 Task: Find connections with filter location Bethnal Green with filter topic #Business2021with filter profile language Potuguese with filter current company SAP Openings with filter school Rajasthan Jobs with filter industry Security Guards and Patrol Services with filter service category Financial Analysis with filter keywords title Sales Manager
Action: Mouse moved to (171, 267)
Screenshot: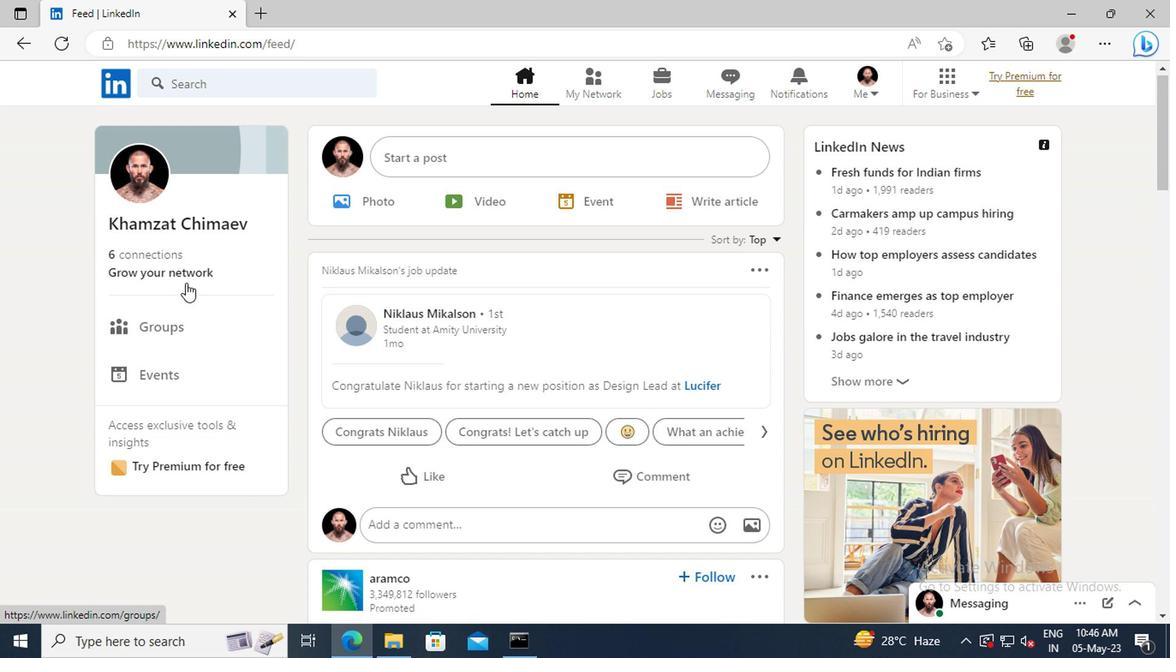 
Action: Mouse pressed left at (171, 267)
Screenshot: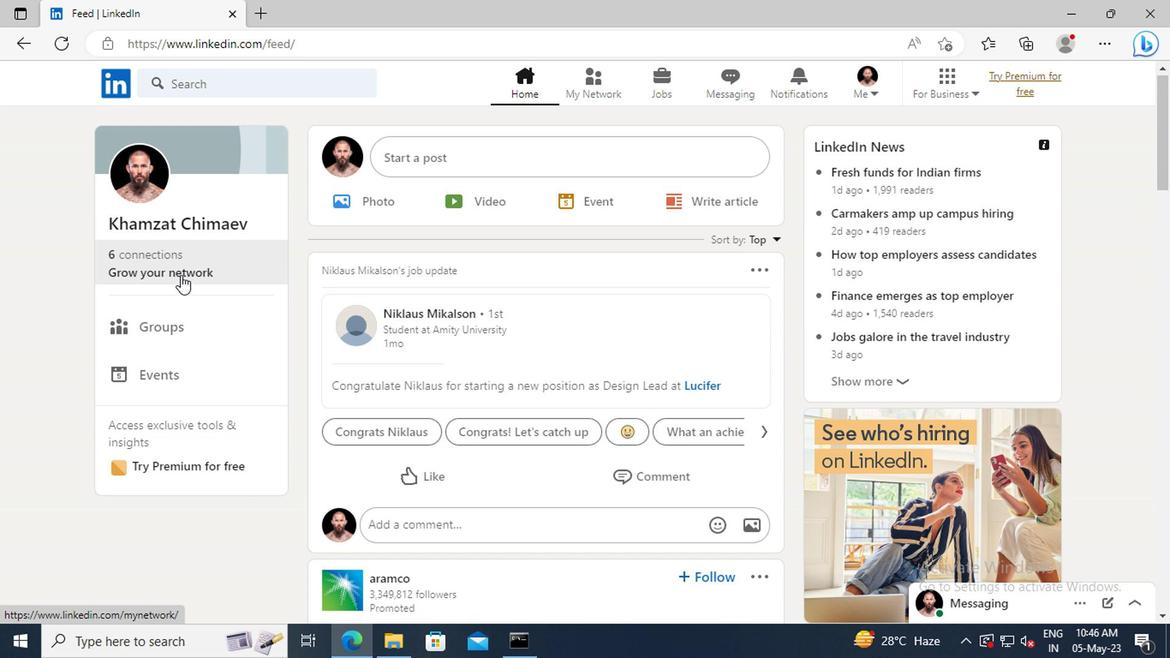 
Action: Mouse moved to (176, 184)
Screenshot: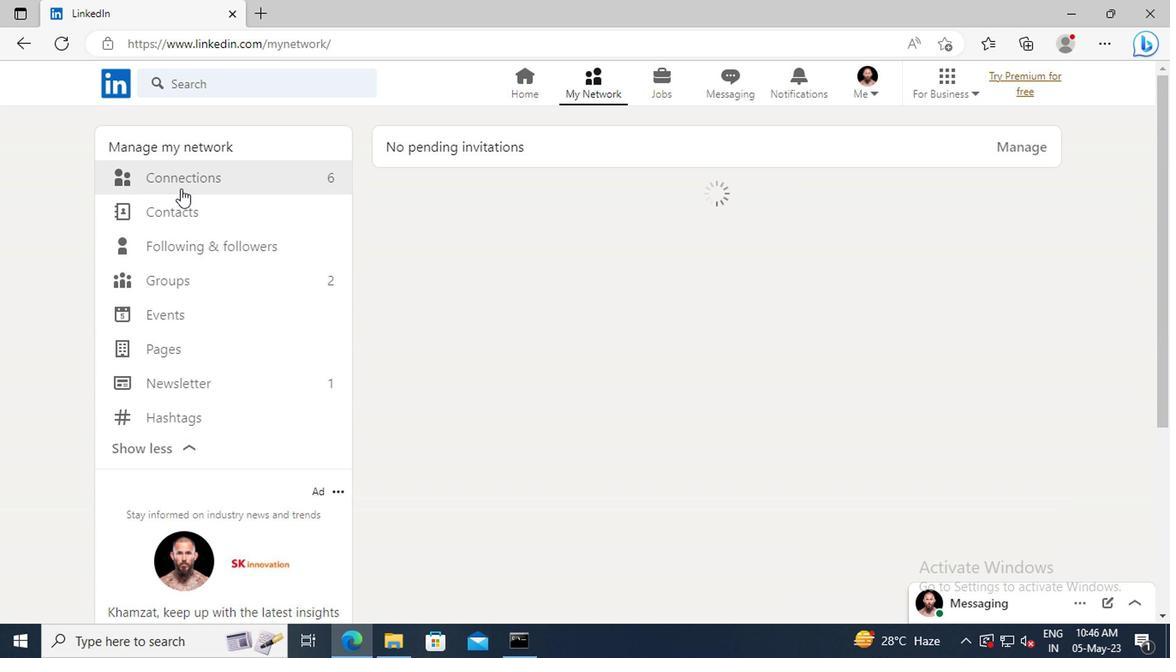 
Action: Mouse pressed left at (176, 184)
Screenshot: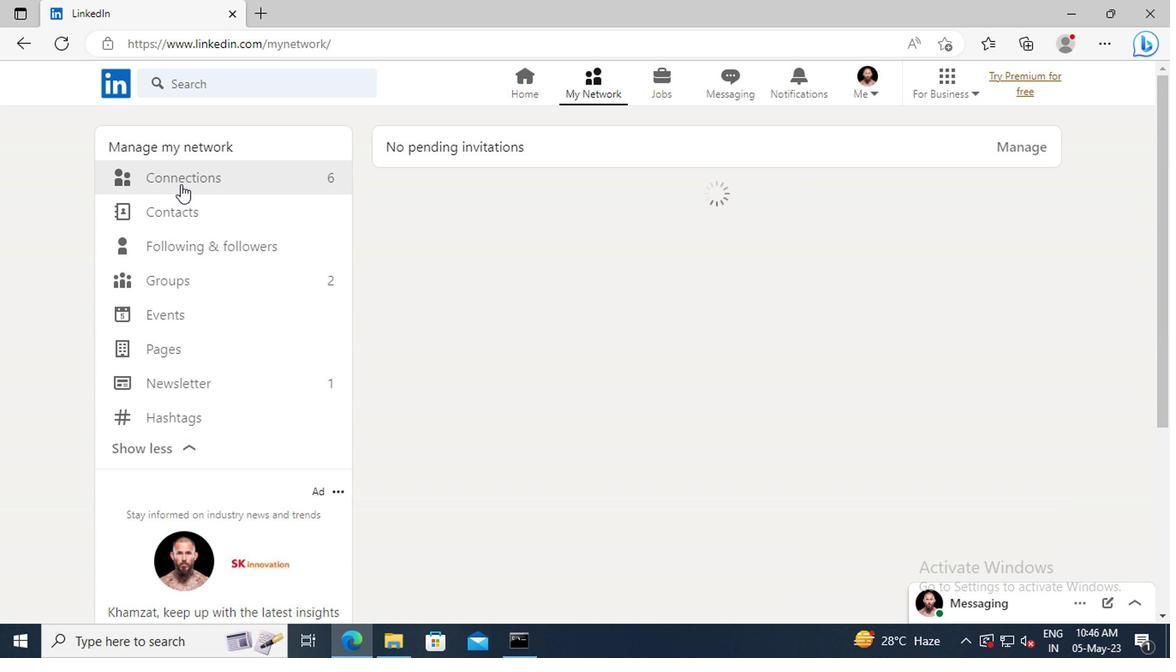 
Action: Mouse moved to (696, 182)
Screenshot: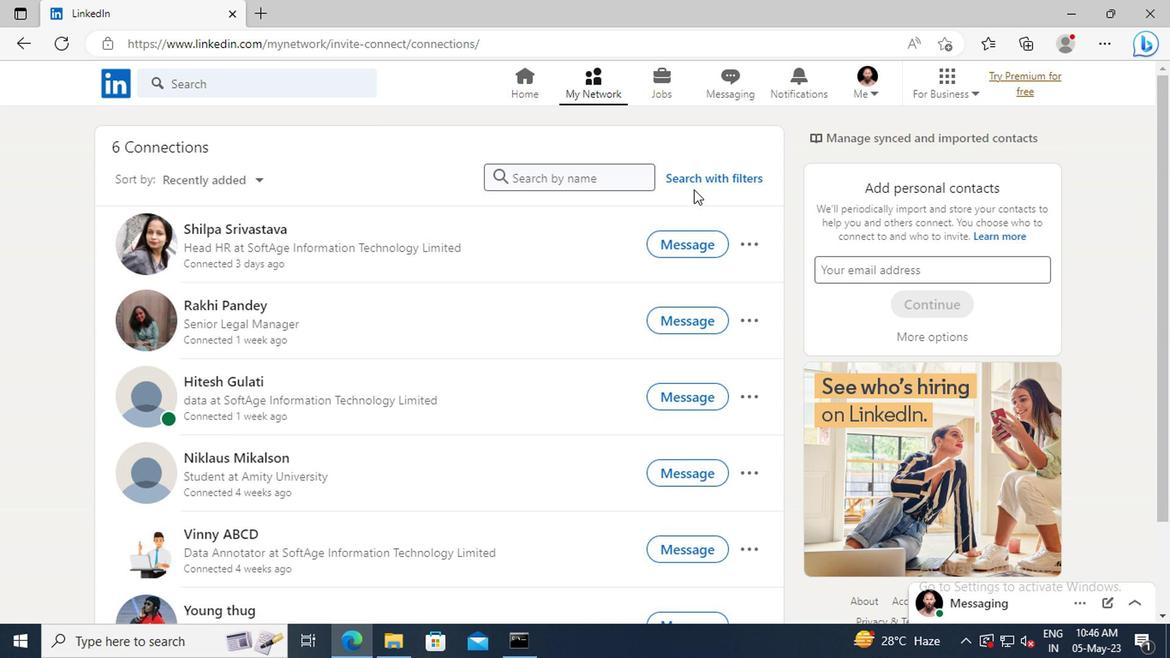 
Action: Mouse pressed left at (696, 182)
Screenshot: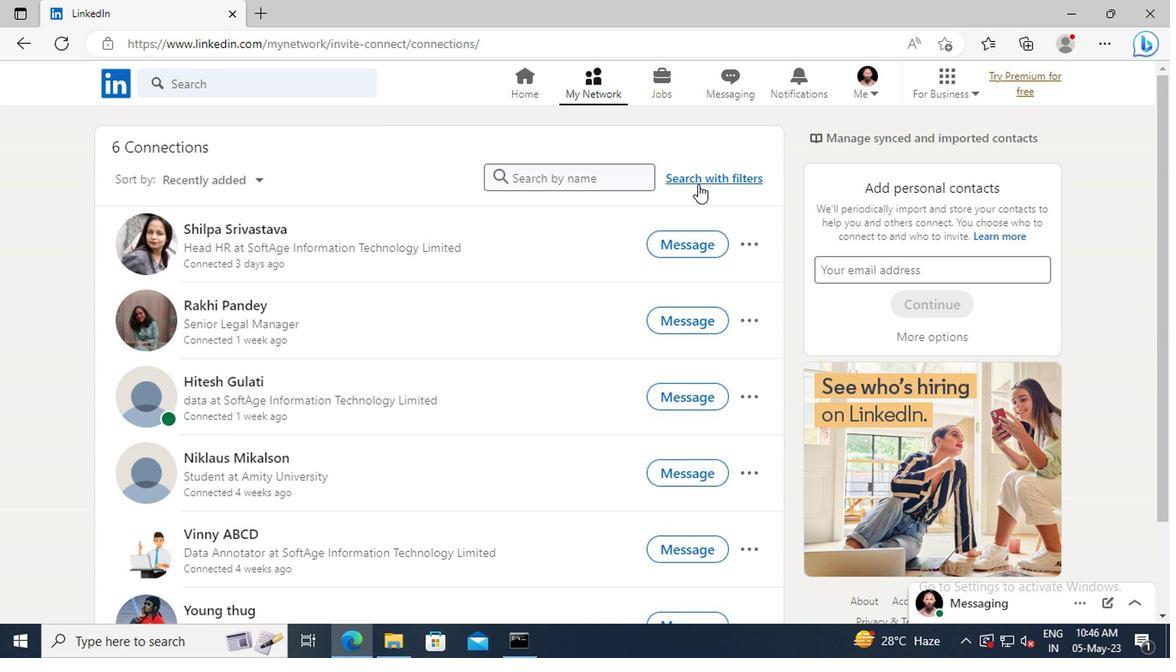 
Action: Mouse moved to (646, 138)
Screenshot: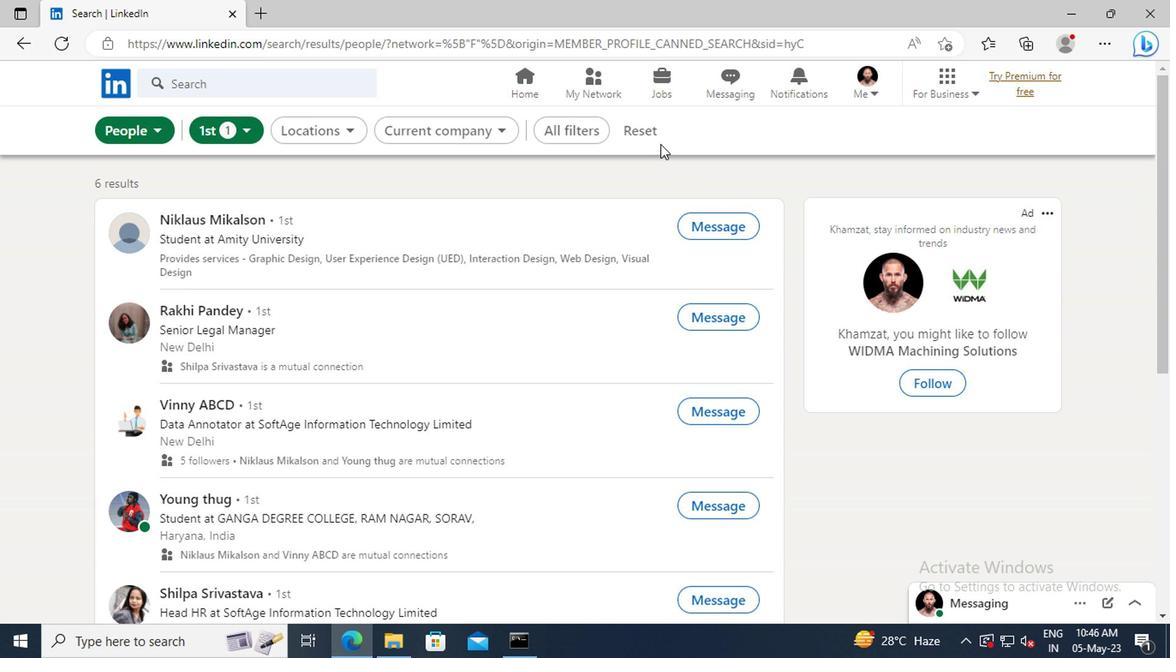 
Action: Mouse pressed left at (646, 138)
Screenshot: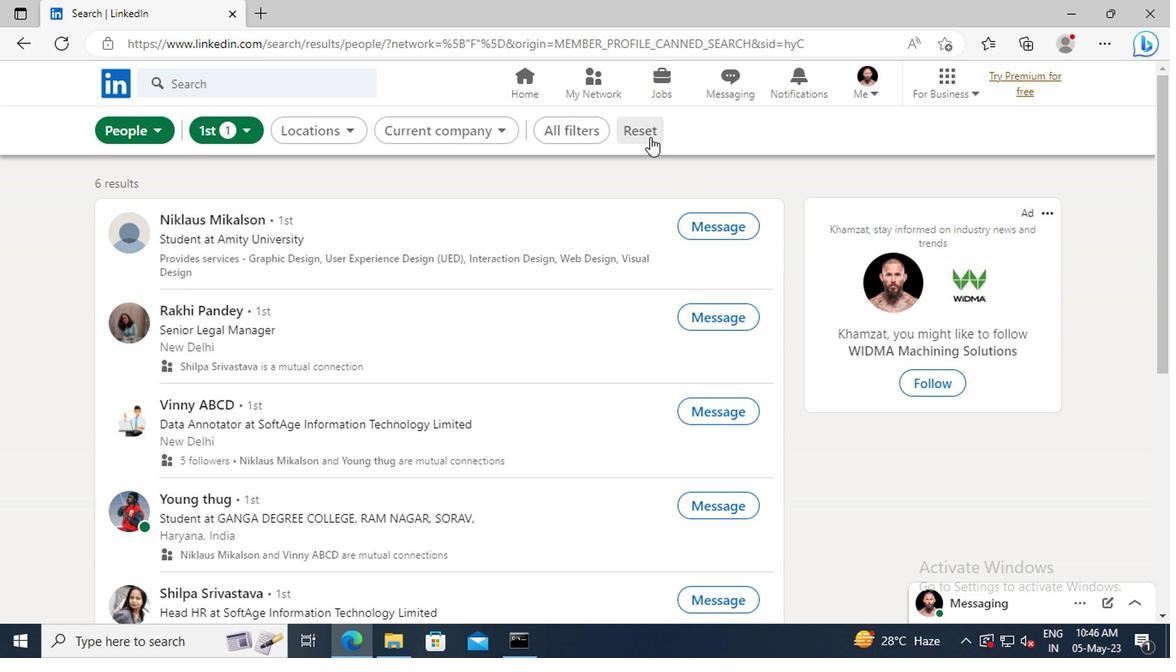 
Action: Mouse moved to (623, 138)
Screenshot: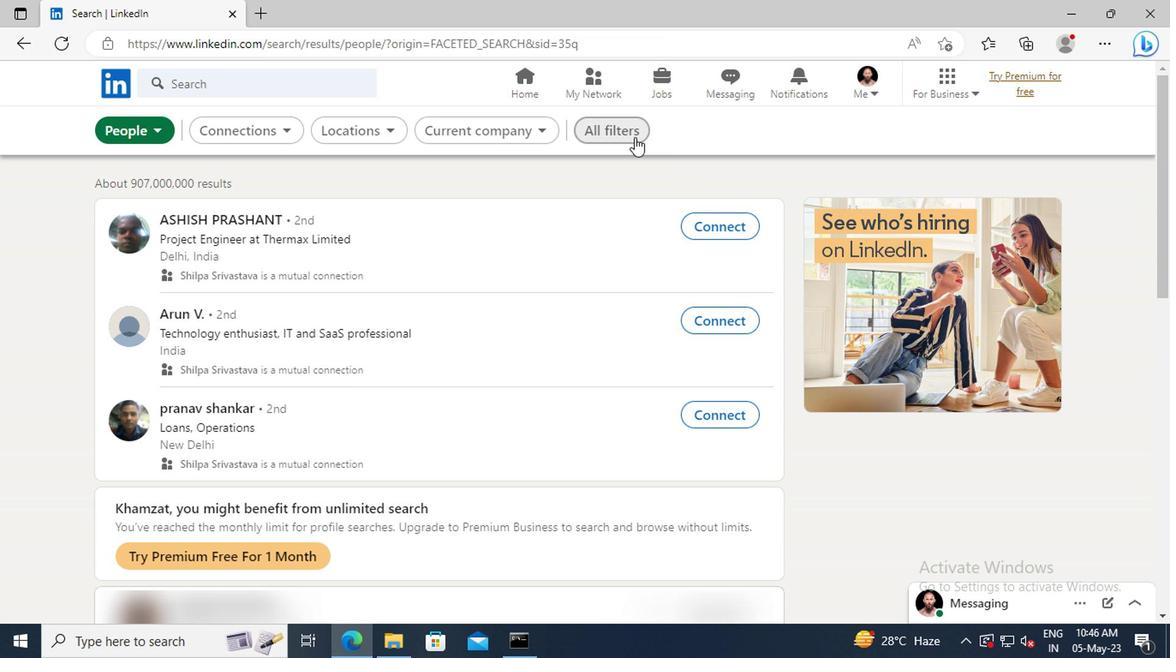 
Action: Mouse pressed left at (623, 138)
Screenshot: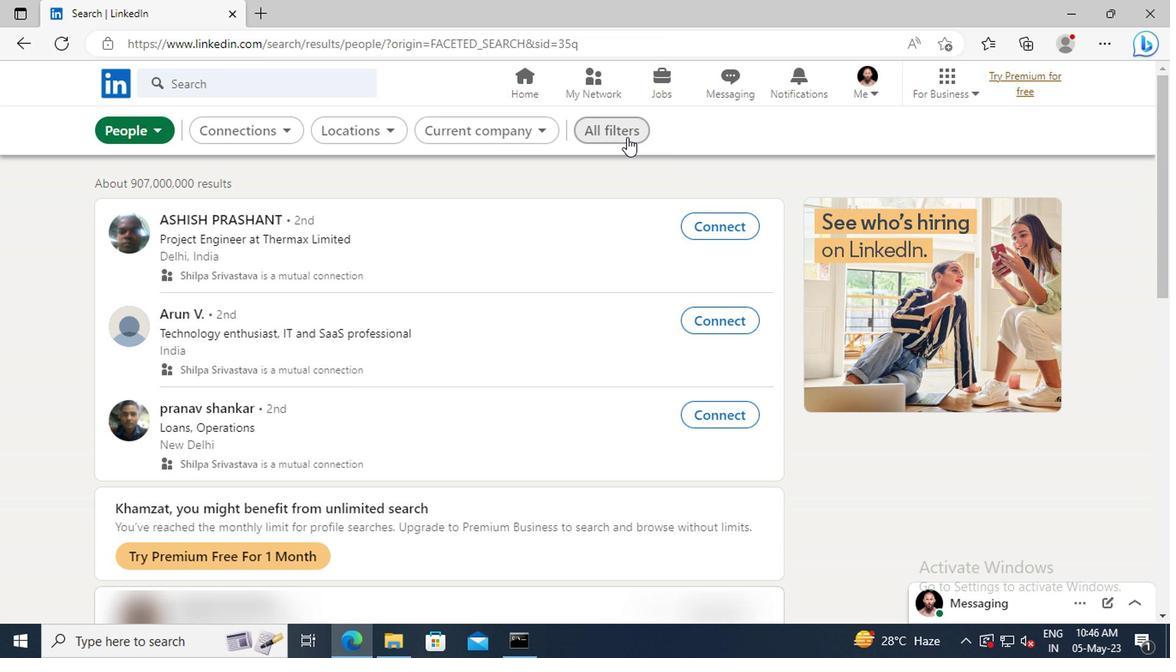 
Action: Mouse moved to (910, 322)
Screenshot: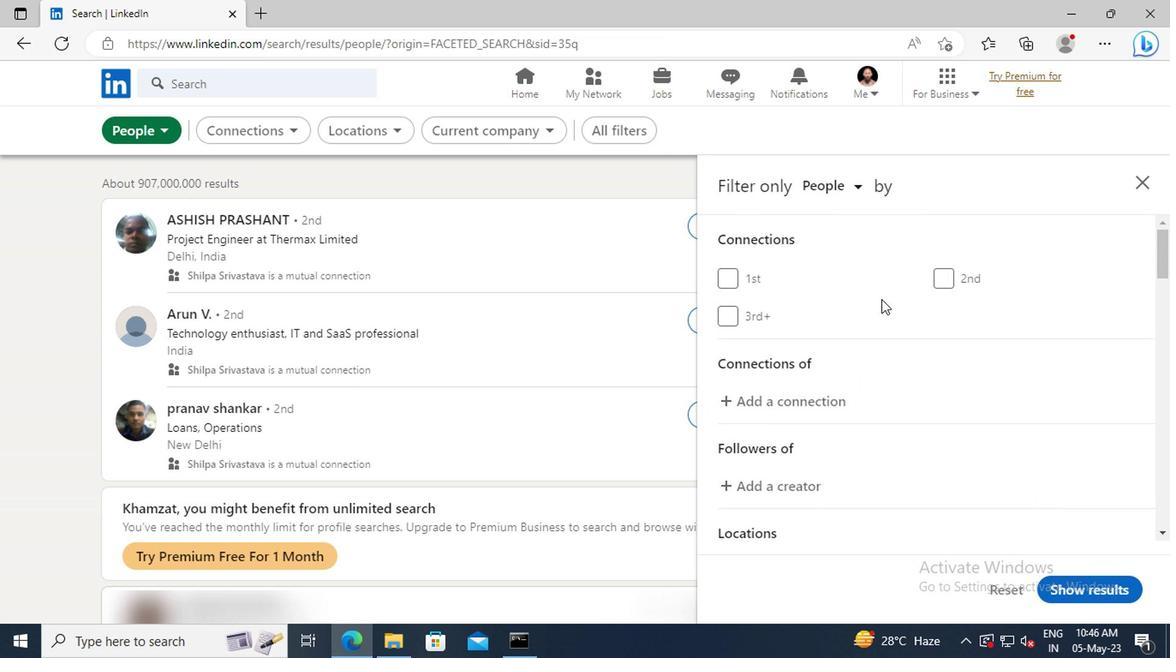 
Action: Mouse scrolled (910, 321) with delta (0, -1)
Screenshot: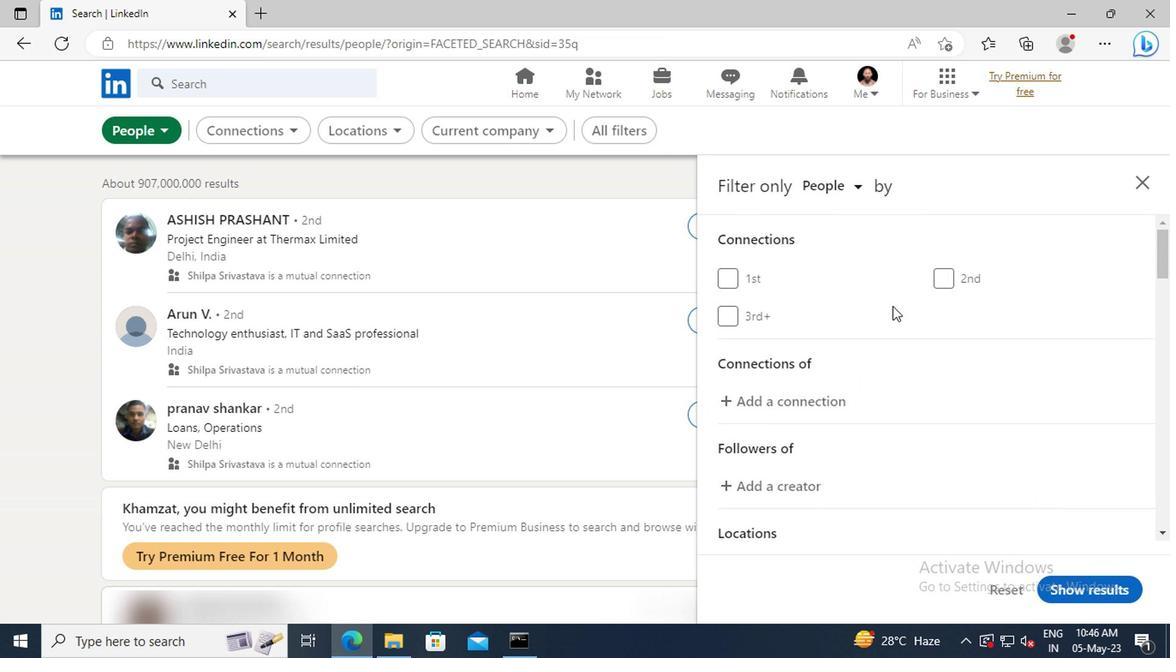 
Action: Mouse moved to (910, 323)
Screenshot: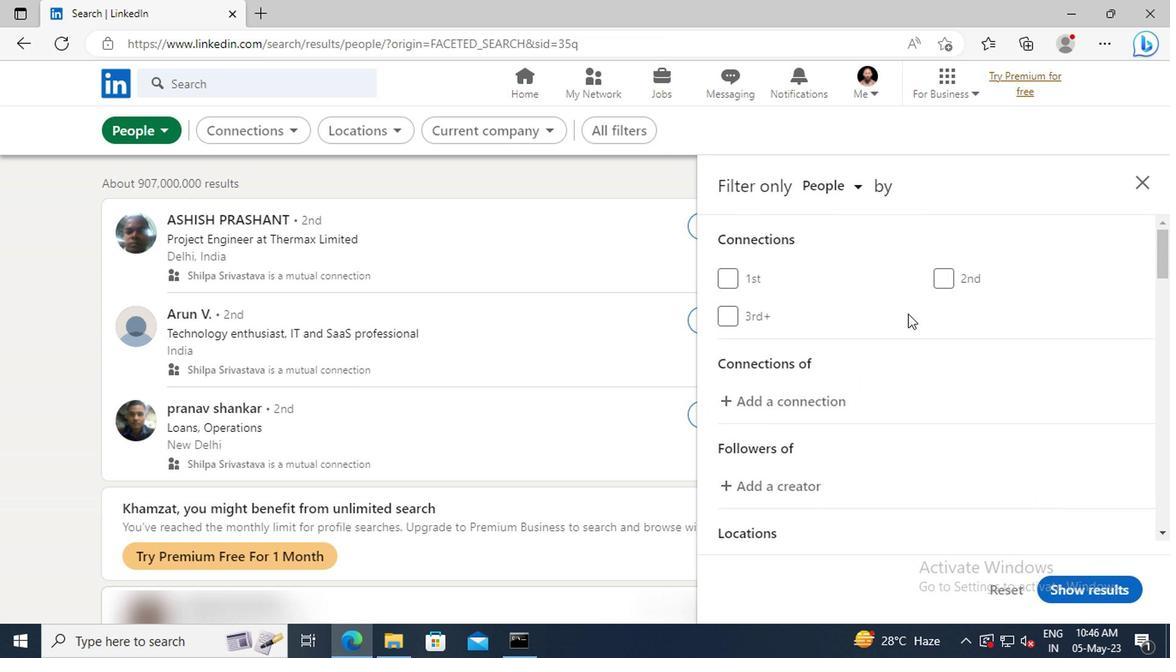
Action: Mouse scrolled (910, 322) with delta (0, 0)
Screenshot: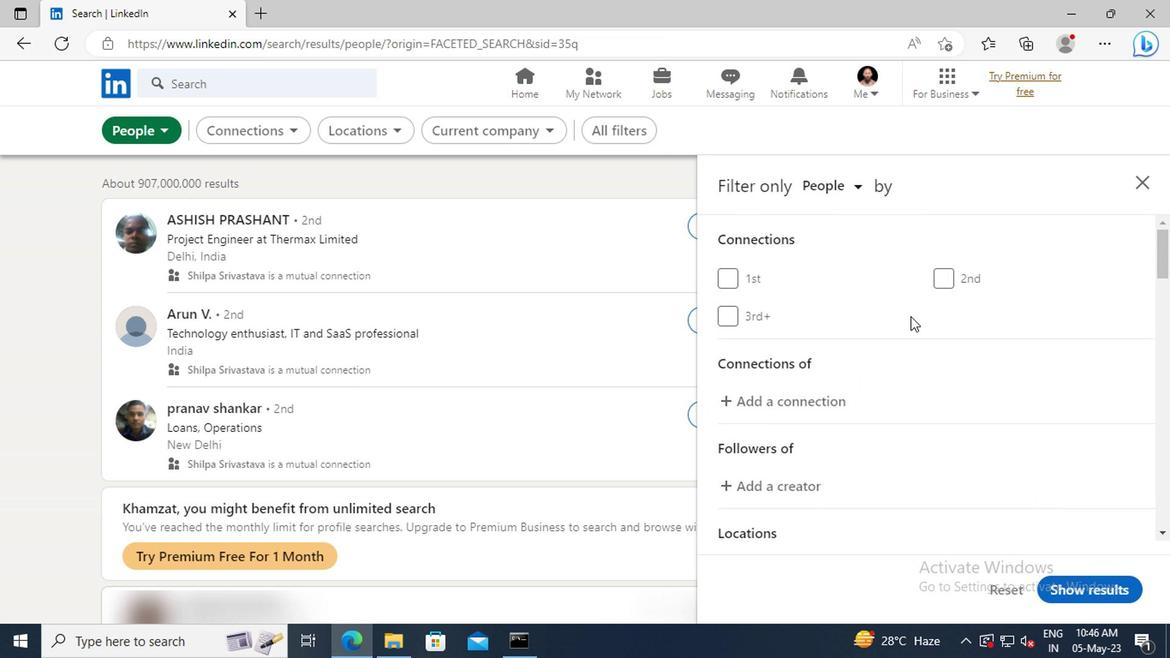 
Action: Mouse scrolled (910, 322) with delta (0, 0)
Screenshot: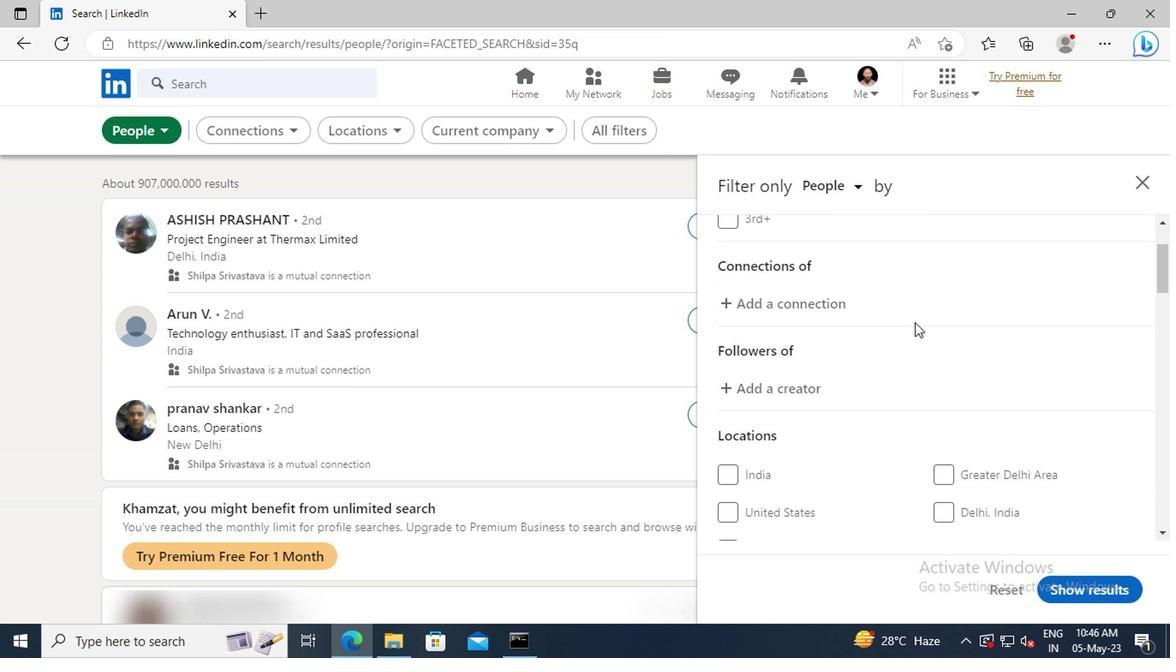 
Action: Mouse scrolled (910, 322) with delta (0, 0)
Screenshot: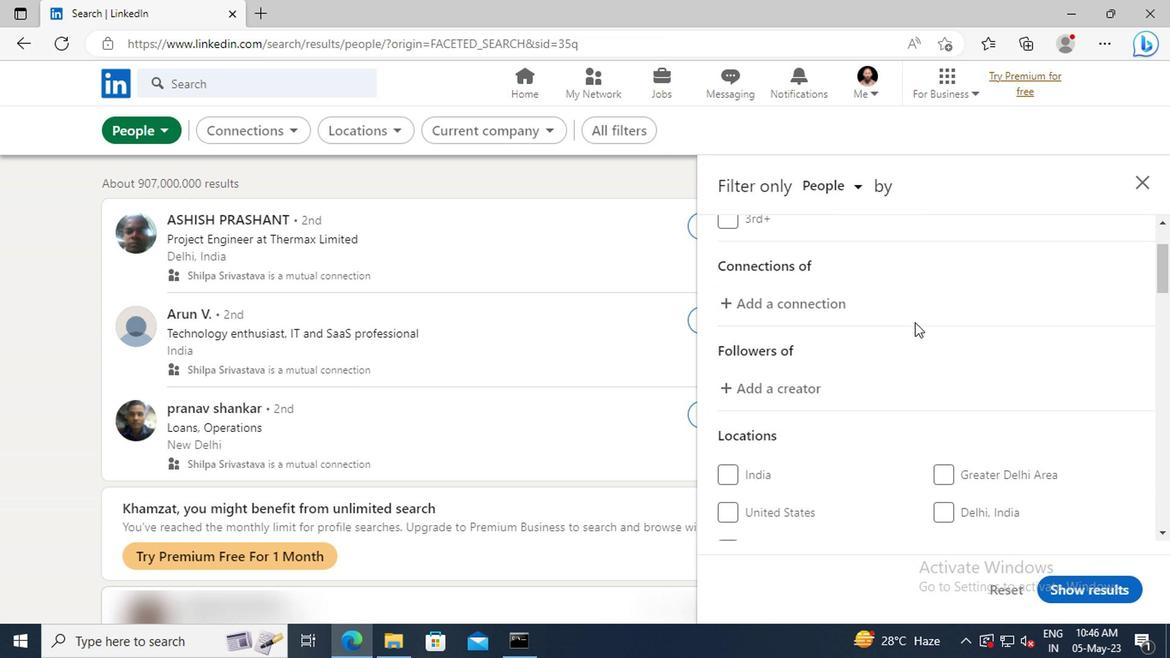 
Action: Mouse scrolled (910, 322) with delta (0, 0)
Screenshot: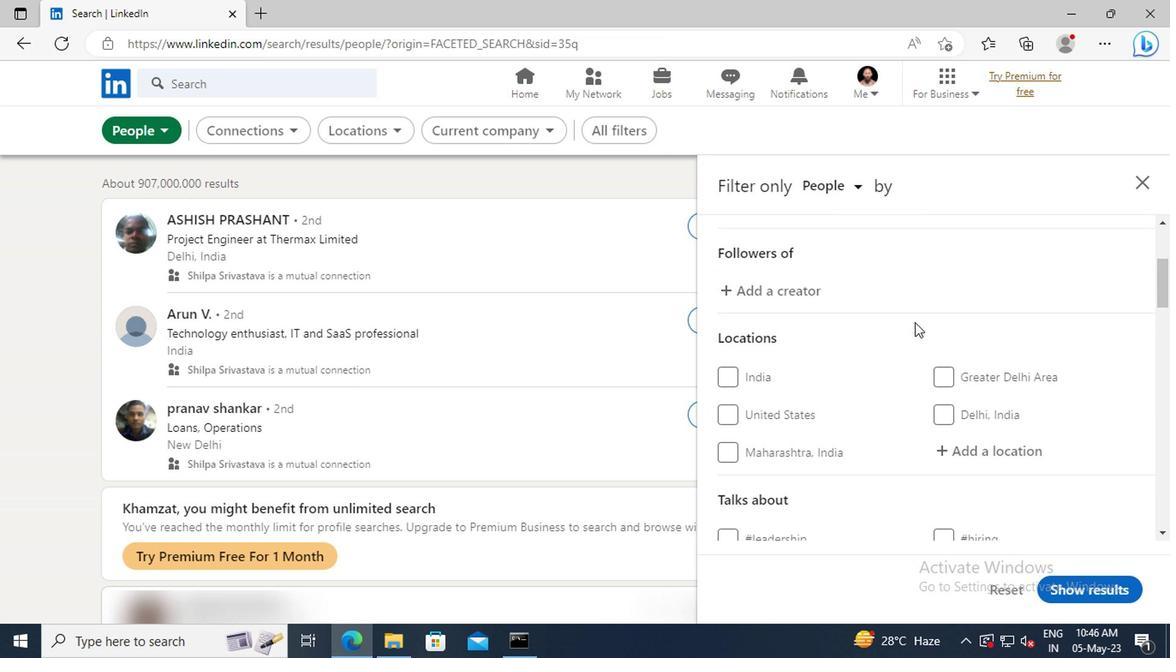 
Action: Mouse moved to (911, 334)
Screenshot: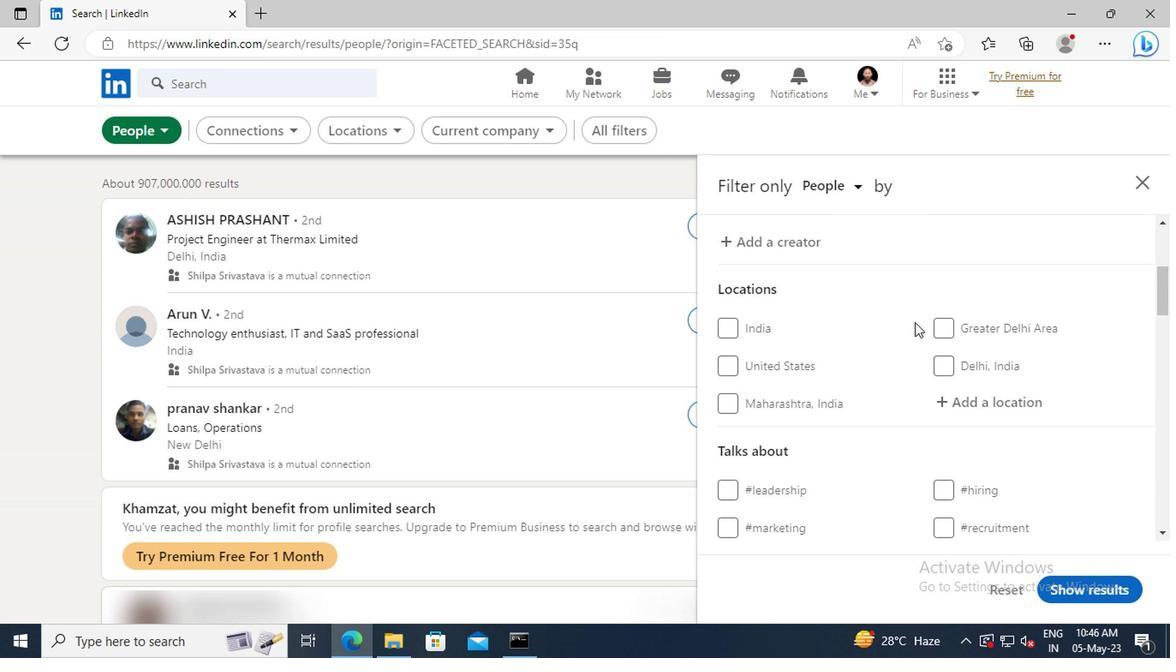 
Action: Mouse scrolled (911, 333) with delta (0, 0)
Screenshot: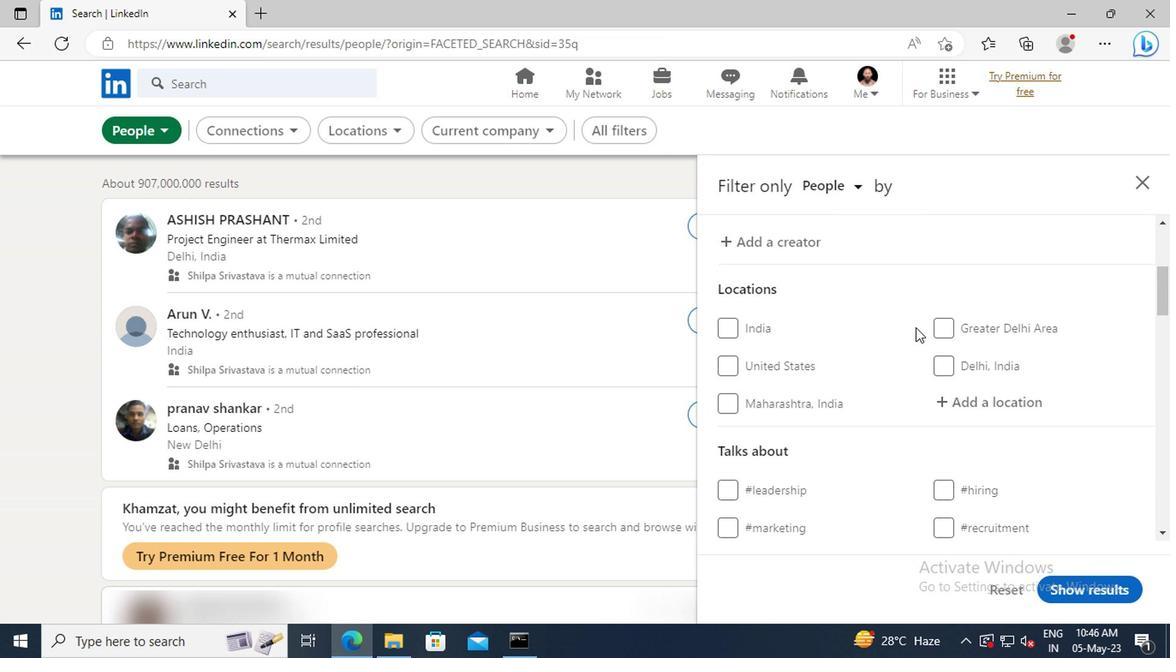 
Action: Mouse moved to (940, 350)
Screenshot: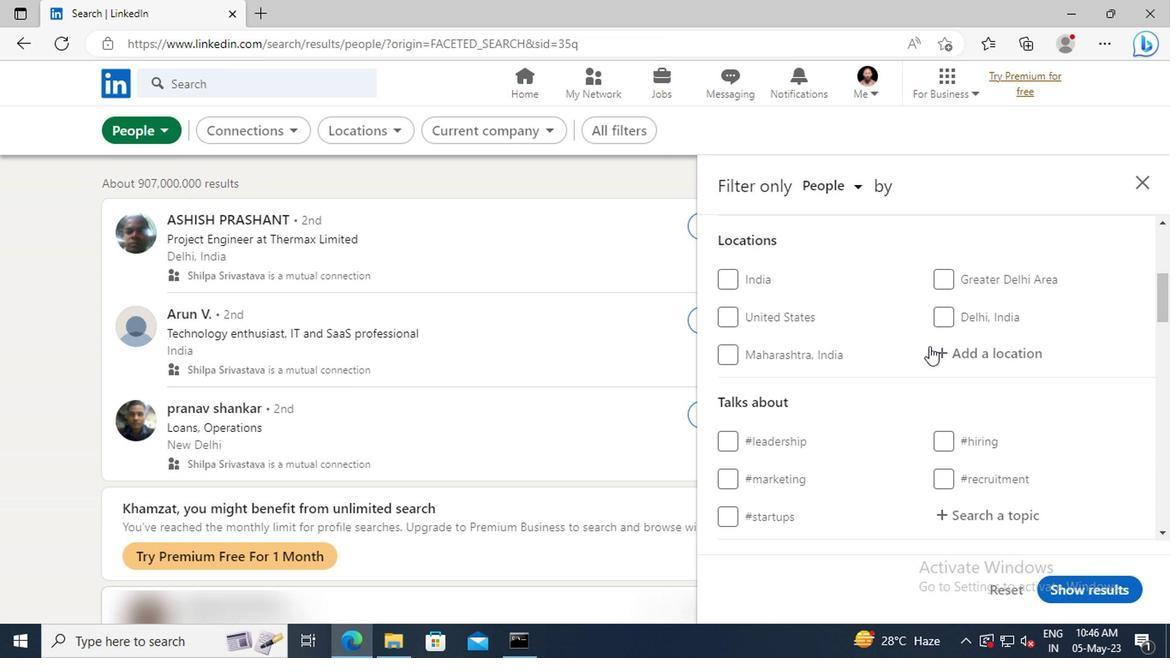 
Action: Mouse pressed left at (940, 350)
Screenshot: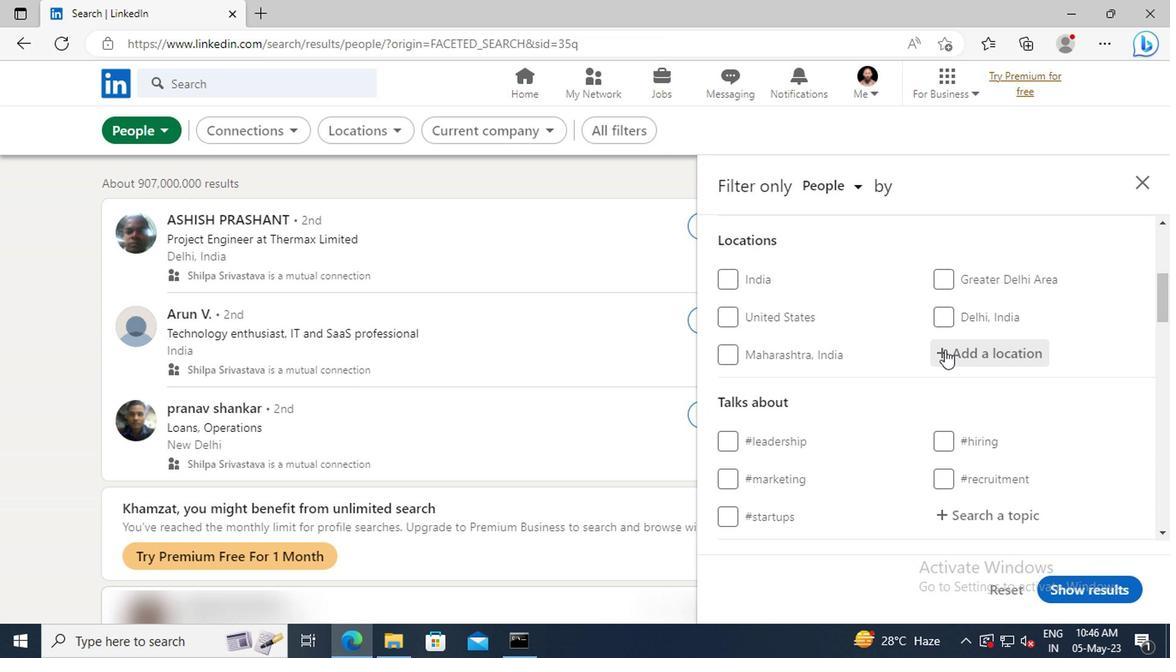 
Action: Key pressed <Key.shift>BETHNAL<Key.space><Key.shift>GREEN<Key.enter>
Screenshot: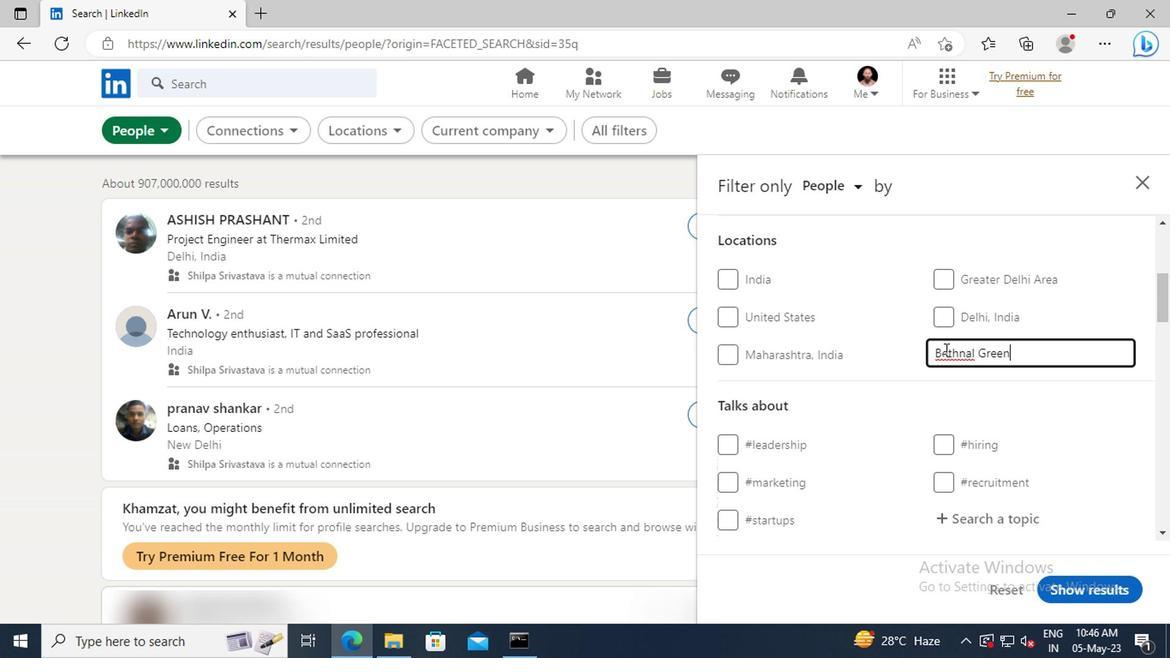 
Action: Mouse scrolled (940, 349) with delta (0, 0)
Screenshot: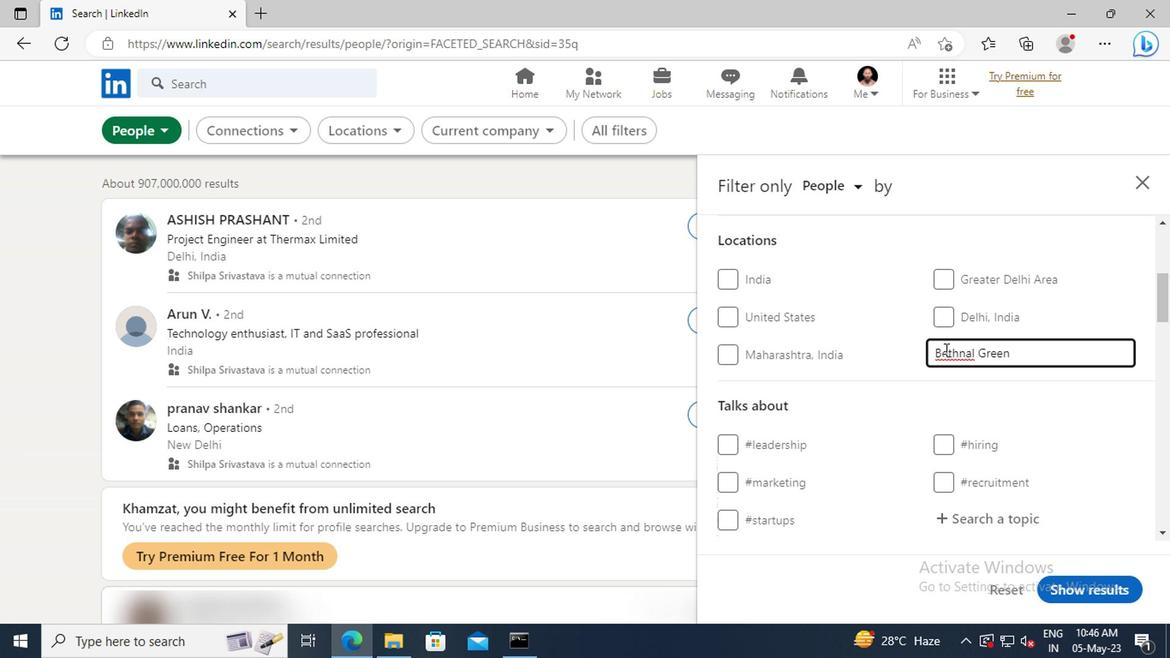 
Action: Mouse scrolled (940, 349) with delta (0, 0)
Screenshot: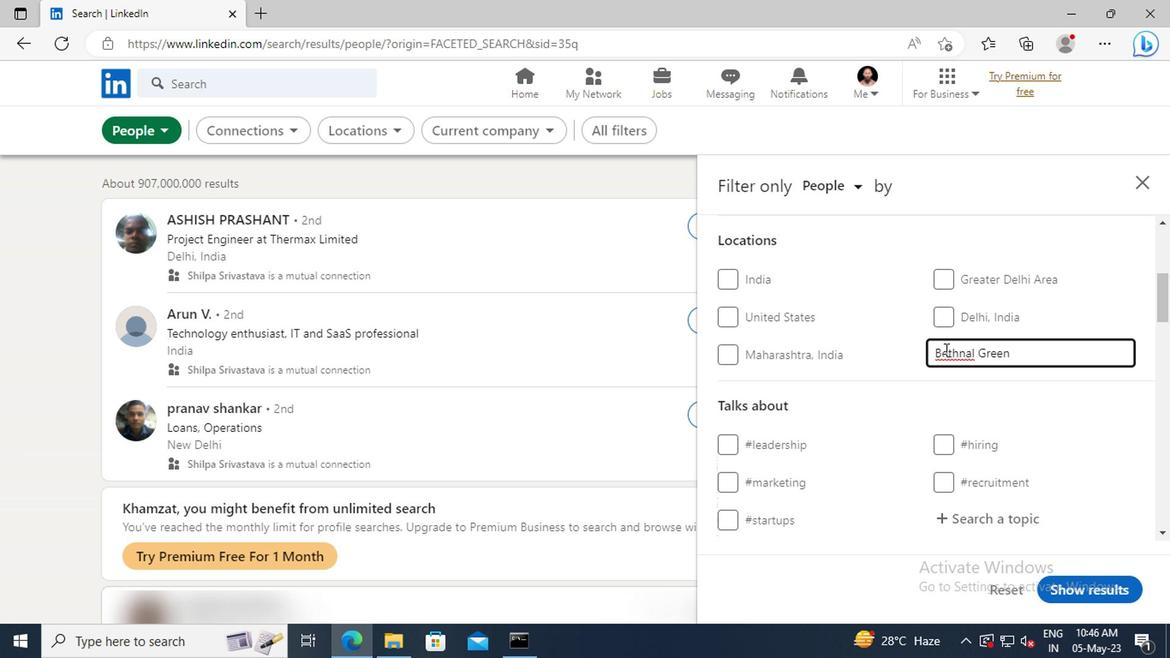 
Action: Mouse scrolled (940, 349) with delta (0, 0)
Screenshot: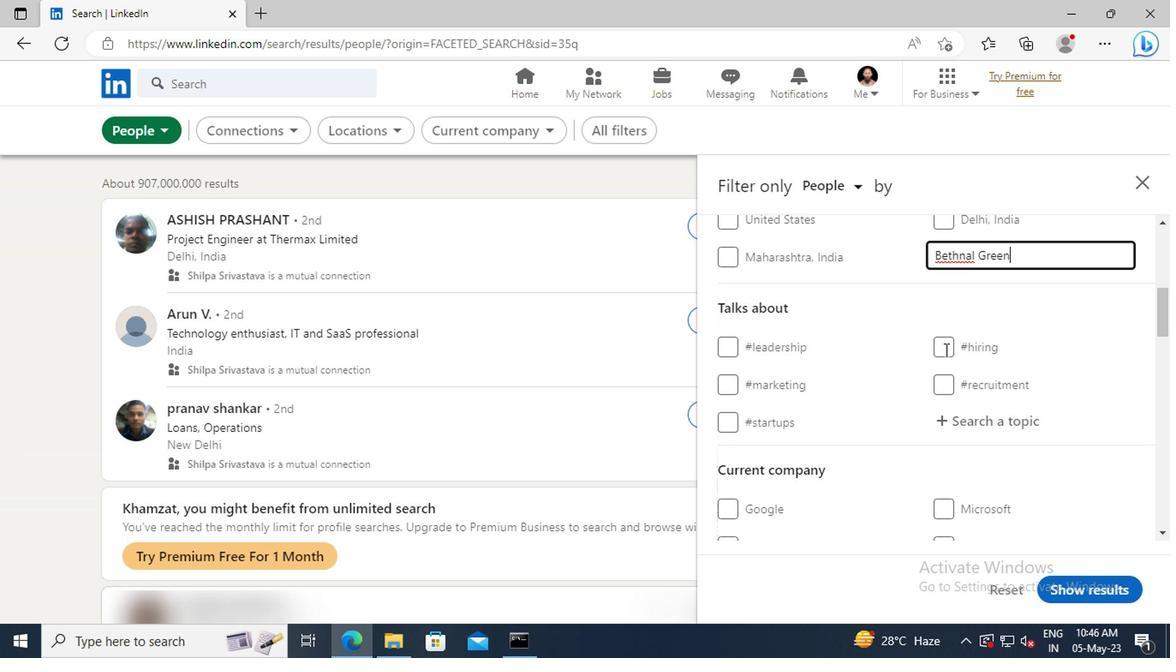 
Action: Mouse moved to (945, 373)
Screenshot: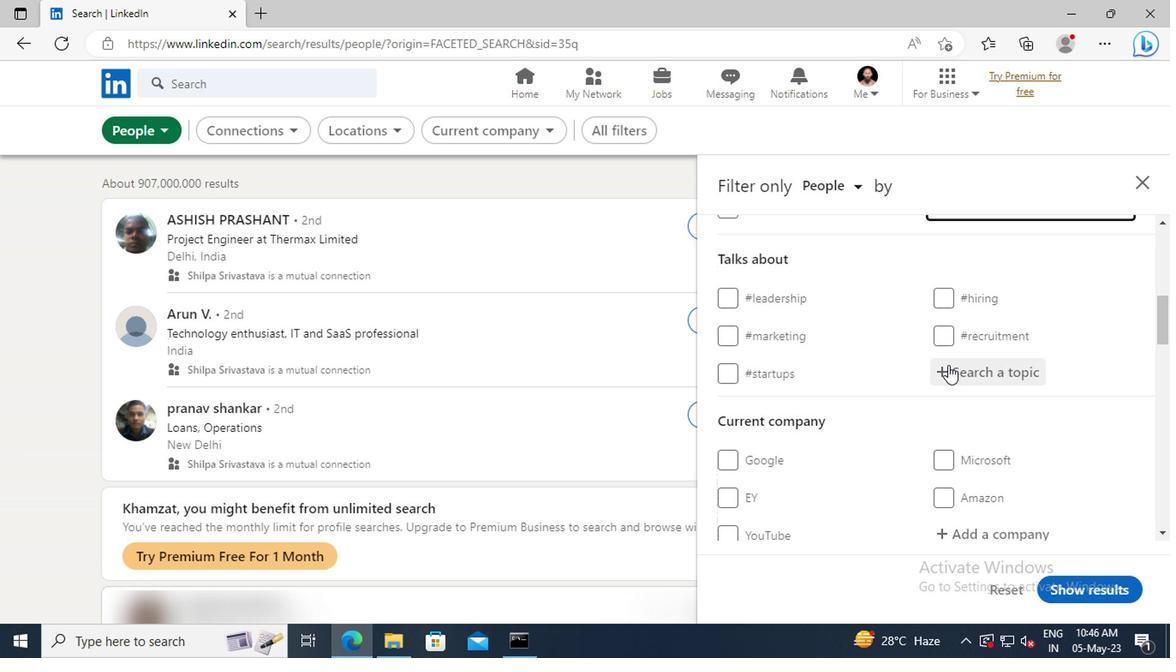 
Action: Mouse pressed left at (945, 373)
Screenshot: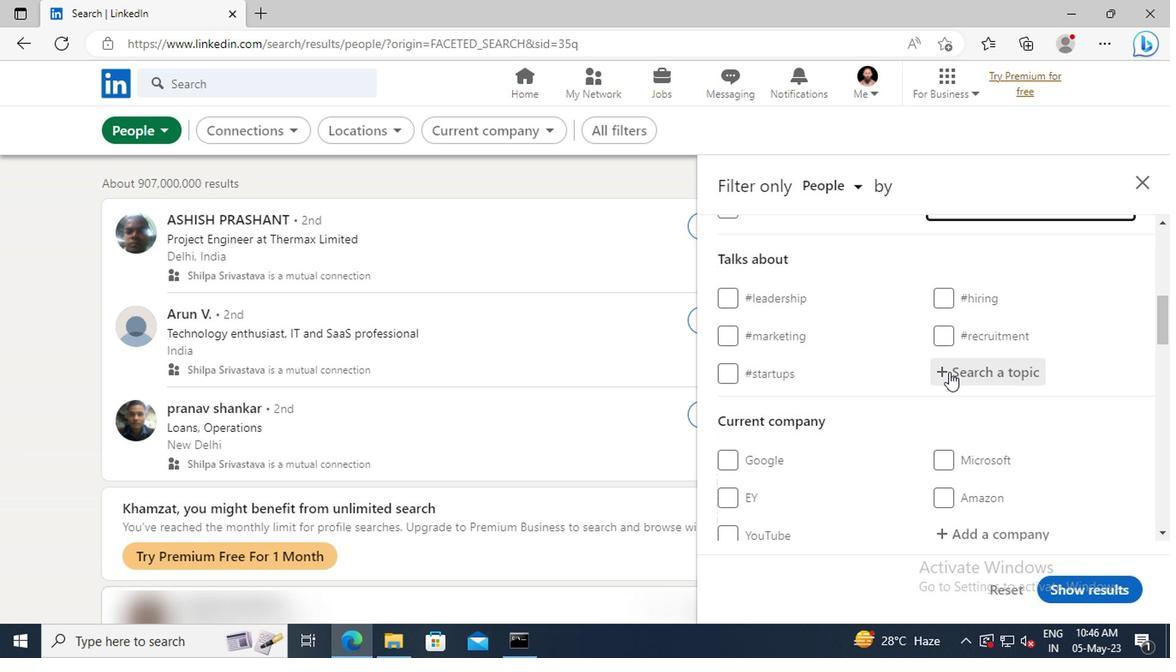 
Action: Mouse moved to (945, 373)
Screenshot: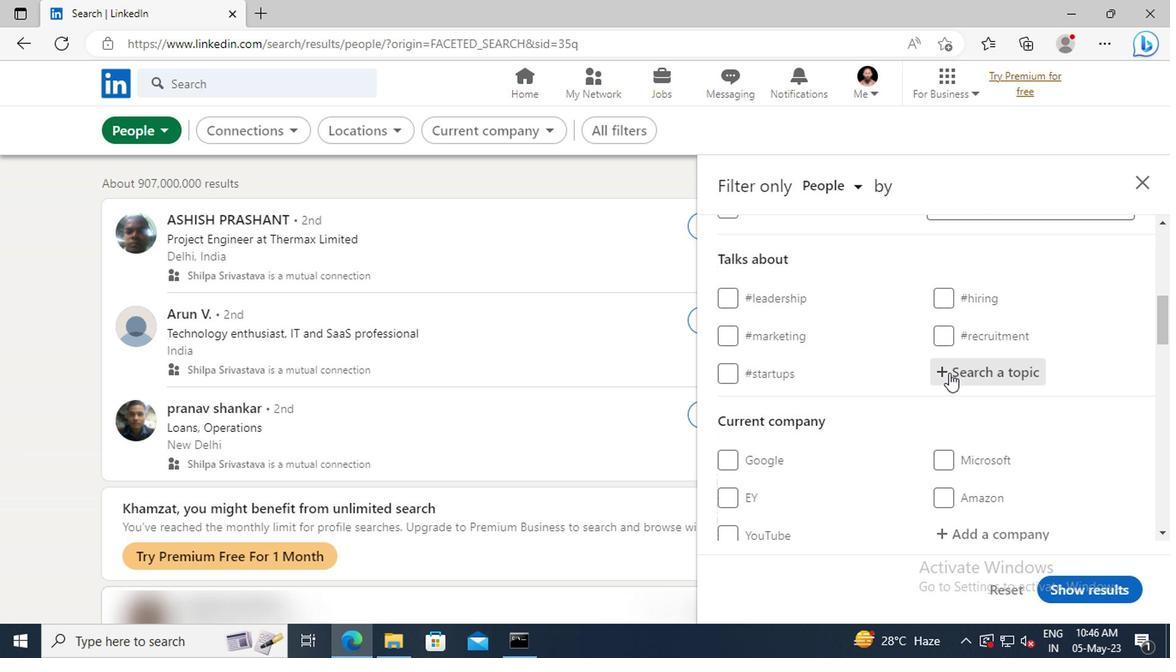 
Action: Key pressed <Key.shift>BUSINESS2021<Key.enter>
Screenshot: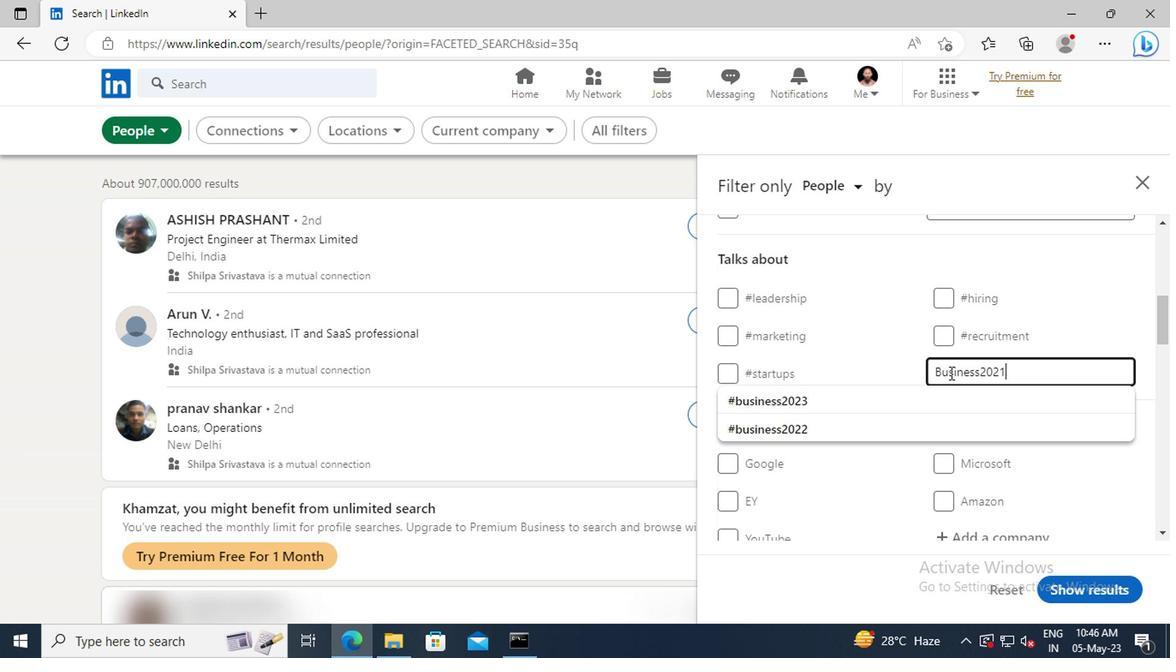 
Action: Mouse scrolled (945, 372) with delta (0, -1)
Screenshot: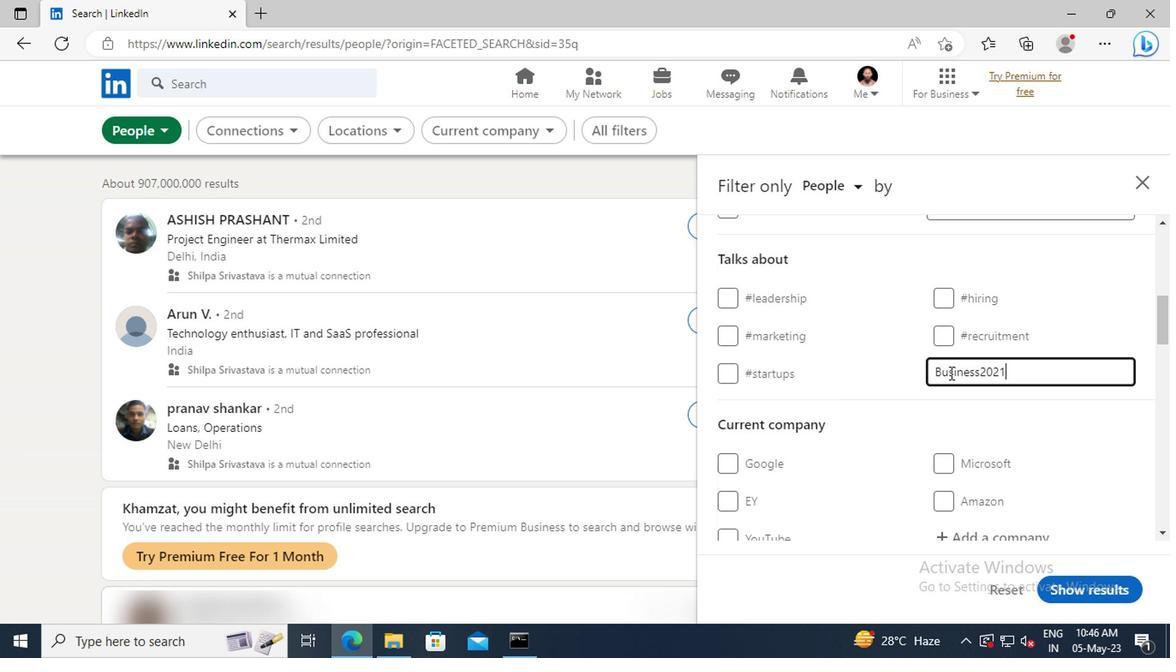 
Action: Mouse scrolled (945, 372) with delta (0, -1)
Screenshot: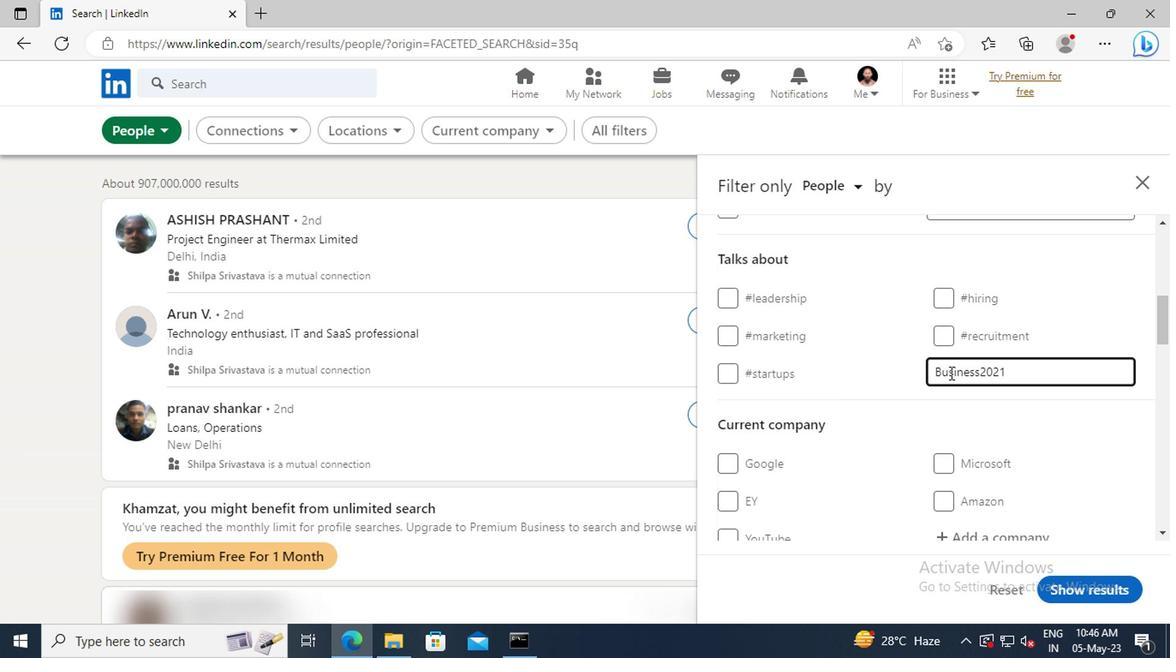
Action: Mouse scrolled (945, 372) with delta (0, -1)
Screenshot: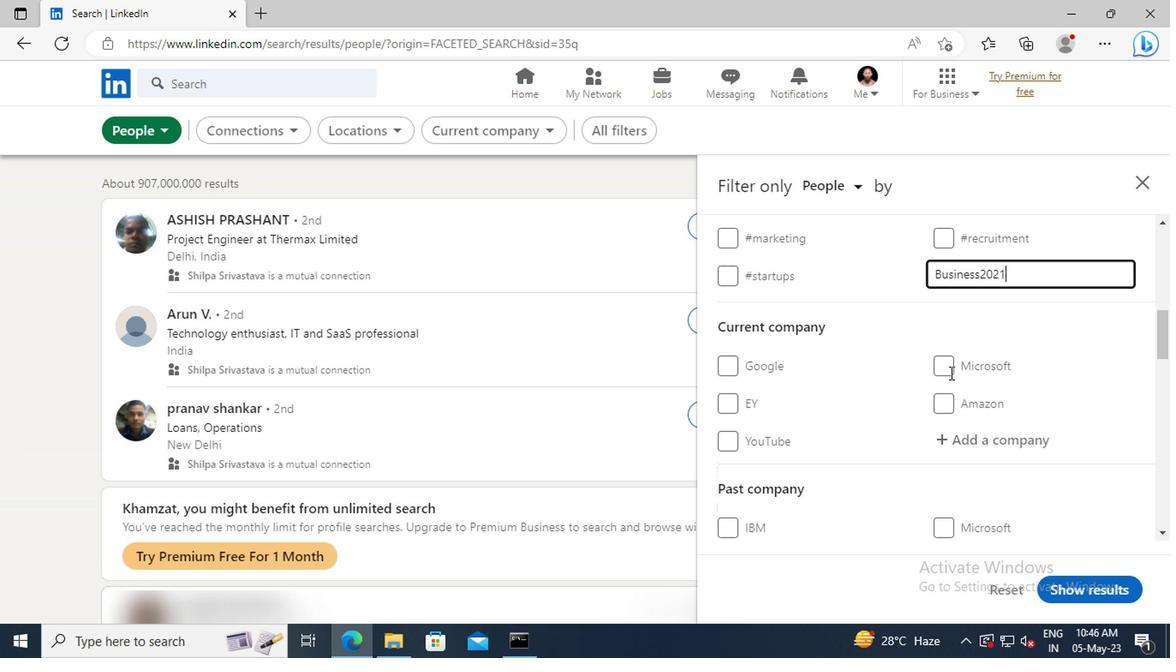 
Action: Mouse scrolled (945, 372) with delta (0, -1)
Screenshot: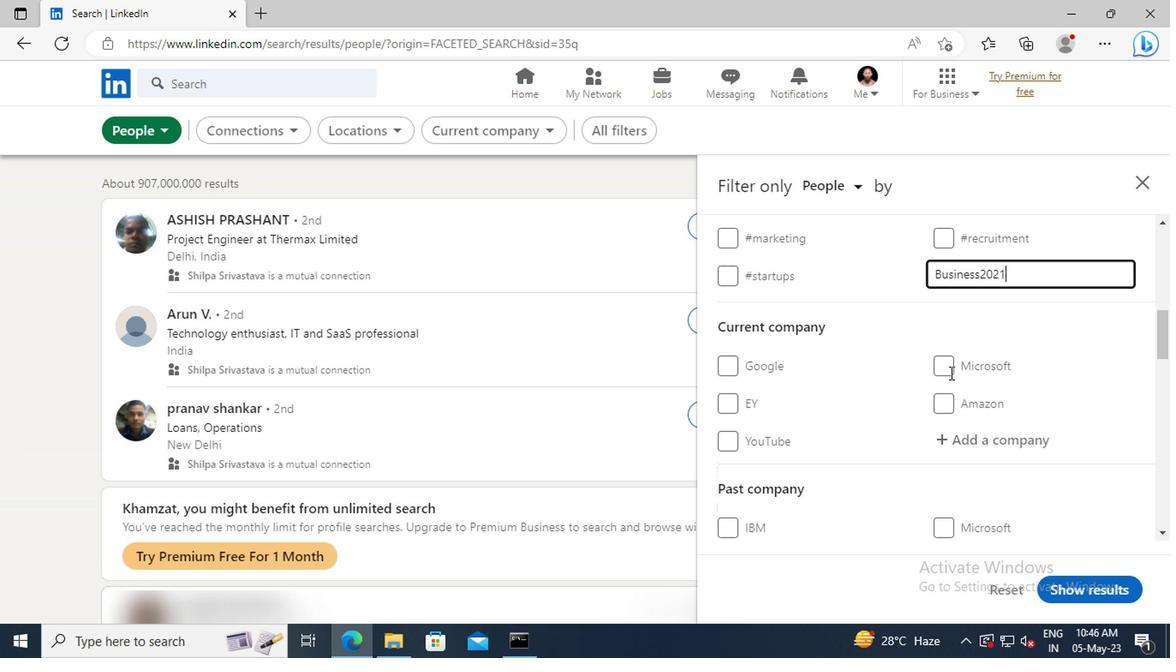 
Action: Mouse scrolled (945, 372) with delta (0, -1)
Screenshot: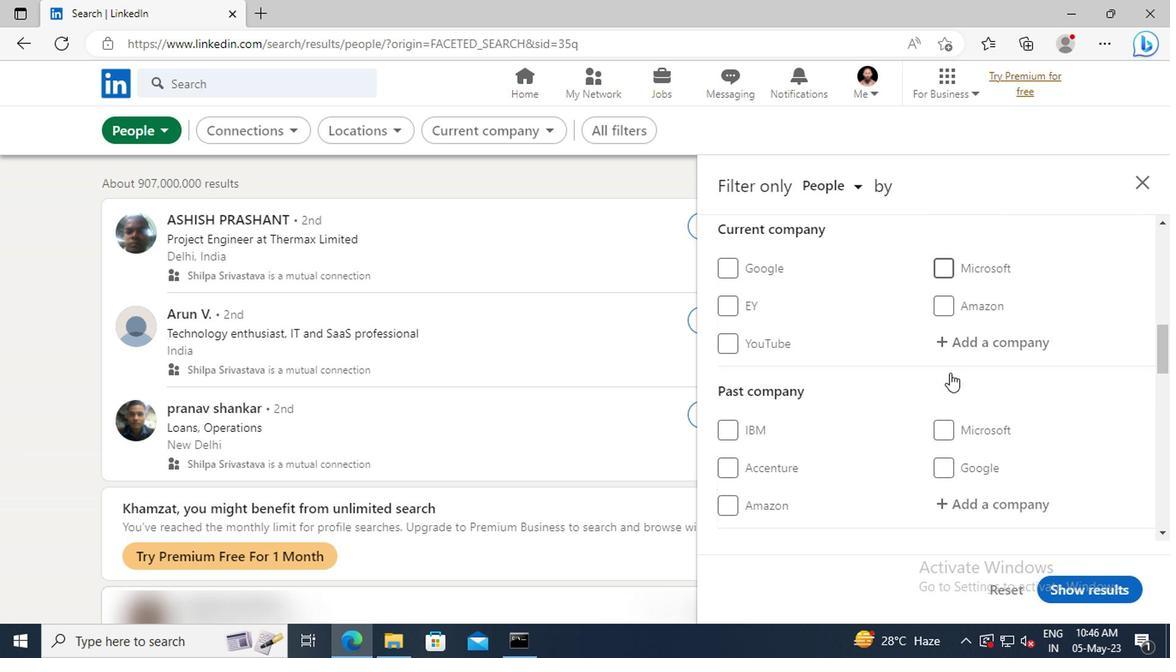 
Action: Mouse scrolled (945, 372) with delta (0, -1)
Screenshot: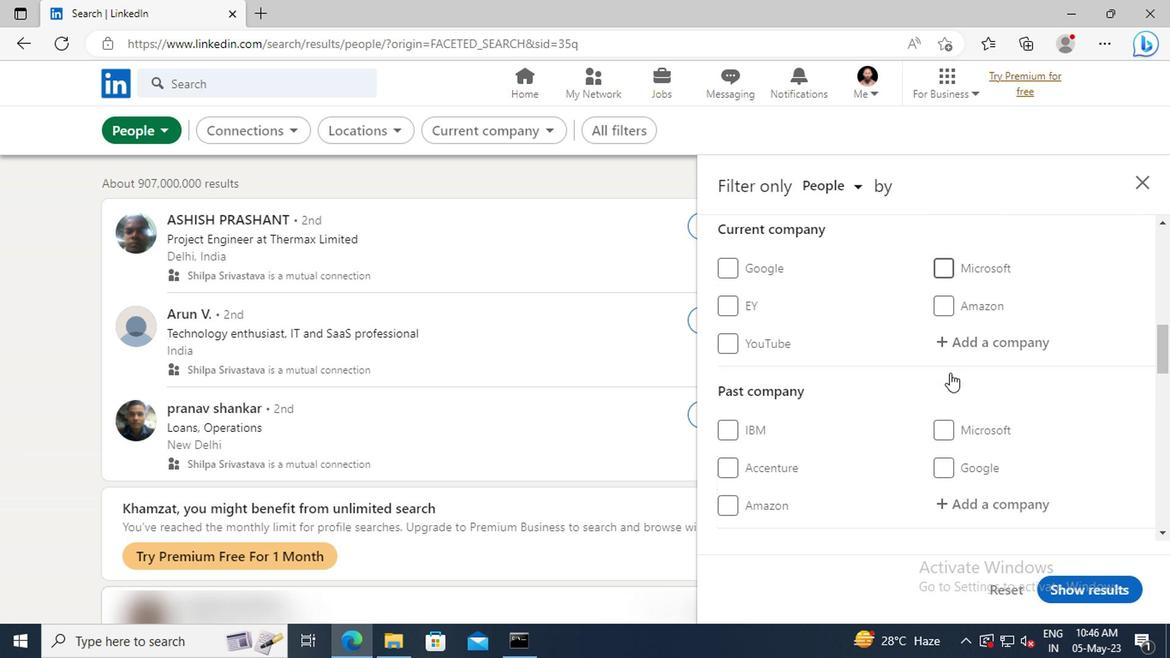 
Action: Mouse scrolled (945, 372) with delta (0, -1)
Screenshot: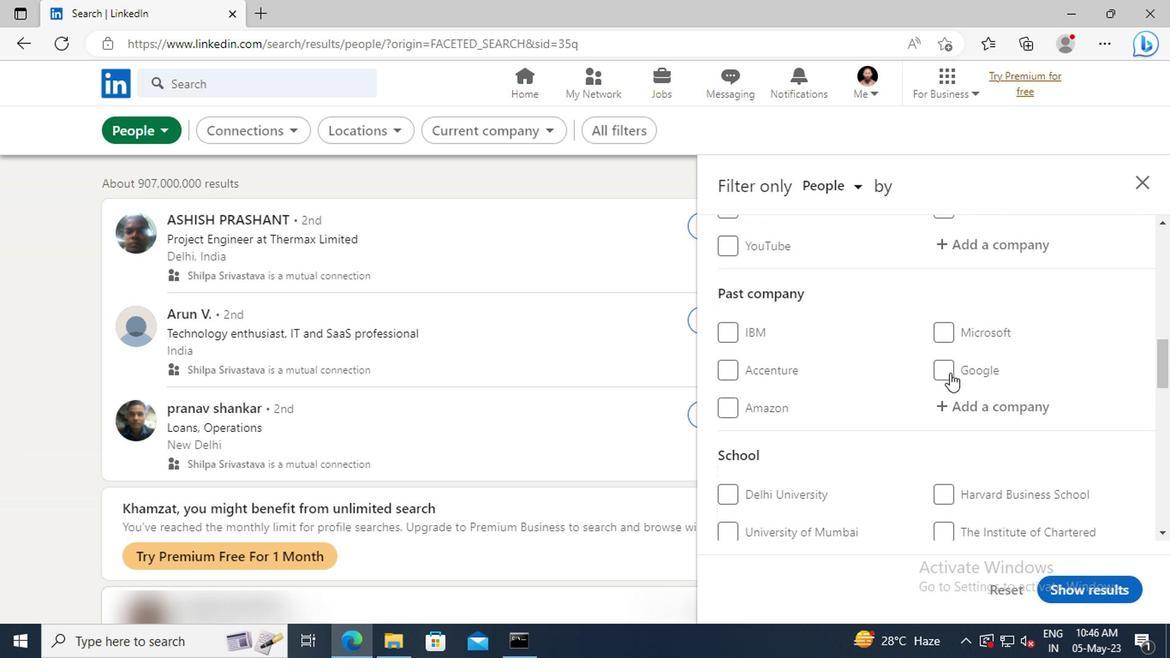 
Action: Mouse scrolled (945, 372) with delta (0, -1)
Screenshot: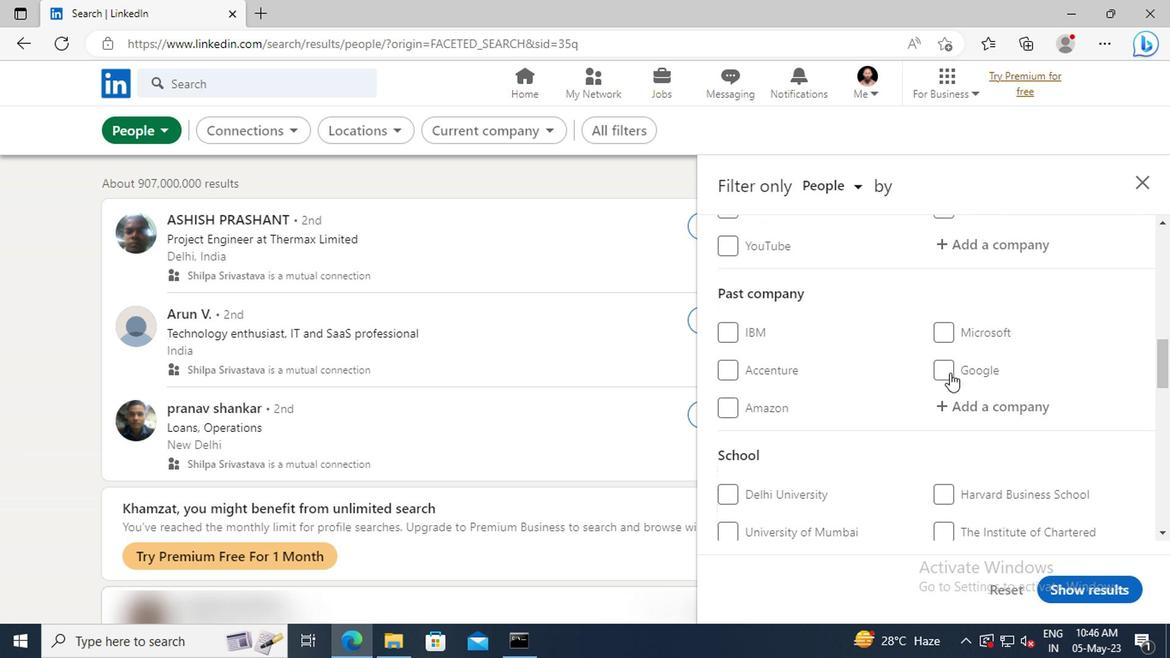 
Action: Mouse scrolled (945, 372) with delta (0, -1)
Screenshot: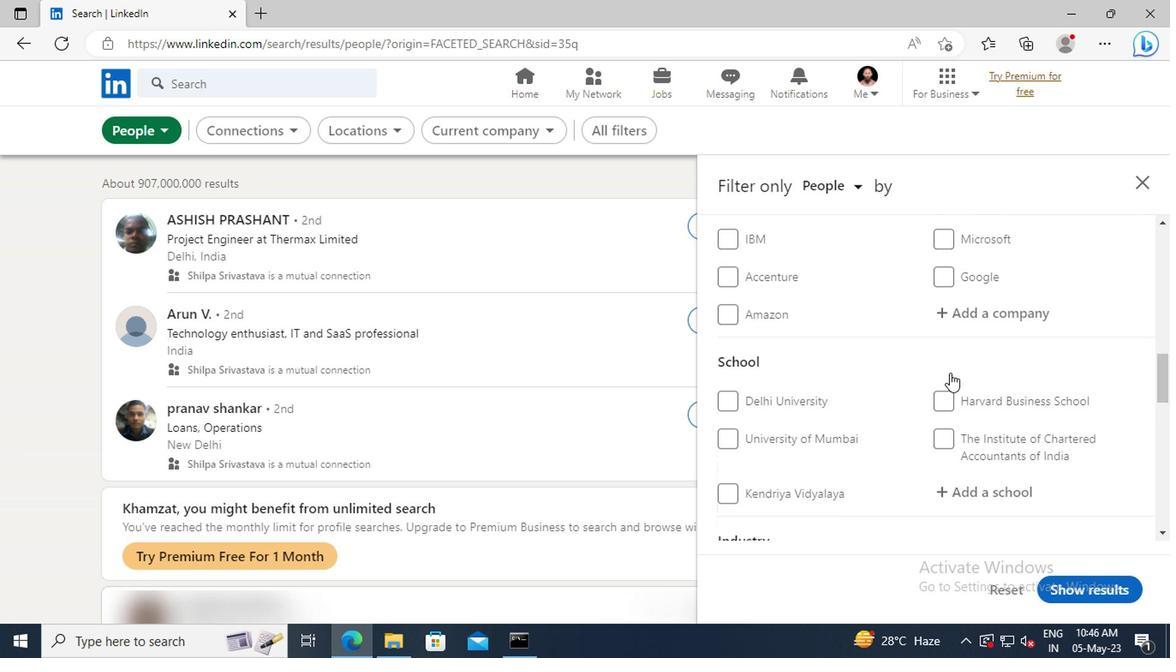 
Action: Mouse scrolled (945, 372) with delta (0, -1)
Screenshot: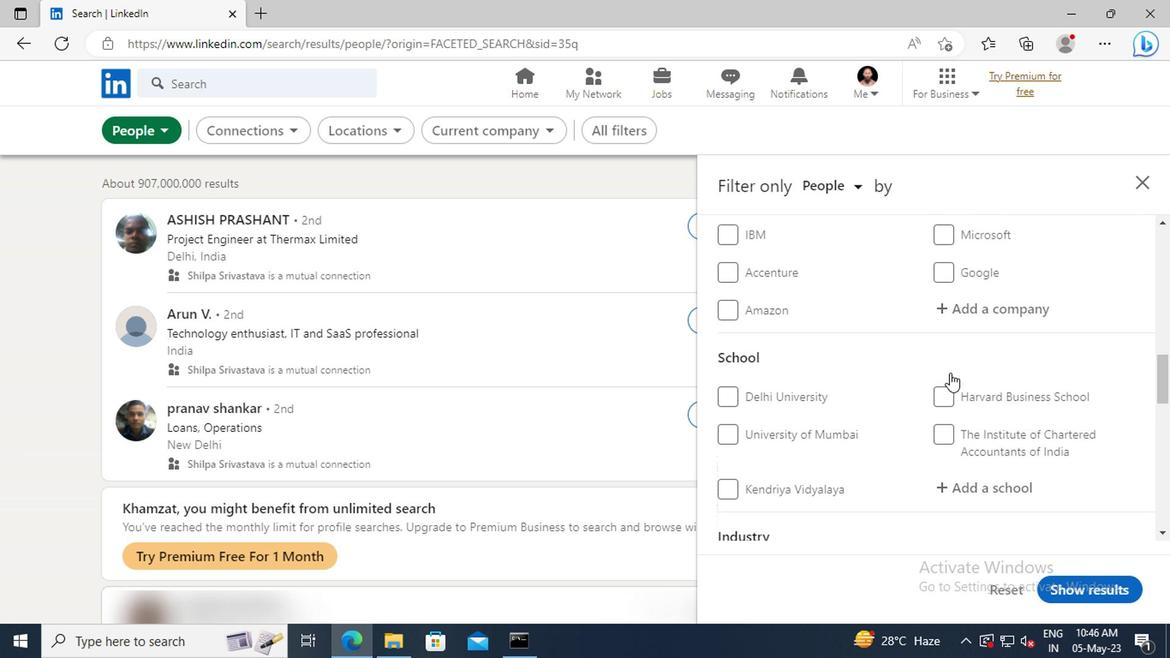 
Action: Mouse scrolled (945, 372) with delta (0, -1)
Screenshot: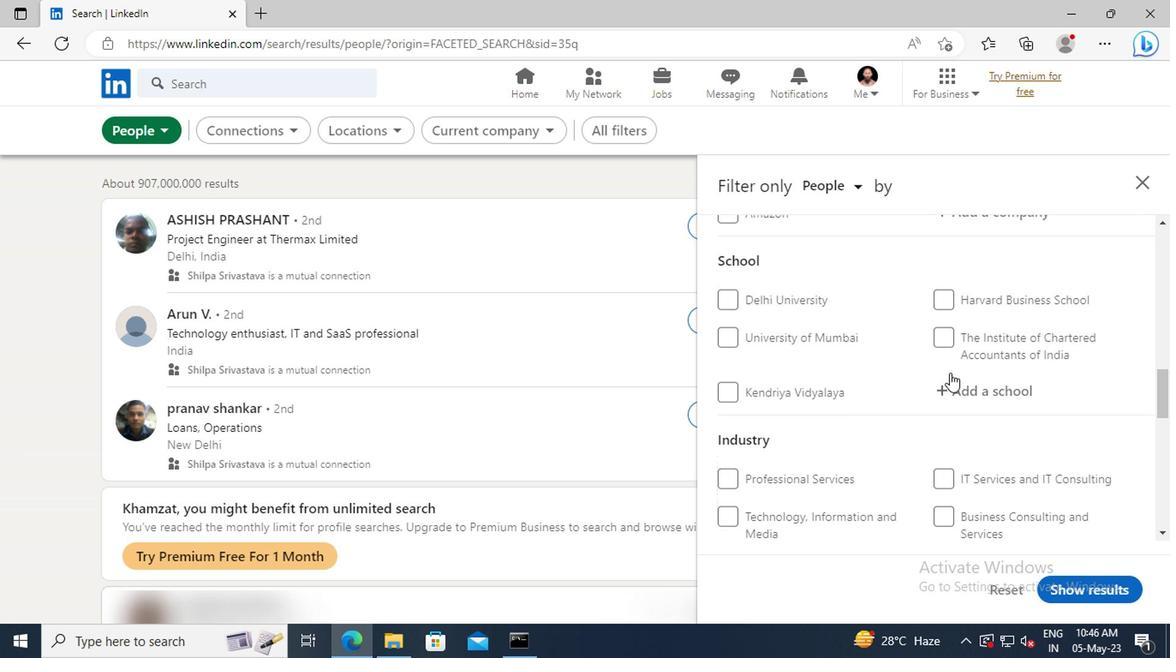 
Action: Mouse scrolled (945, 372) with delta (0, -1)
Screenshot: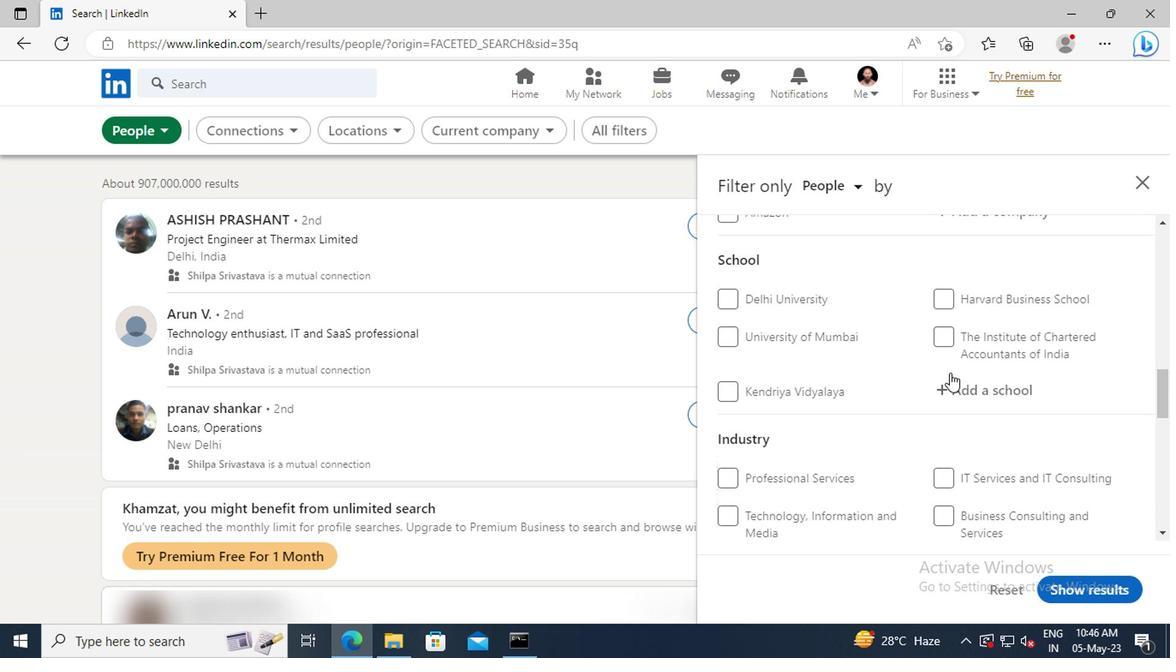 
Action: Mouse scrolled (945, 372) with delta (0, -1)
Screenshot: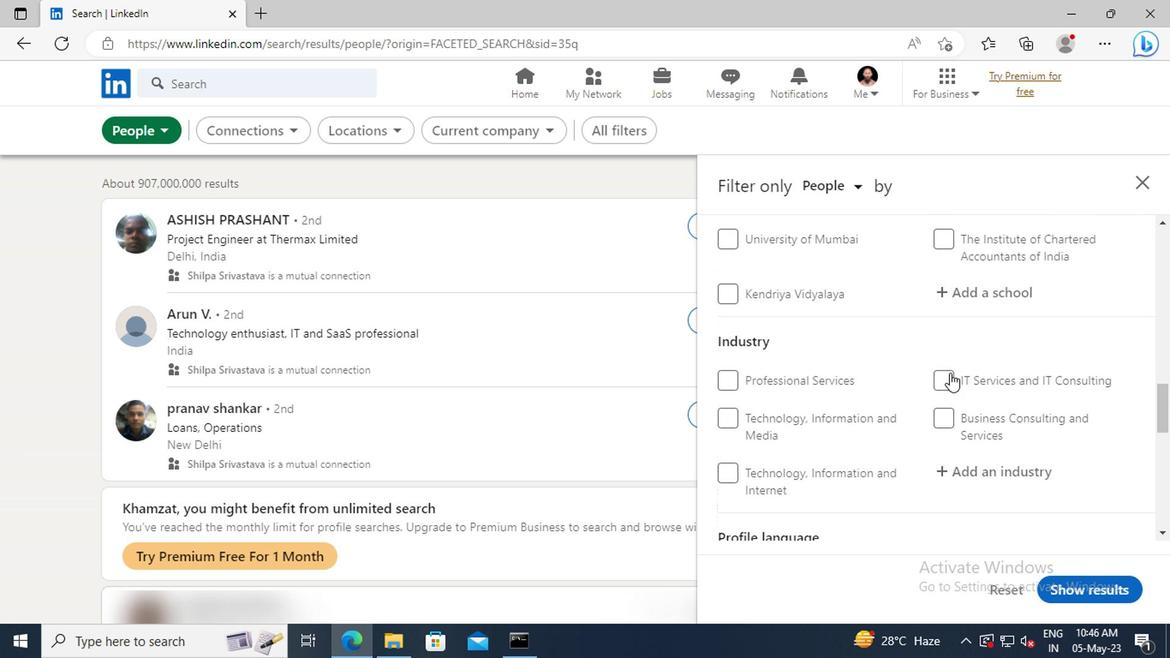 
Action: Mouse scrolled (945, 372) with delta (0, -1)
Screenshot: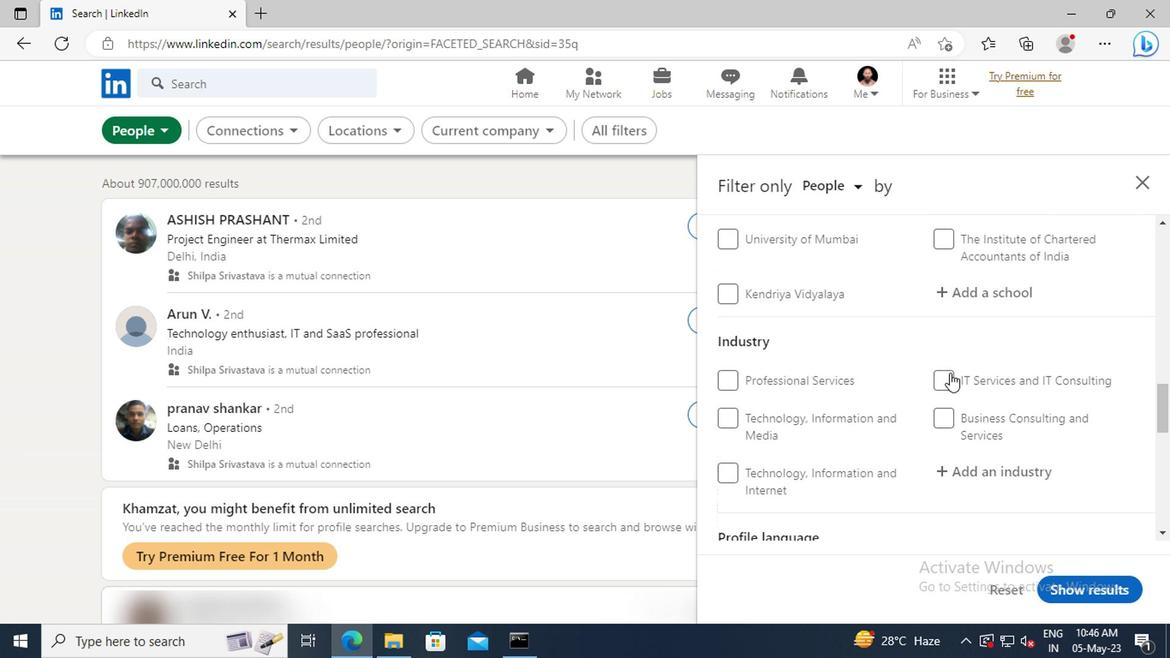 
Action: Mouse scrolled (945, 372) with delta (0, -1)
Screenshot: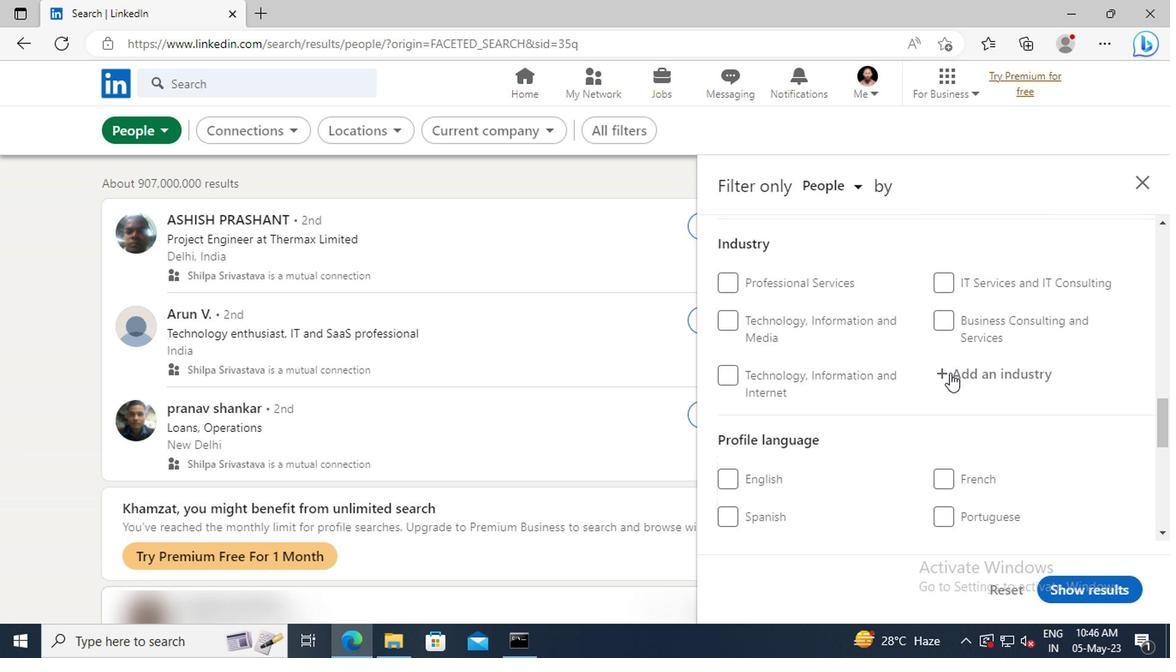 
Action: Mouse scrolled (945, 372) with delta (0, -1)
Screenshot: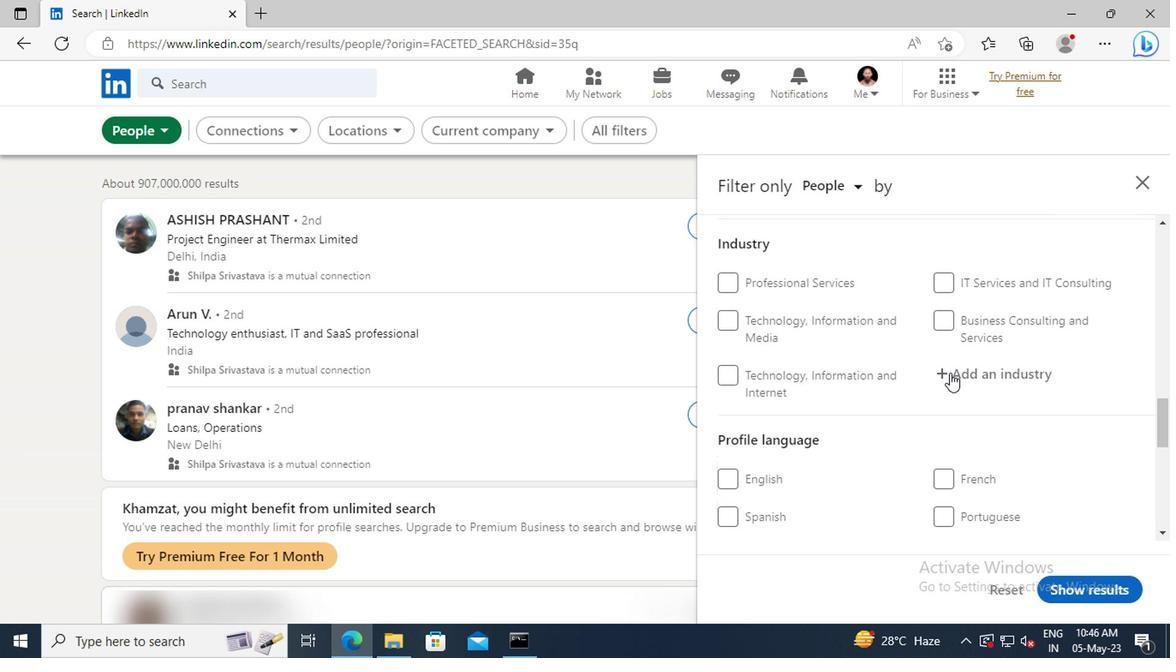 
Action: Mouse moved to (940, 423)
Screenshot: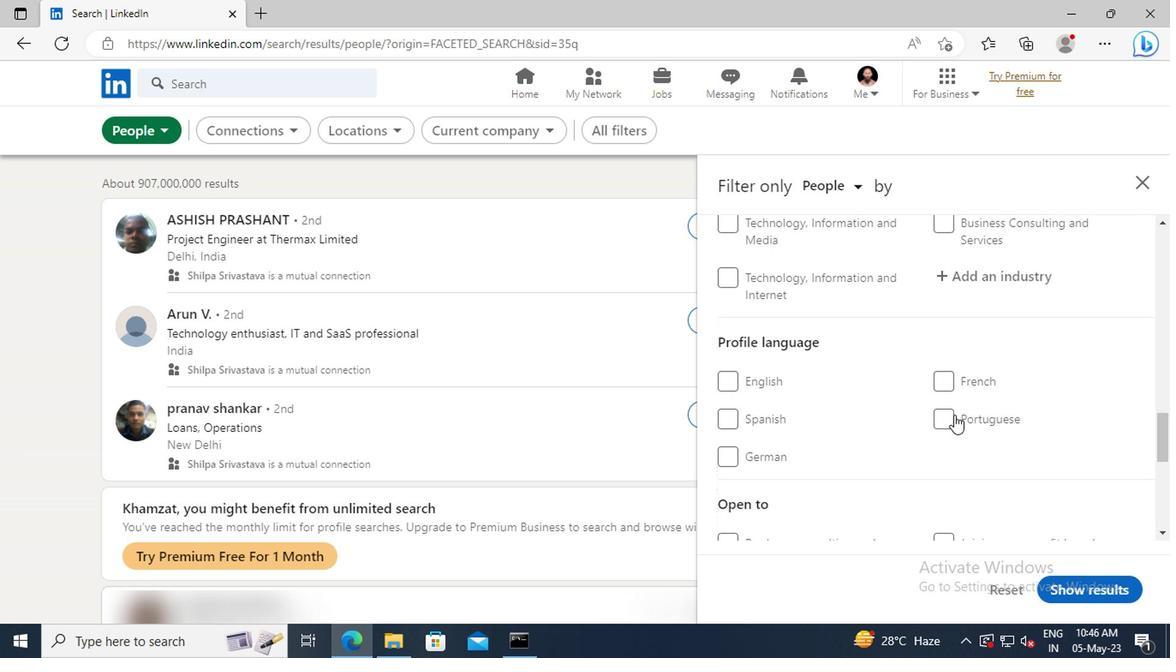 
Action: Mouse pressed left at (940, 423)
Screenshot: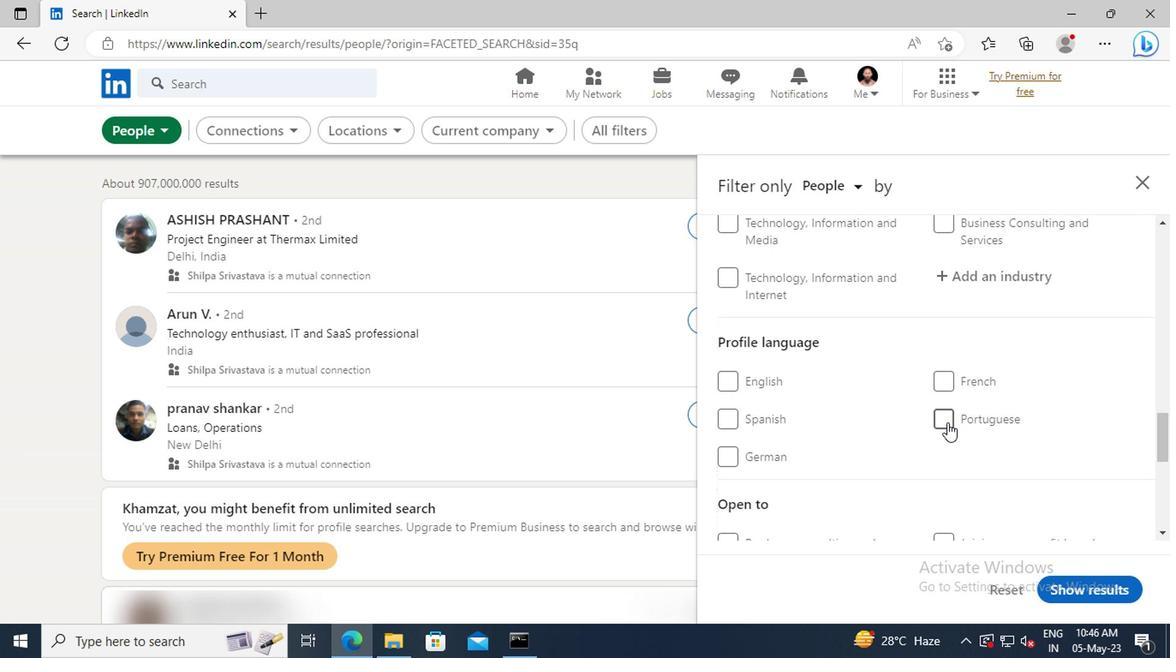 
Action: Mouse moved to (968, 356)
Screenshot: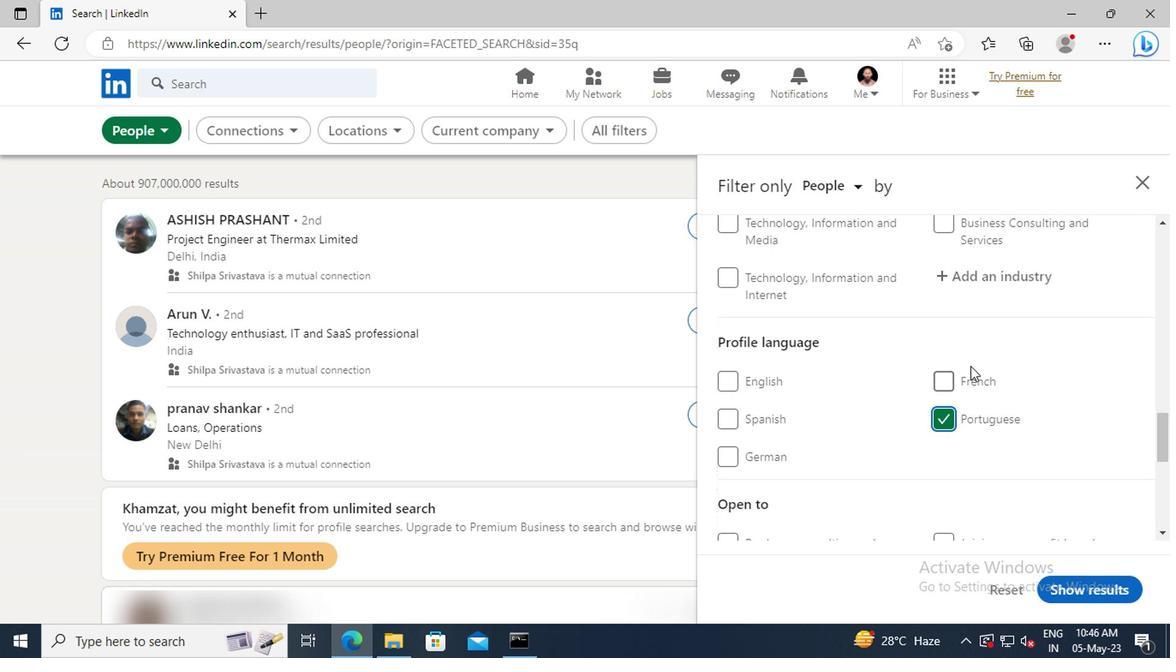 
Action: Mouse scrolled (968, 357) with delta (0, 0)
Screenshot: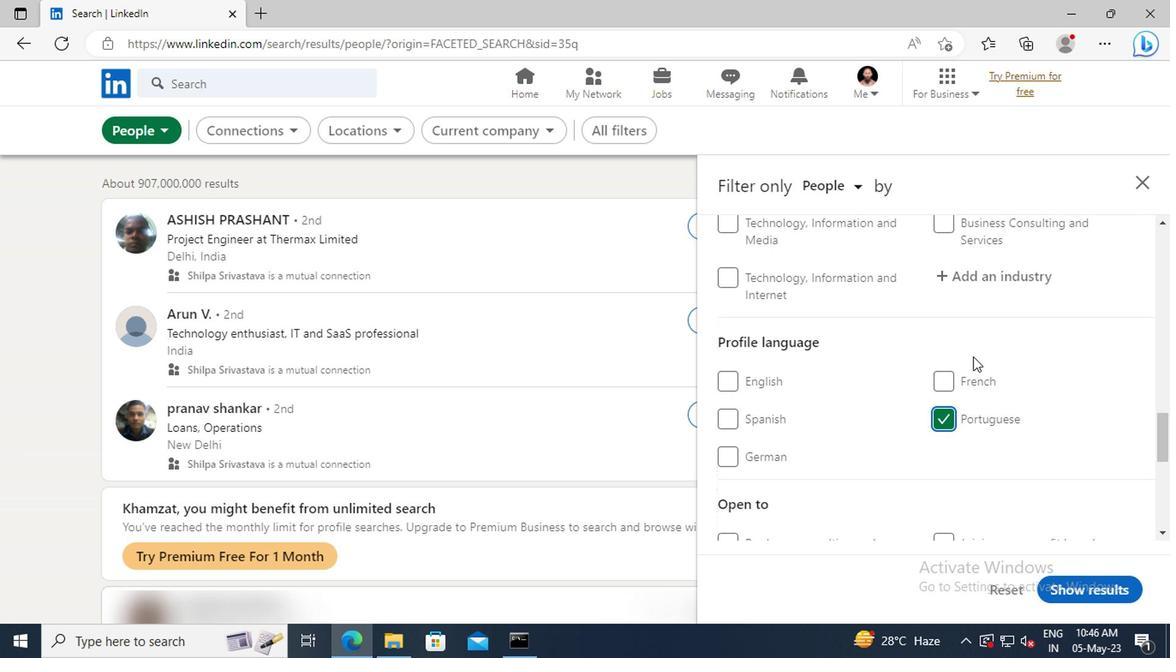
Action: Mouse scrolled (968, 357) with delta (0, 0)
Screenshot: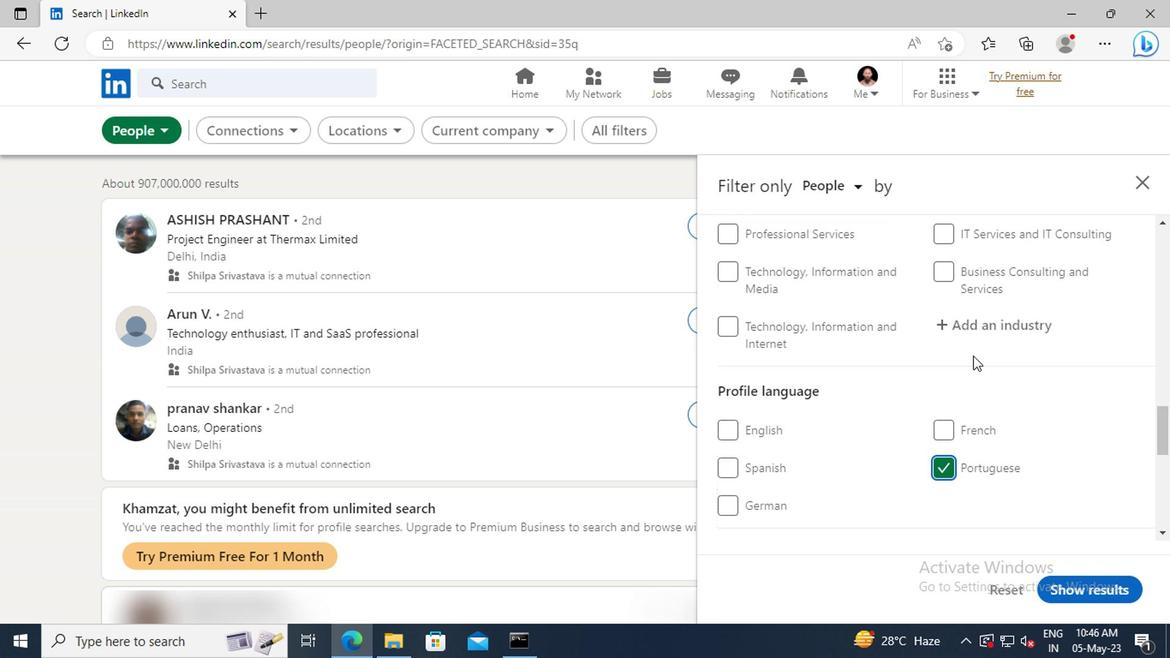 
Action: Mouse scrolled (968, 357) with delta (0, 0)
Screenshot: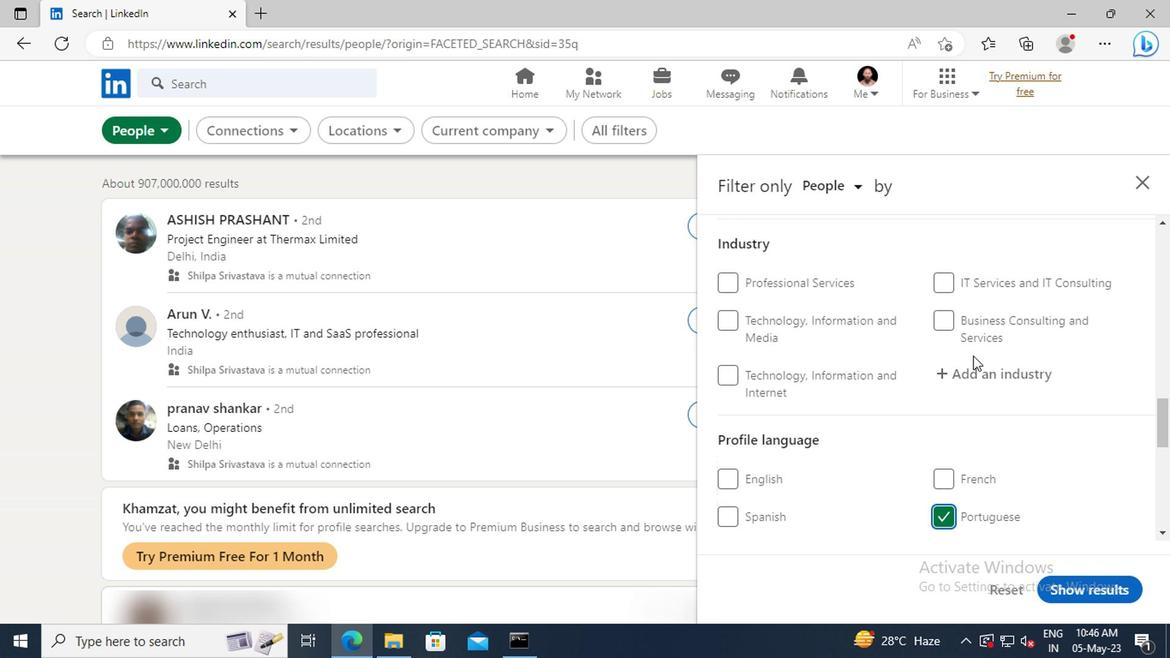 
Action: Mouse scrolled (968, 357) with delta (0, 0)
Screenshot: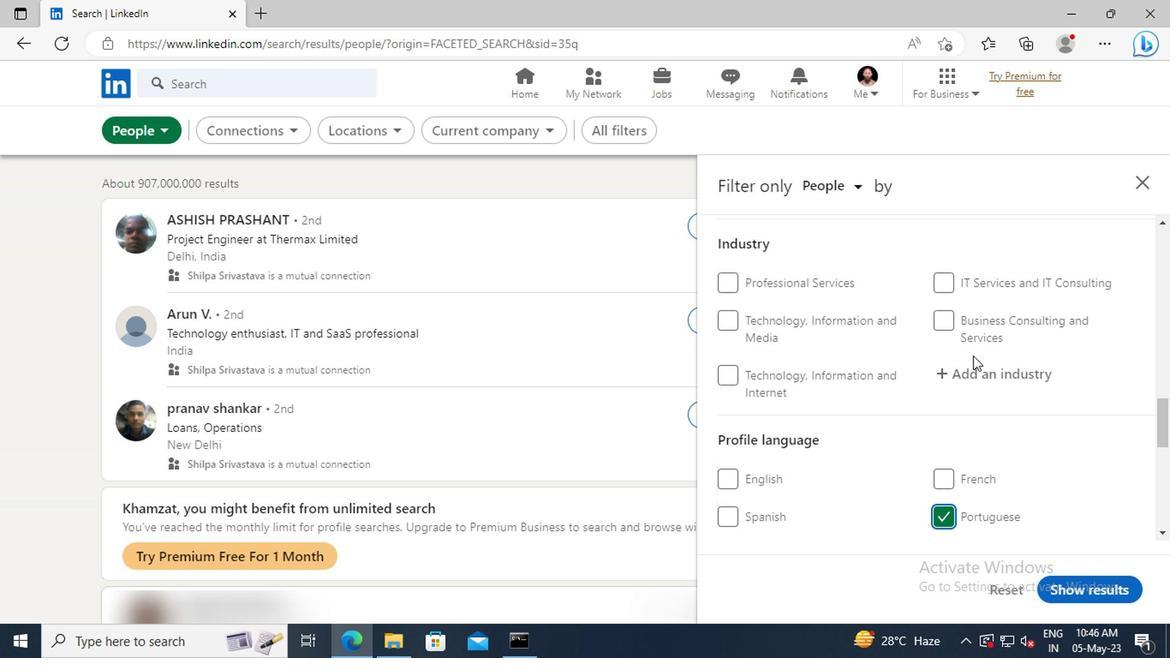 
Action: Mouse scrolled (968, 357) with delta (0, 0)
Screenshot: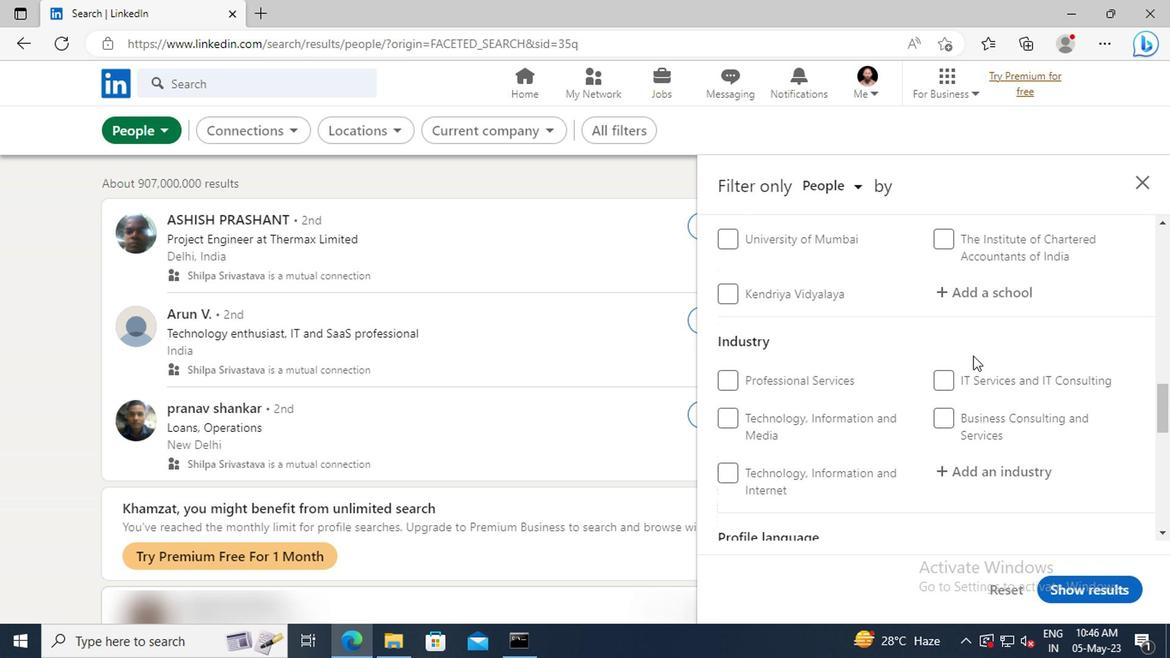 
Action: Mouse moved to (966, 367)
Screenshot: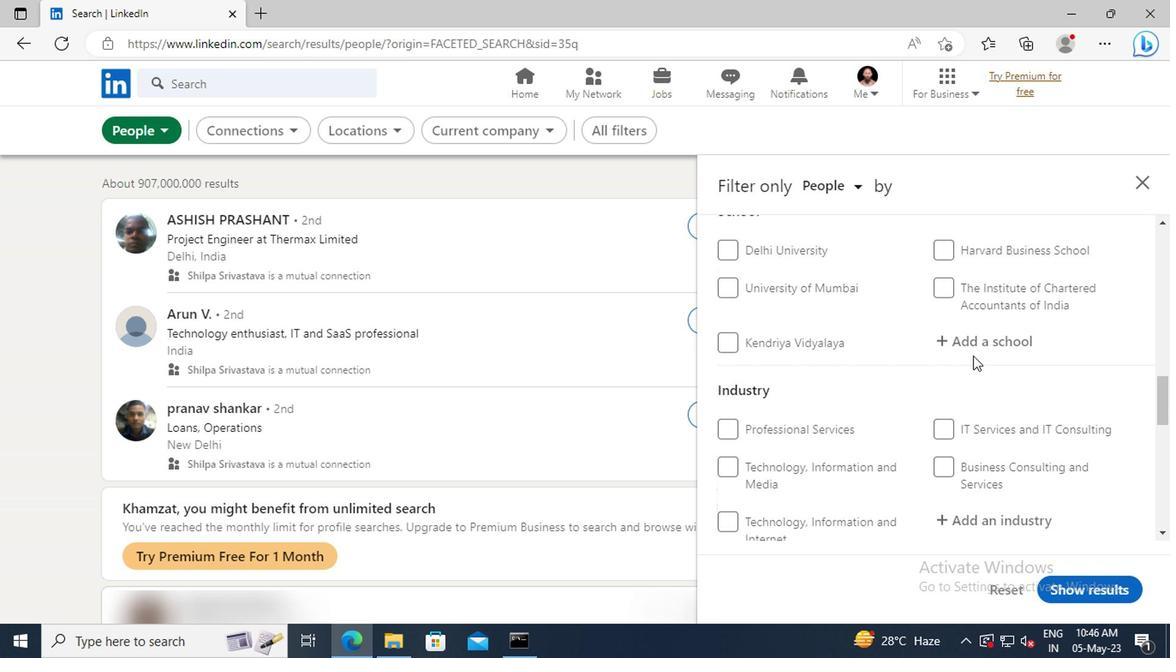 
Action: Mouse scrolled (966, 368) with delta (0, 0)
Screenshot: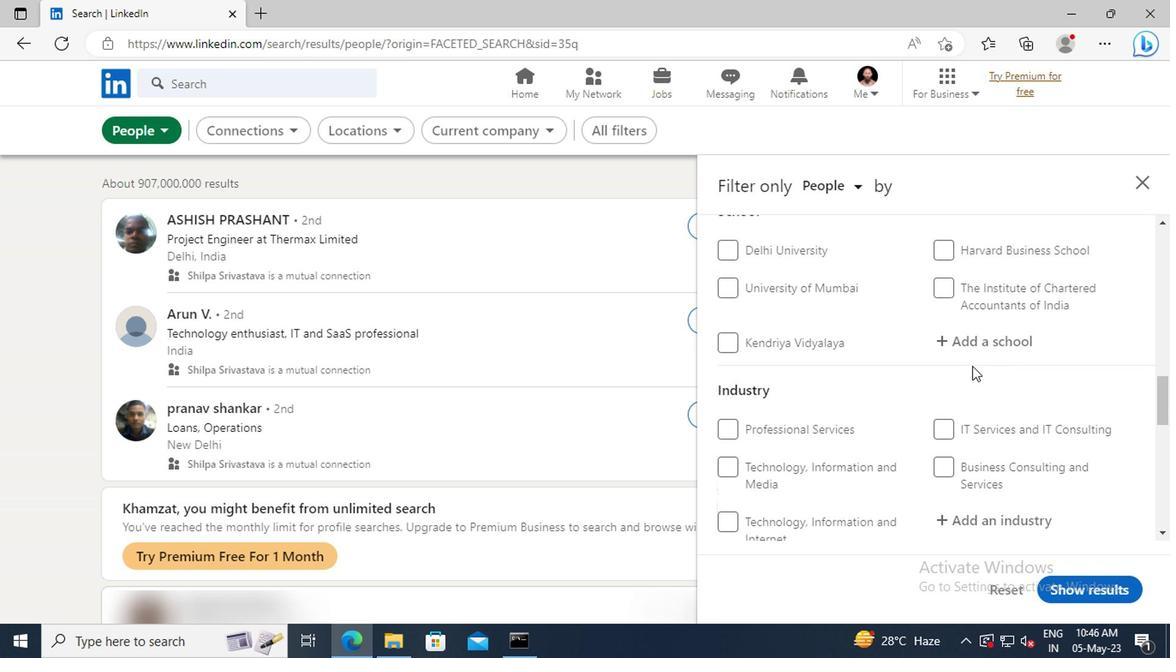 
Action: Mouse scrolled (966, 368) with delta (0, 0)
Screenshot: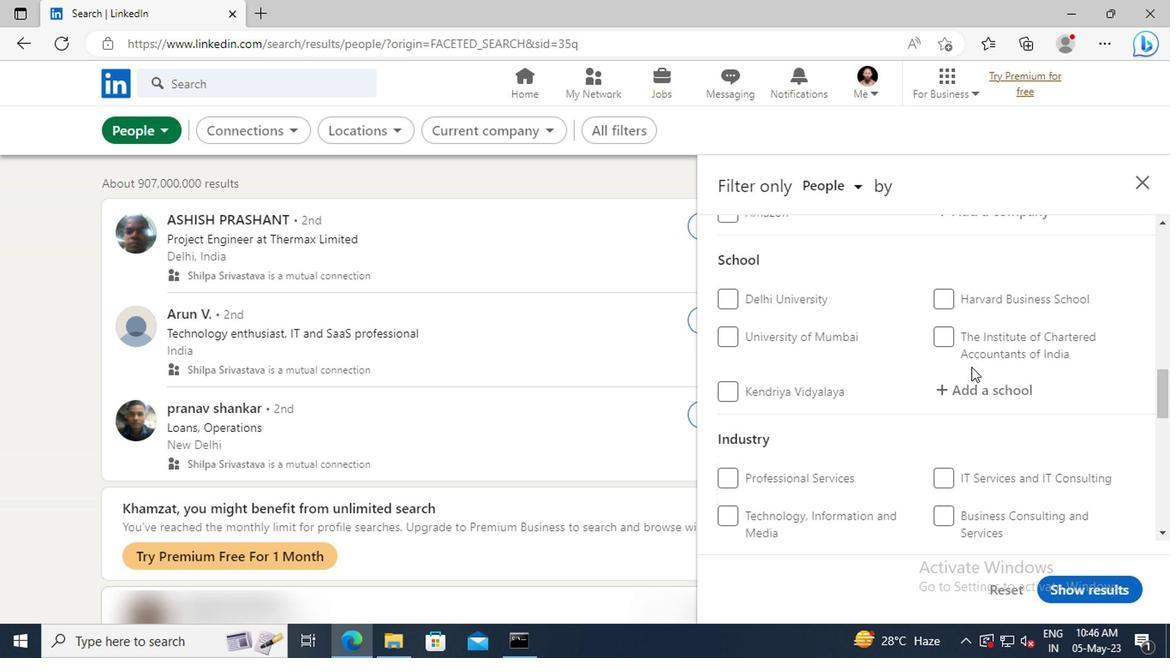
Action: Mouse scrolled (966, 368) with delta (0, 0)
Screenshot: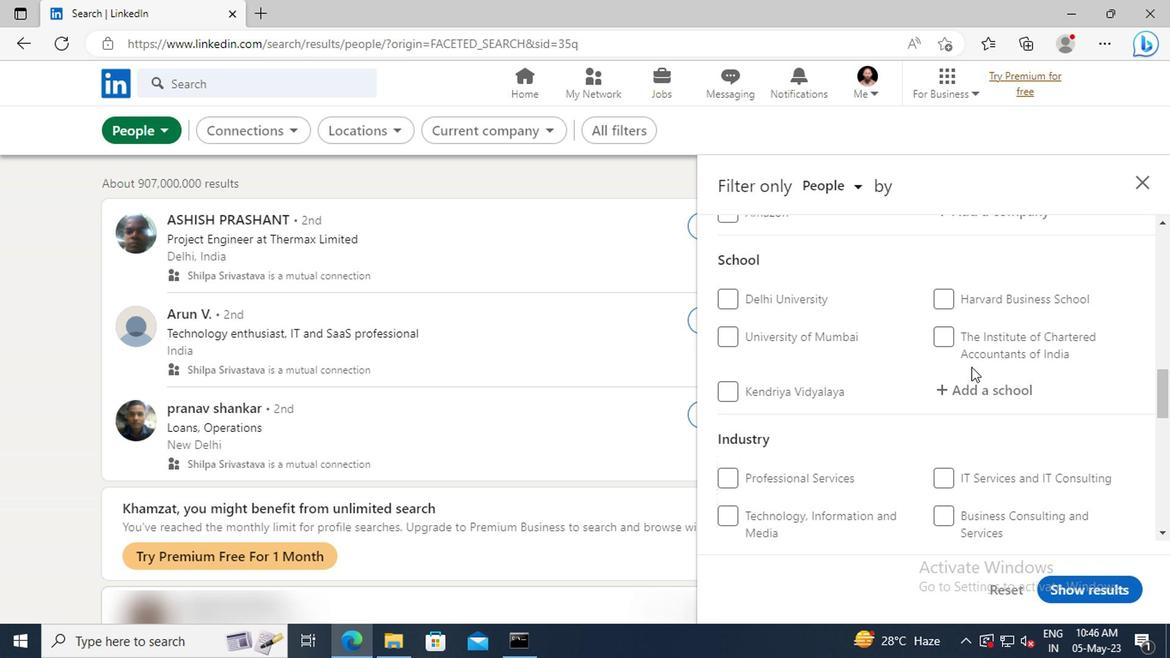 
Action: Mouse scrolled (966, 368) with delta (0, 0)
Screenshot: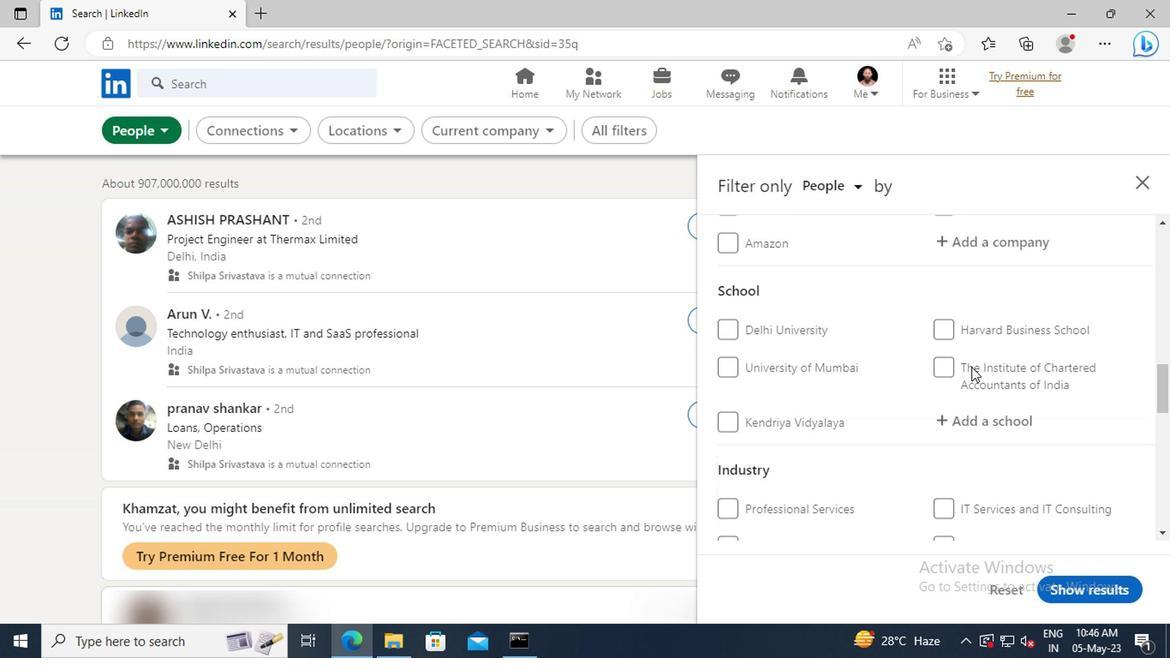 
Action: Mouse scrolled (966, 368) with delta (0, 0)
Screenshot: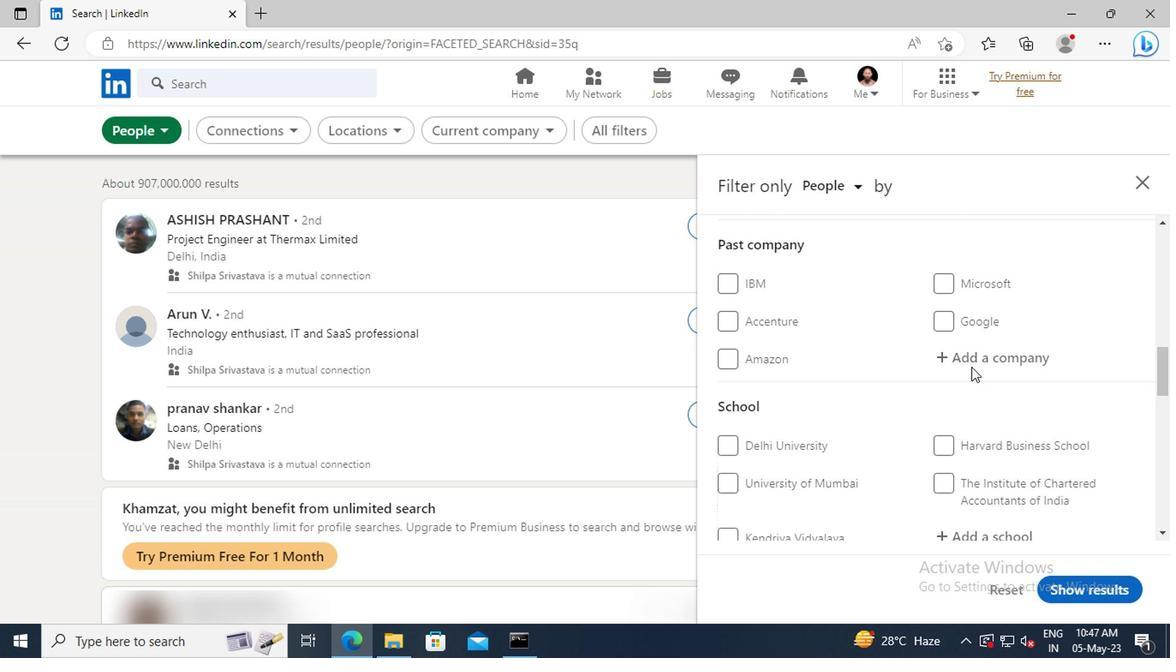 
Action: Mouse scrolled (966, 368) with delta (0, 0)
Screenshot: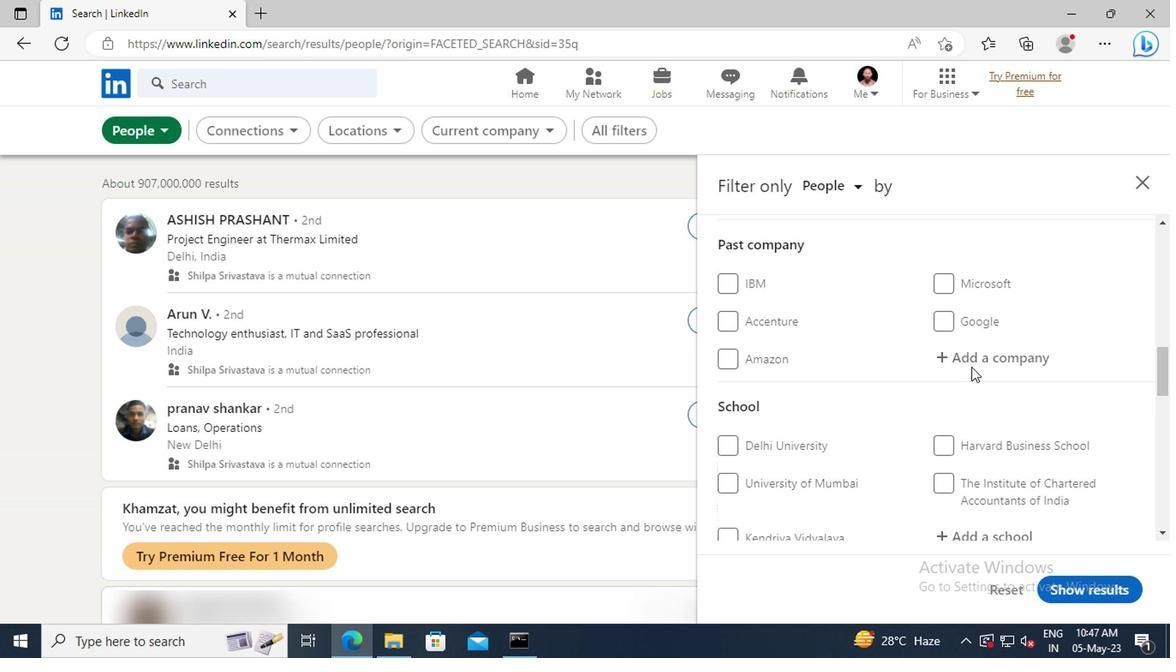
Action: Mouse scrolled (966, 368) with delta (0, 0)
Screenshot: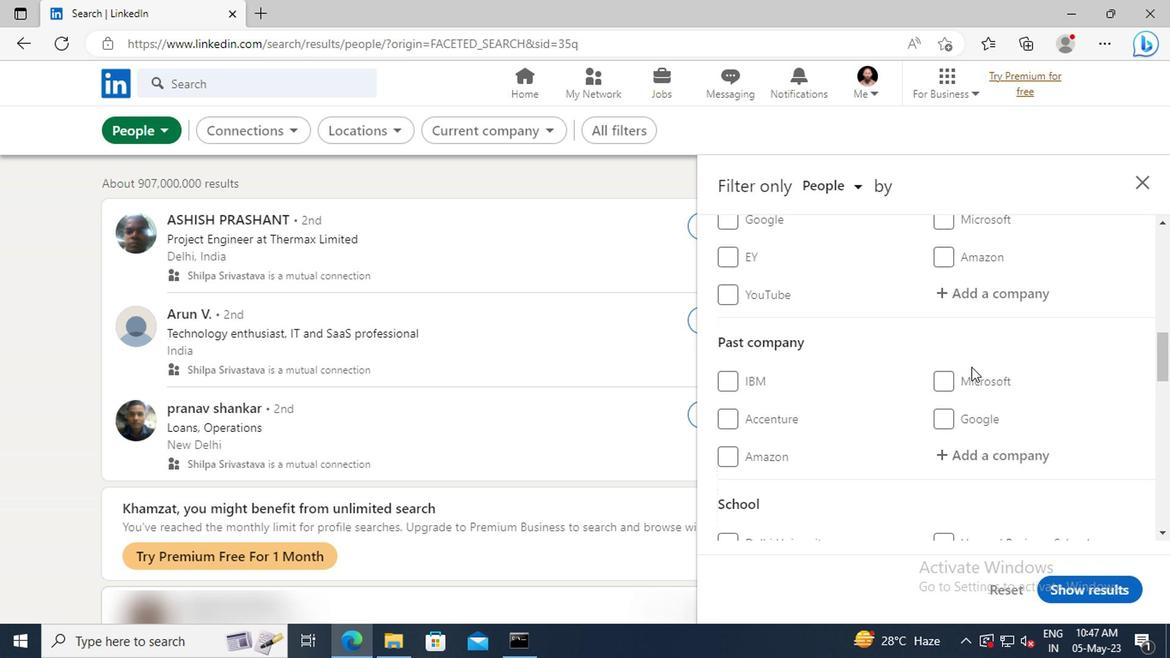 
Action: Mouse moved to (962, 346)
Screenshot: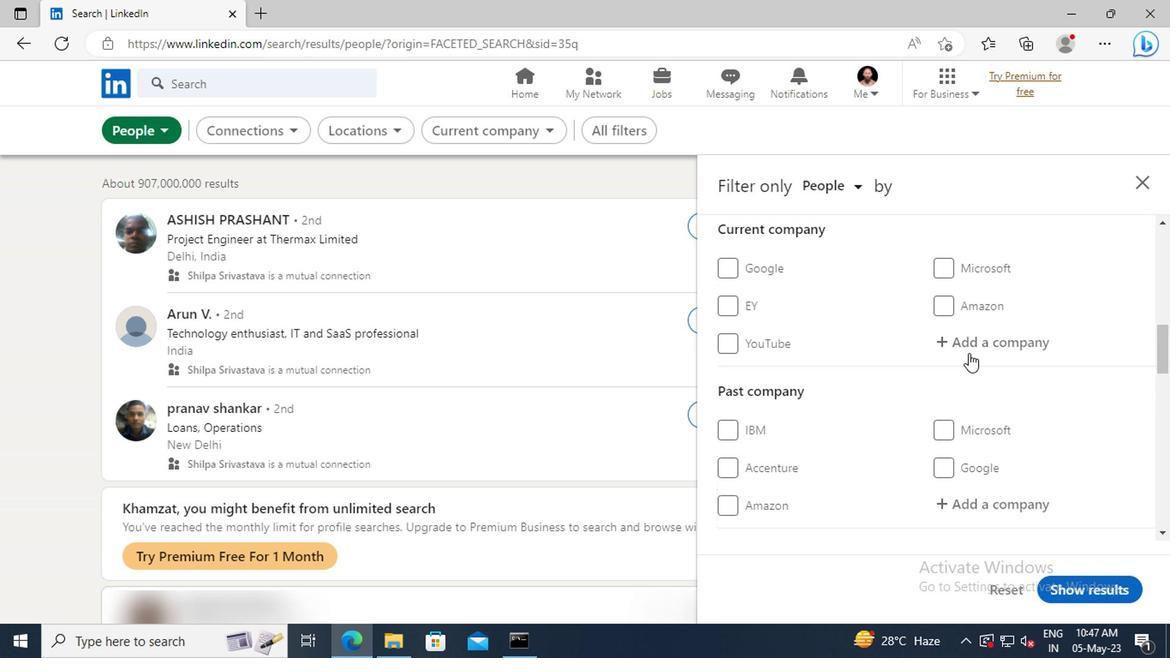 
Action: Mouse pressed left at (962, 346)
Screenshot: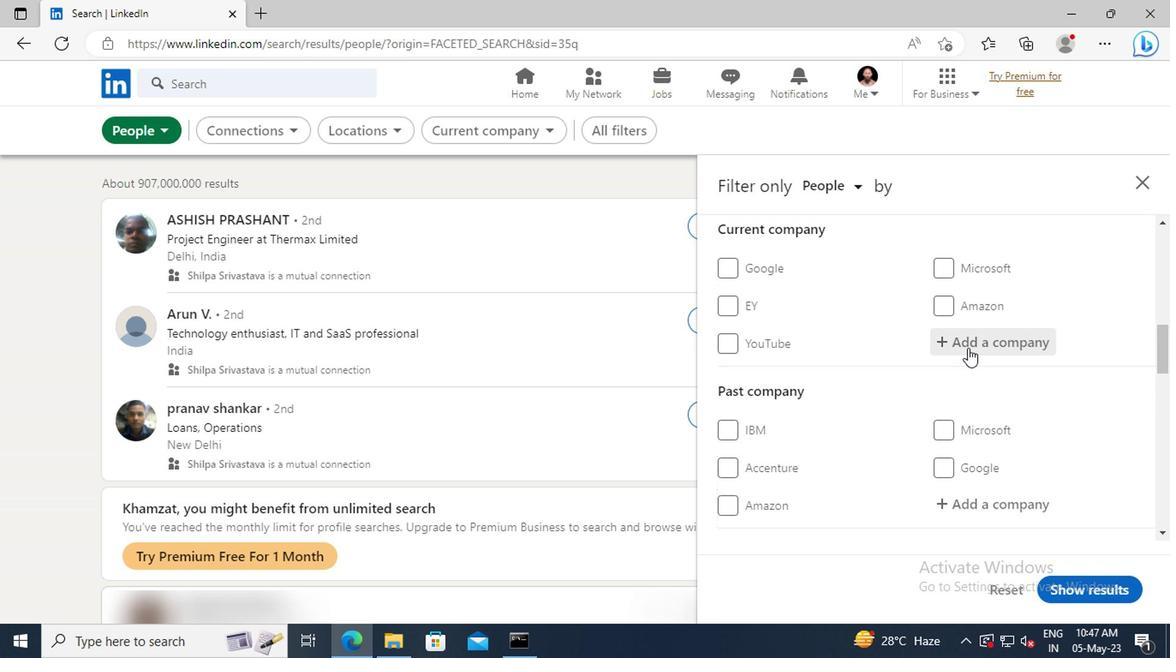 
Action: Key pressed <Key.shift>SAP<Key.space><Key.shift>OPE
Screenshot: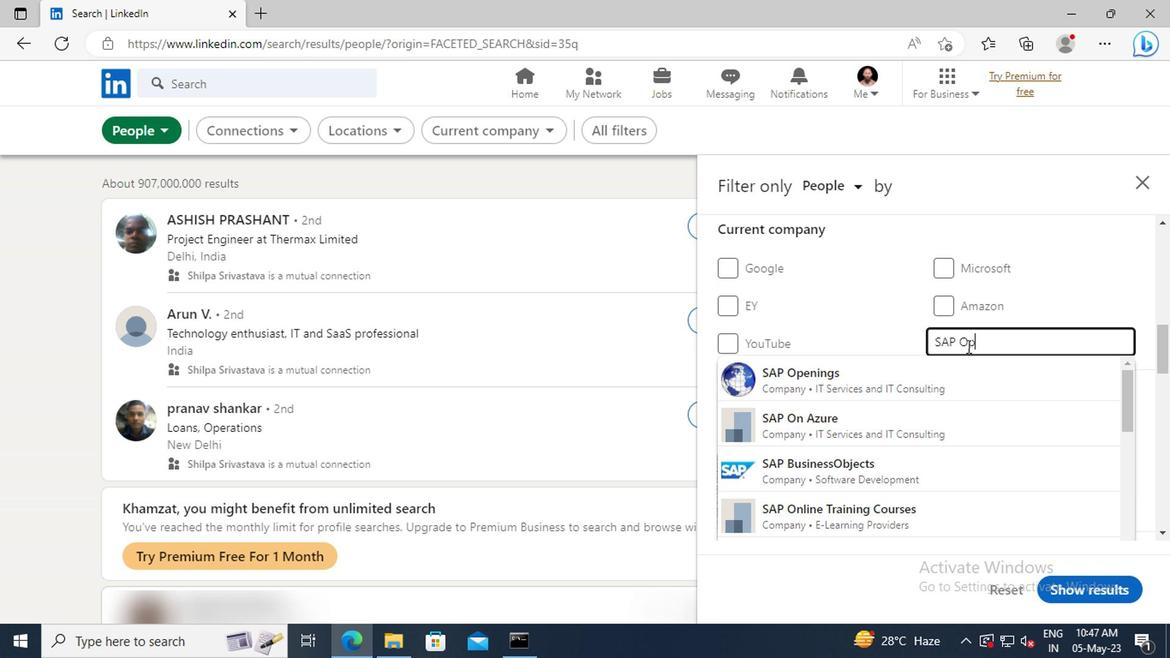 
Action: Mouse moved to (960, 373)
Screenshot: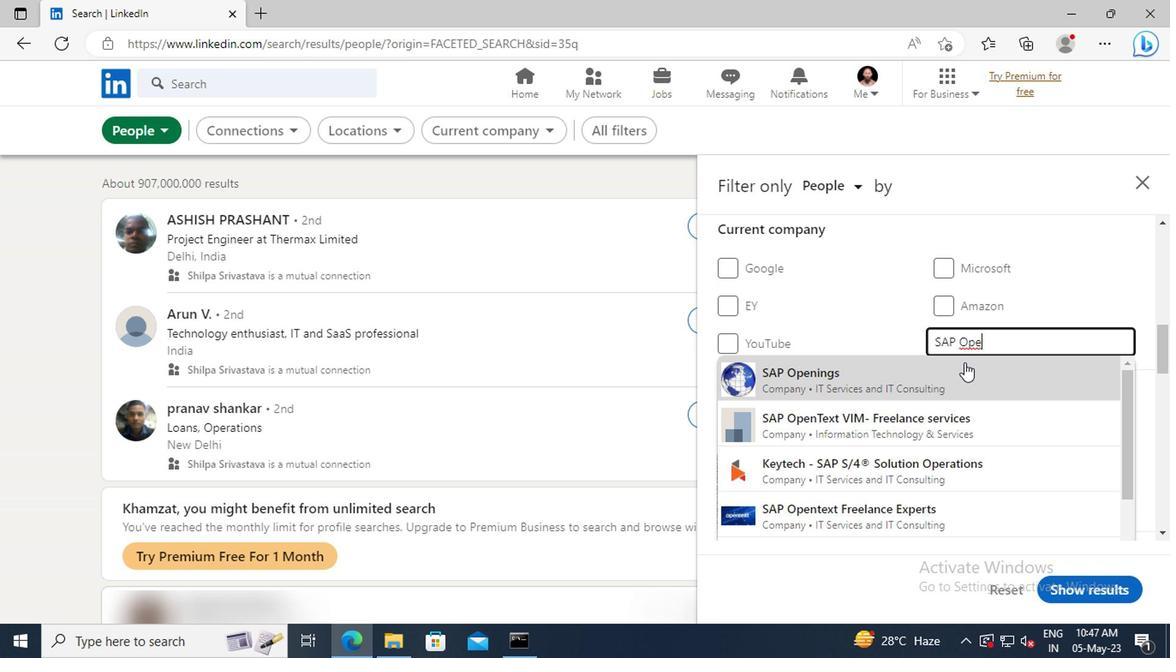 
Action: Mouse pressed left at (960, 373)
Screenshot: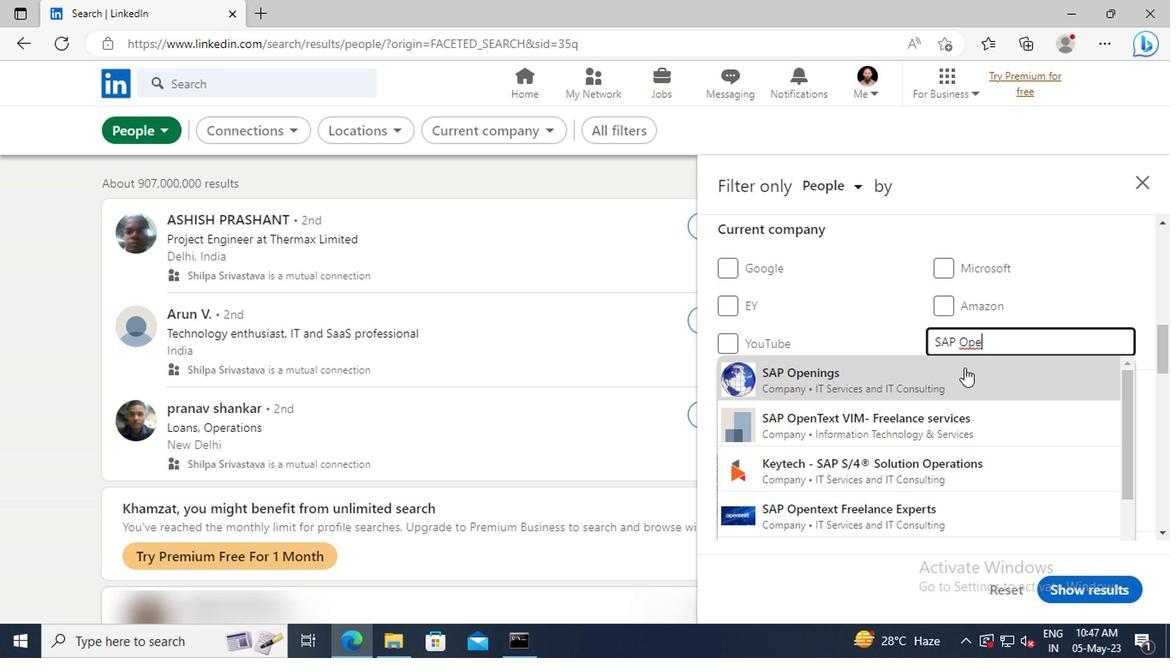
Action: Mouse scrolled (960, 372) with delta (0, -1)
Screenshot: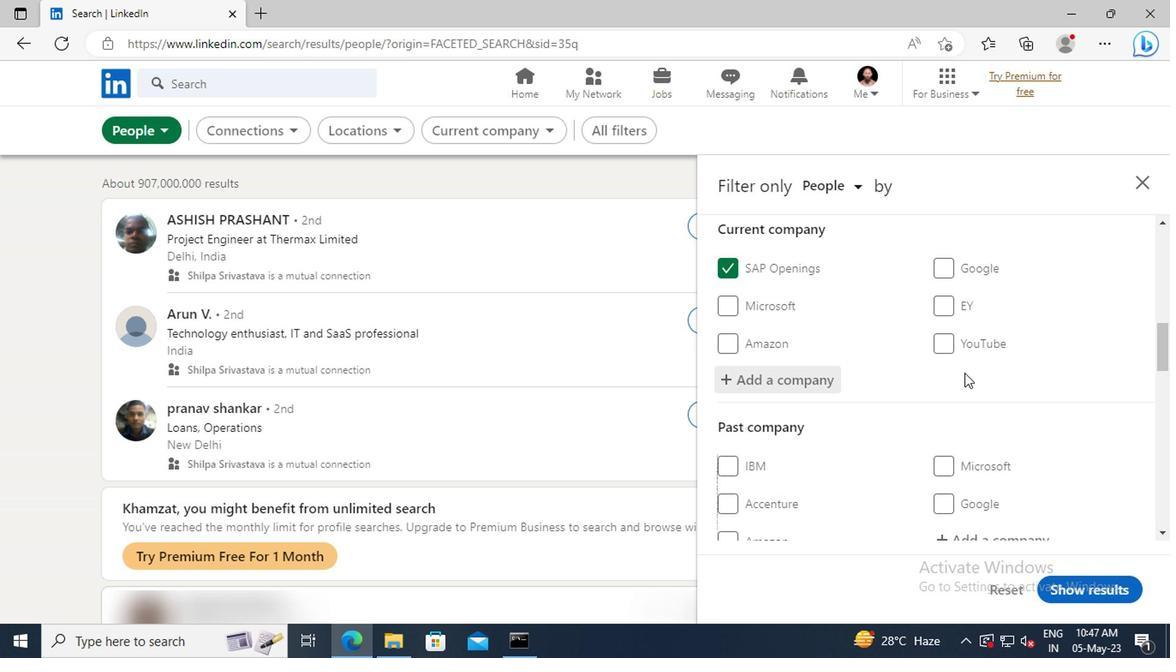 
Action: Mouse scrolled (960, 372) with delta (0, -1)
Screenshot: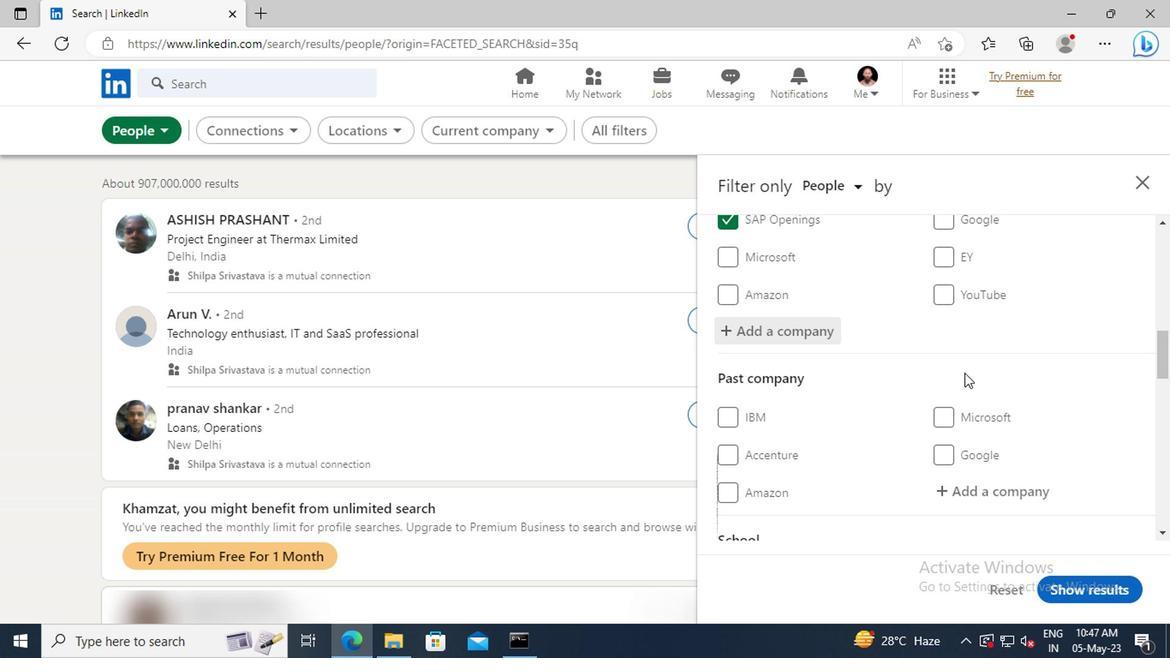 
Action: Mouse scrolled (960, 372) with delta (0, -1)
Screenshot: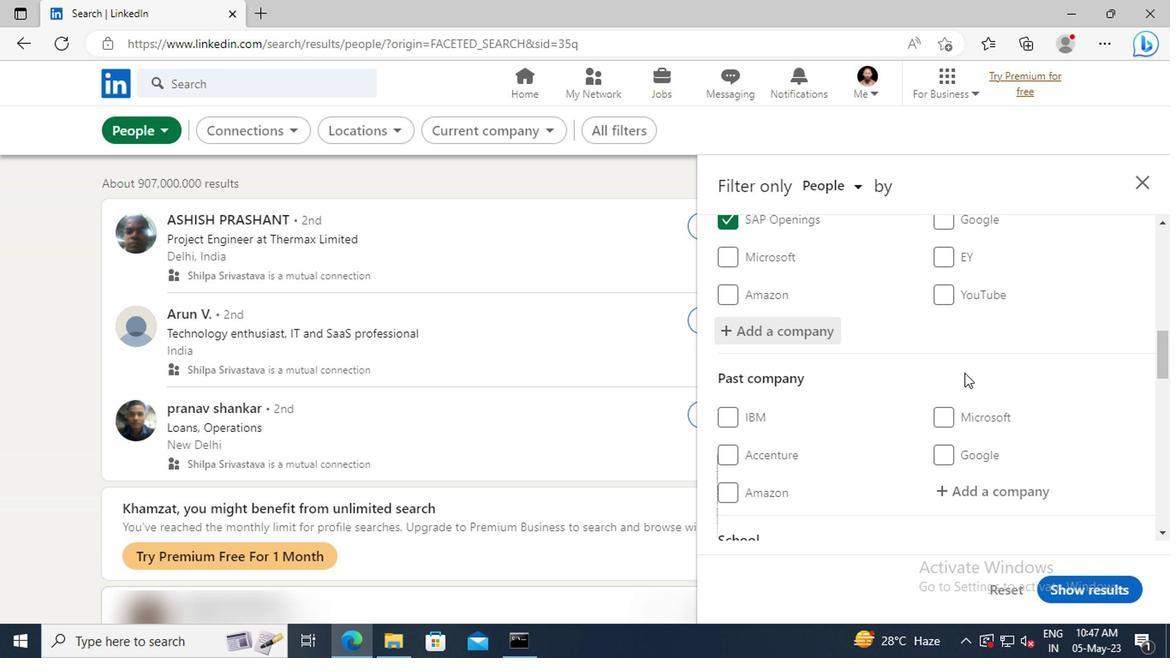 
Action: Mouse scrolled (960, 372) with delta (0, -1)
Screenshot: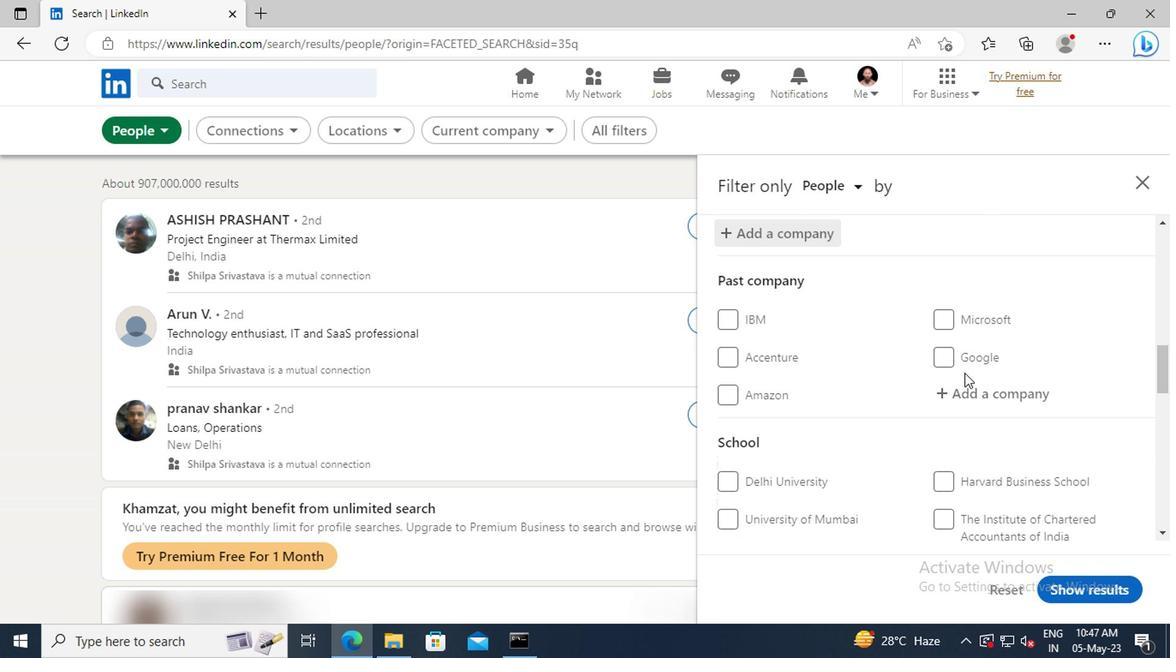 
Action: Mouse scrolled (960, 372) with delta (0, -1)
Screenshot: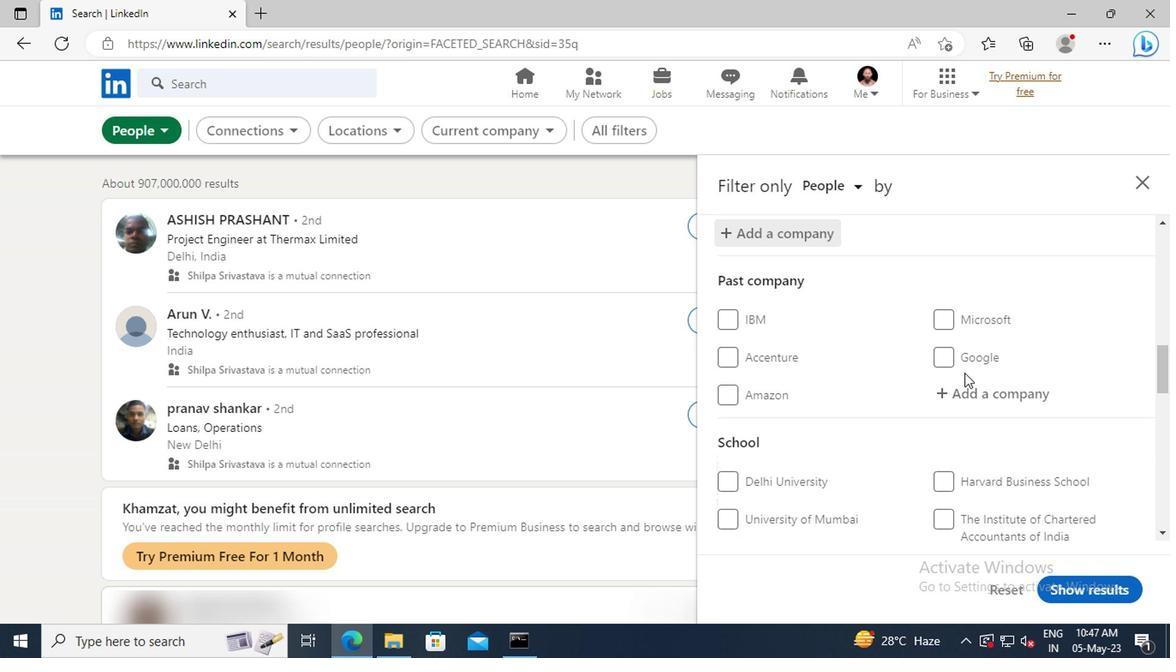
Action: Mouse scrolled (960, 372) with delta (0, -1)
Screenshot: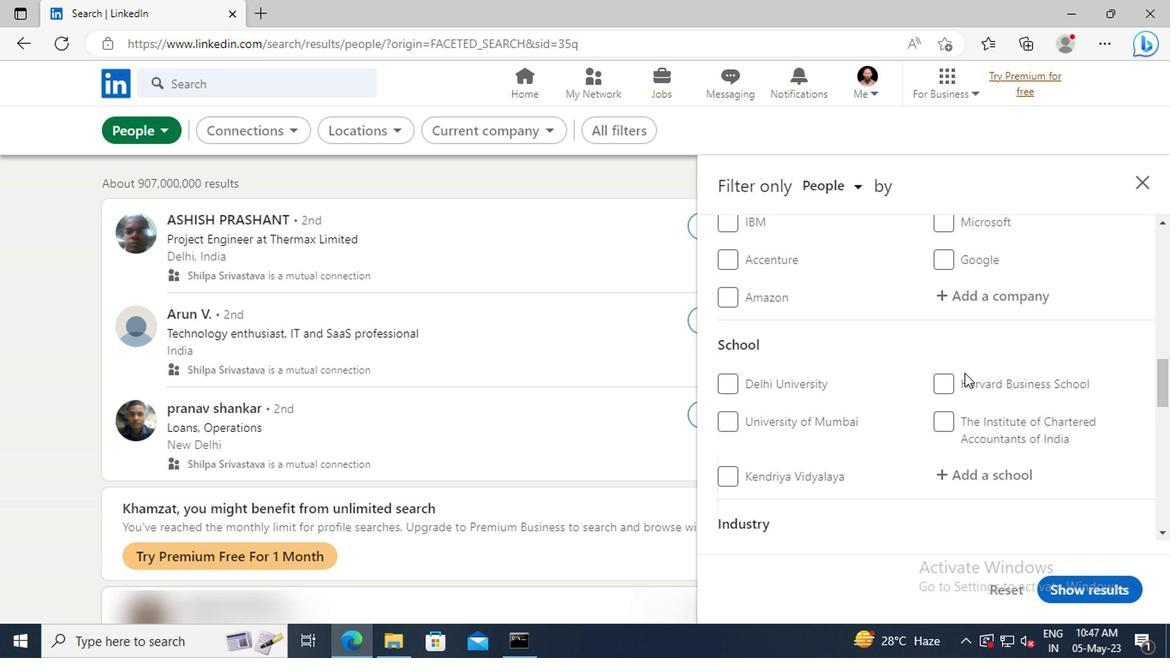 
Action: Mouse scrolled (960, 372) with delta (0, -1)
Screenshot: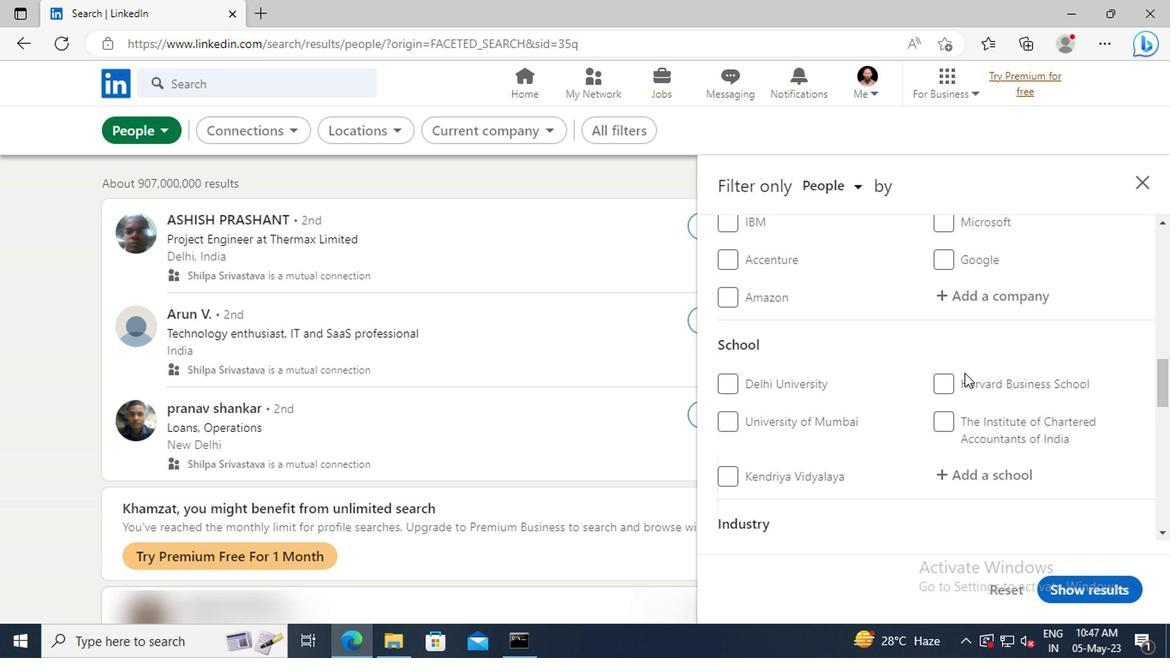 
Action: Mouse moved to (956, 379)
Screenshot: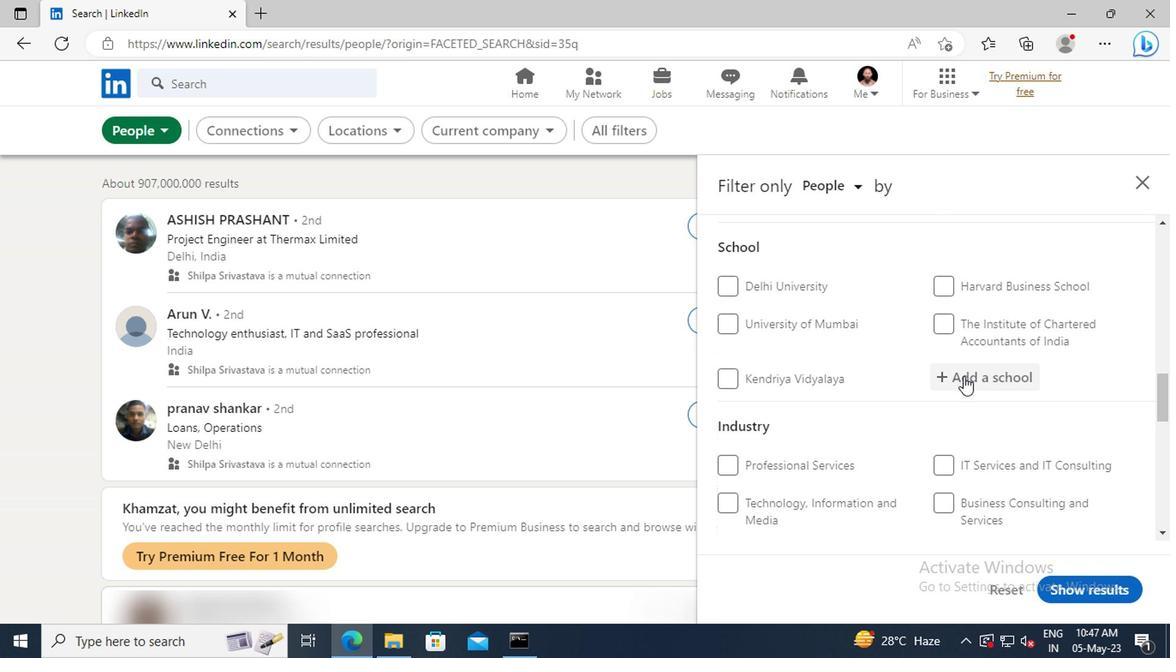 
Action: Mouse pressed left at (956, 379)
Screenshot: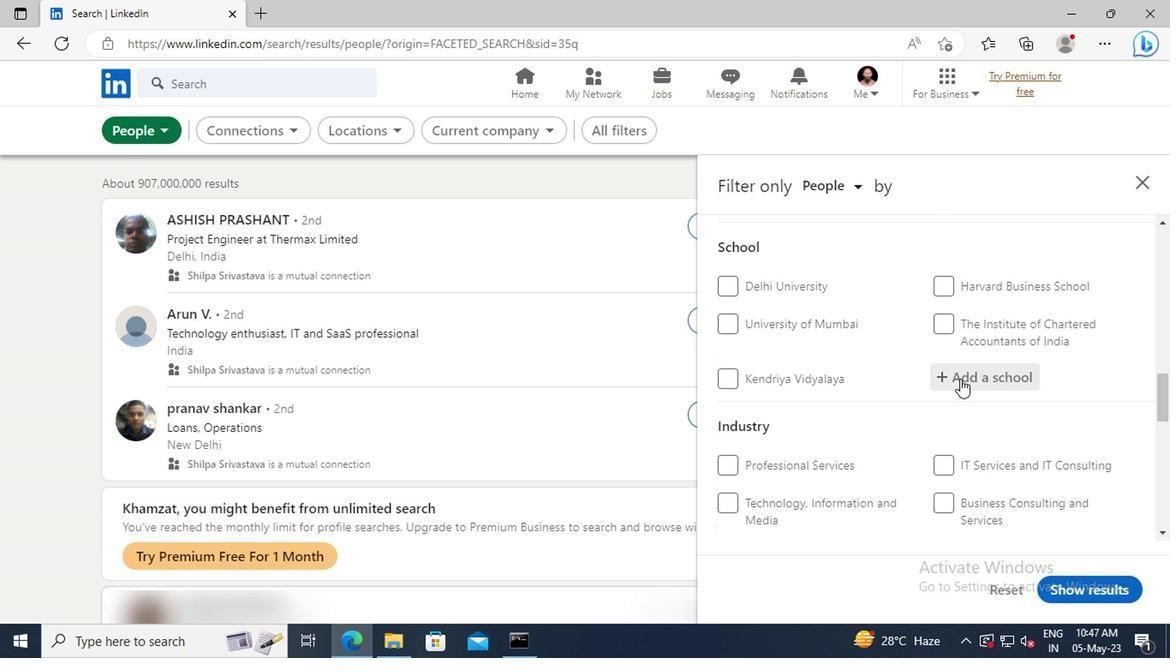 
Action: Key pressed <Key.shift>RAJASTH
Screenshot: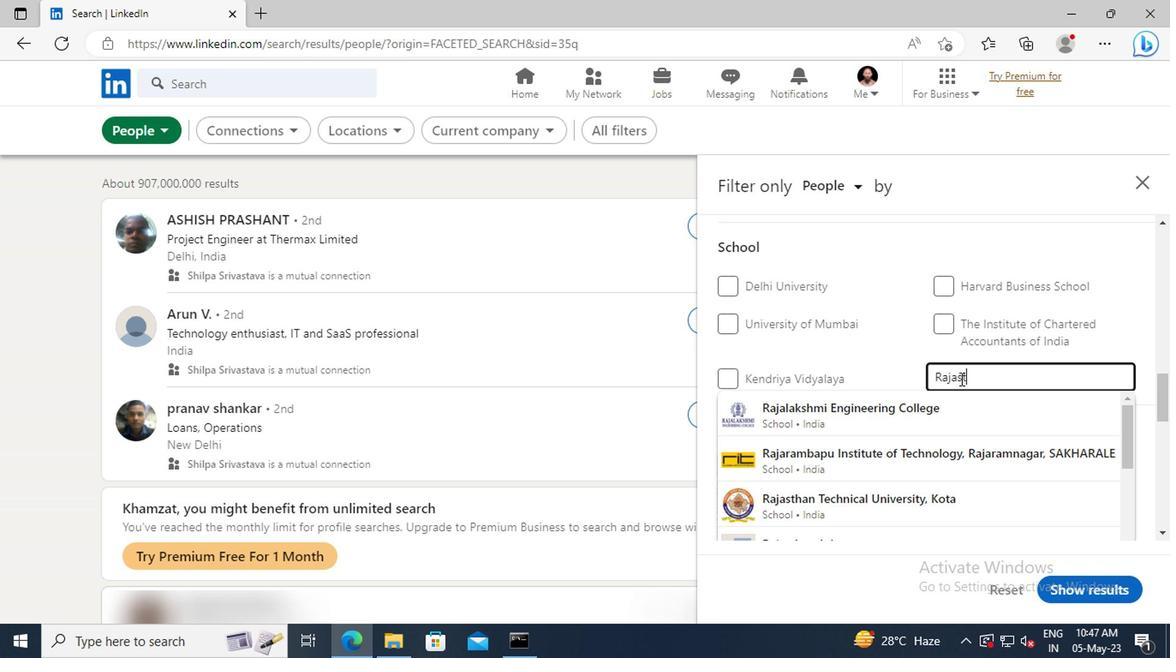 
Action: Mouse moved to (953, 409)
Screenshot: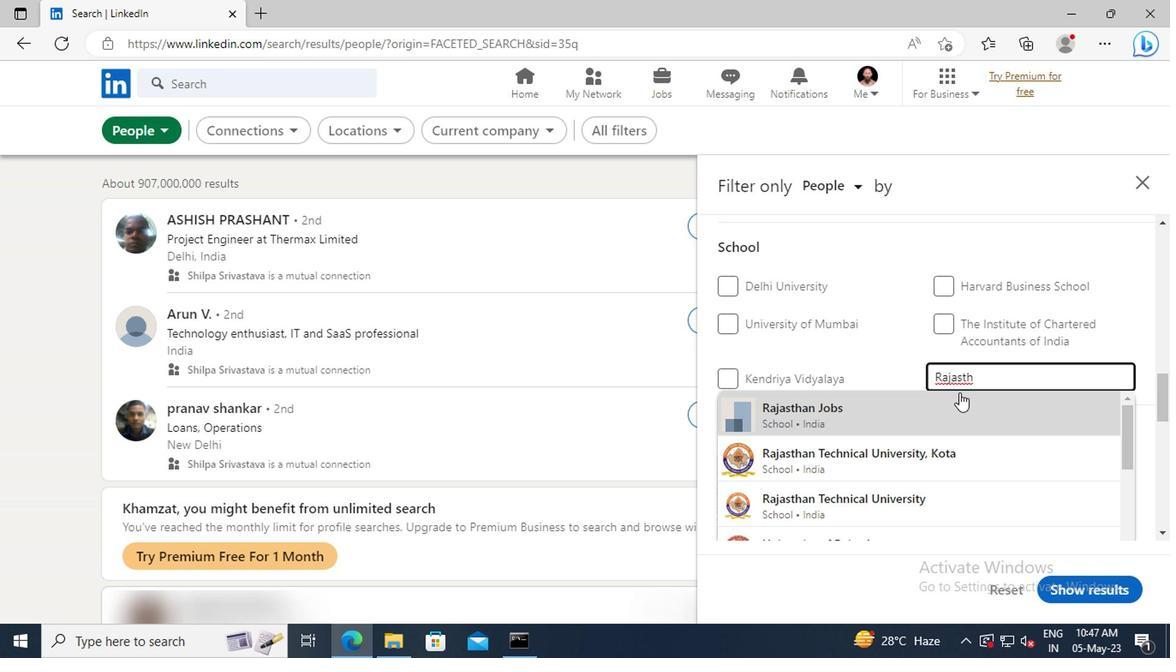 
Action: Mouse pressed left at (953, 409)
Screenshot: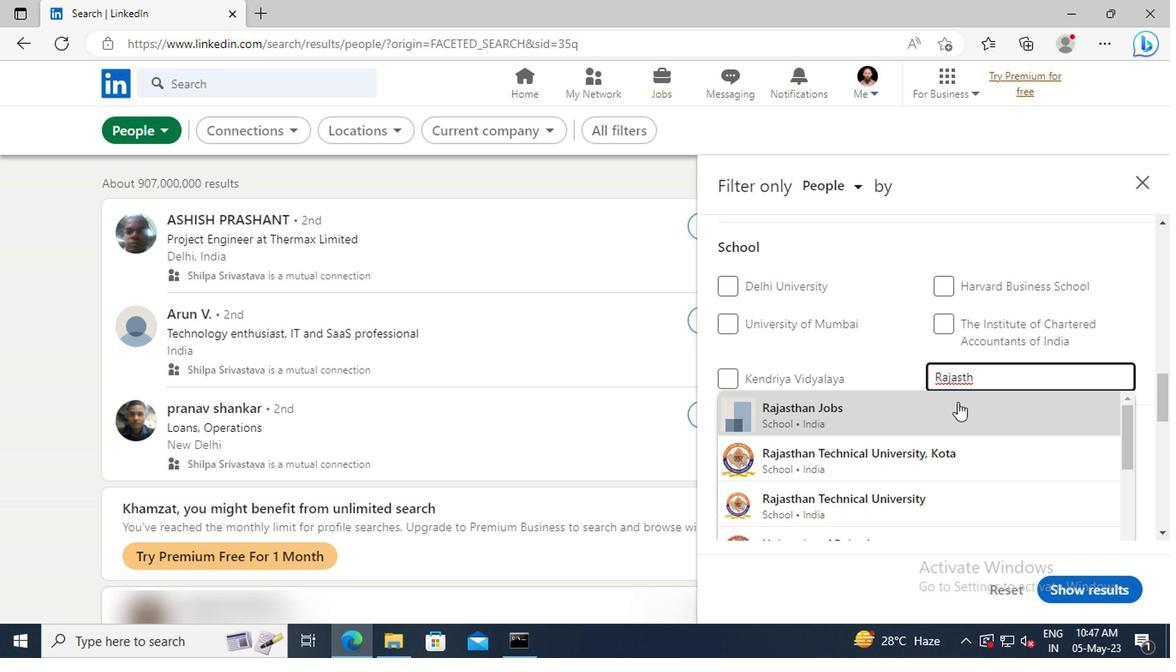 
Action: Mouse scrolled (953, 408) with delta (0, -1)
Screenshot: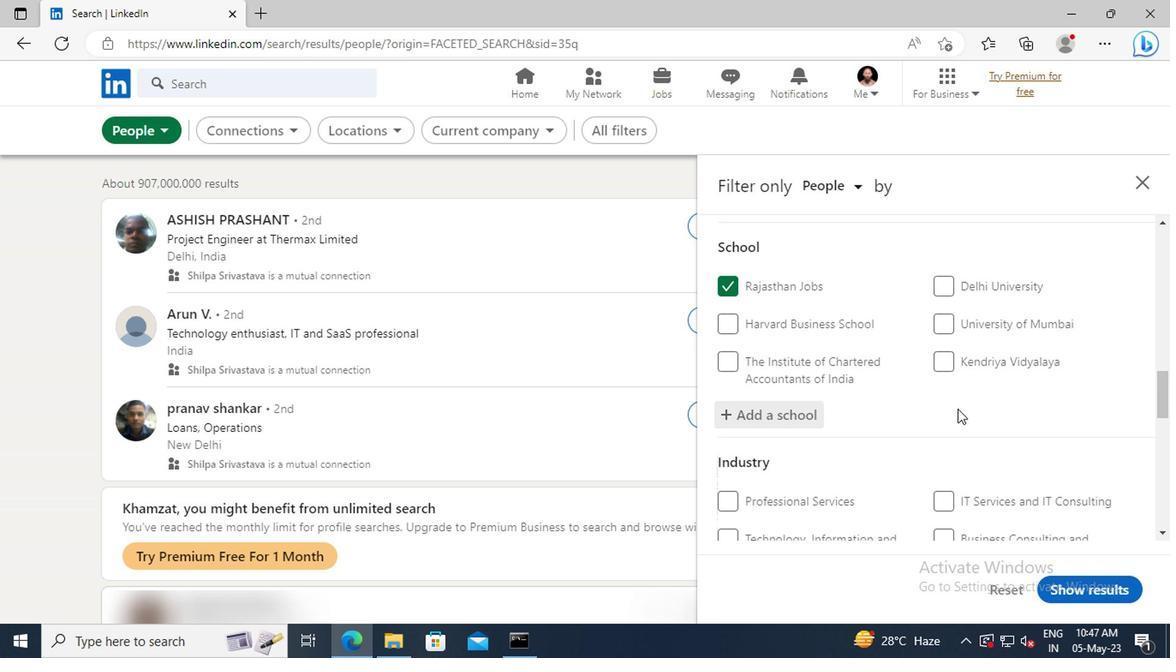 
Action: Mouse scrolled (953, 408) with delta (0, -1)
Screenshot: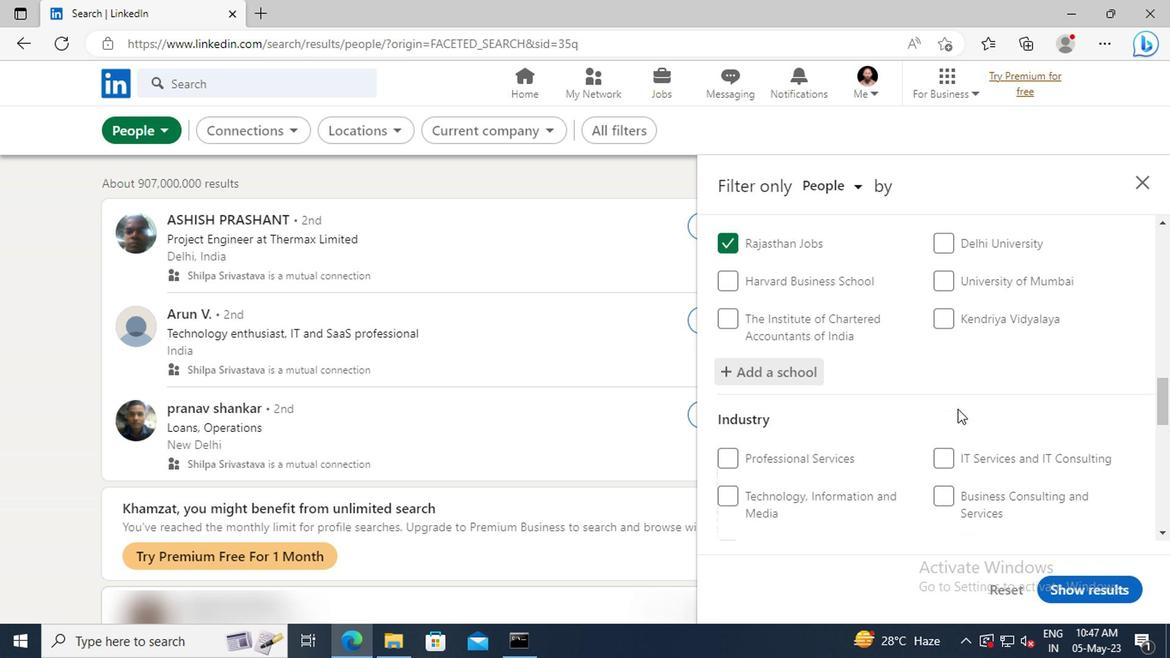 
Action: Mouse moved to (953, 409)
Screenshot: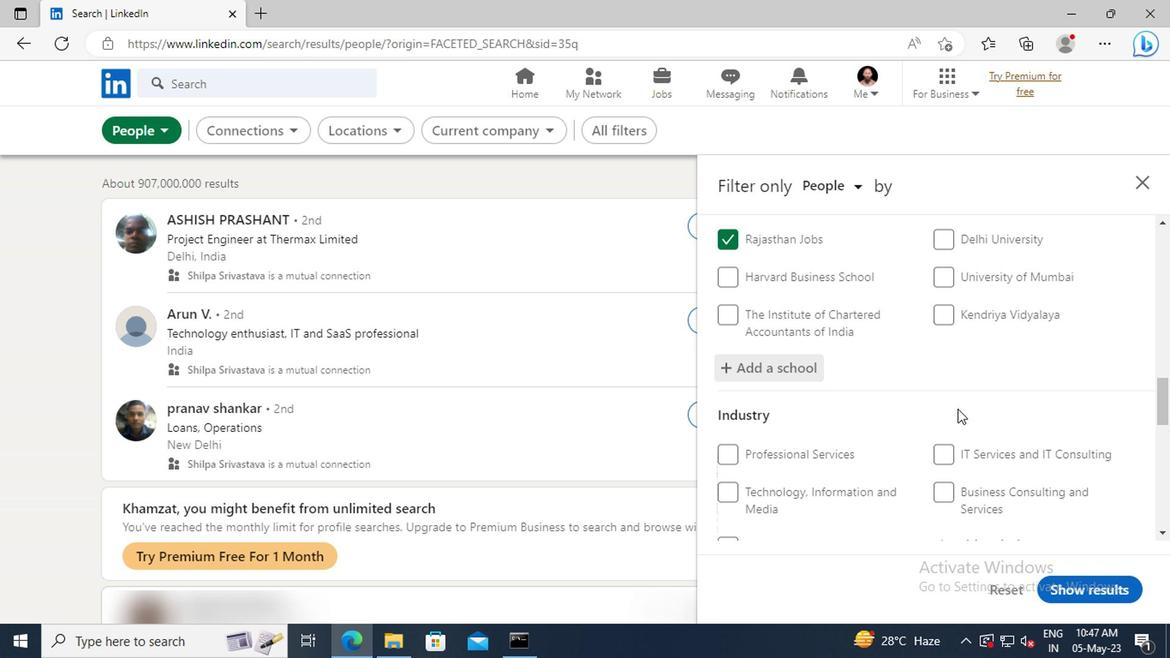 
Action: Mouse scrolled (953, 408) with delta (0, -1)
Screenshot: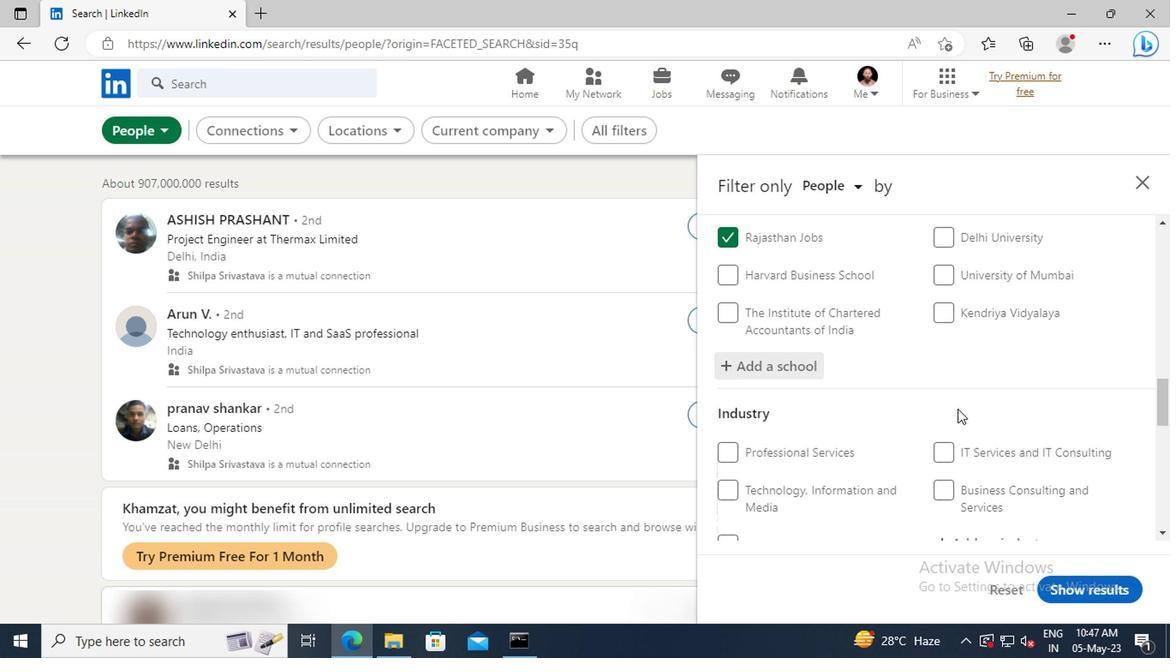 
Action: Mouse moved to (947, 393)
Screenshot: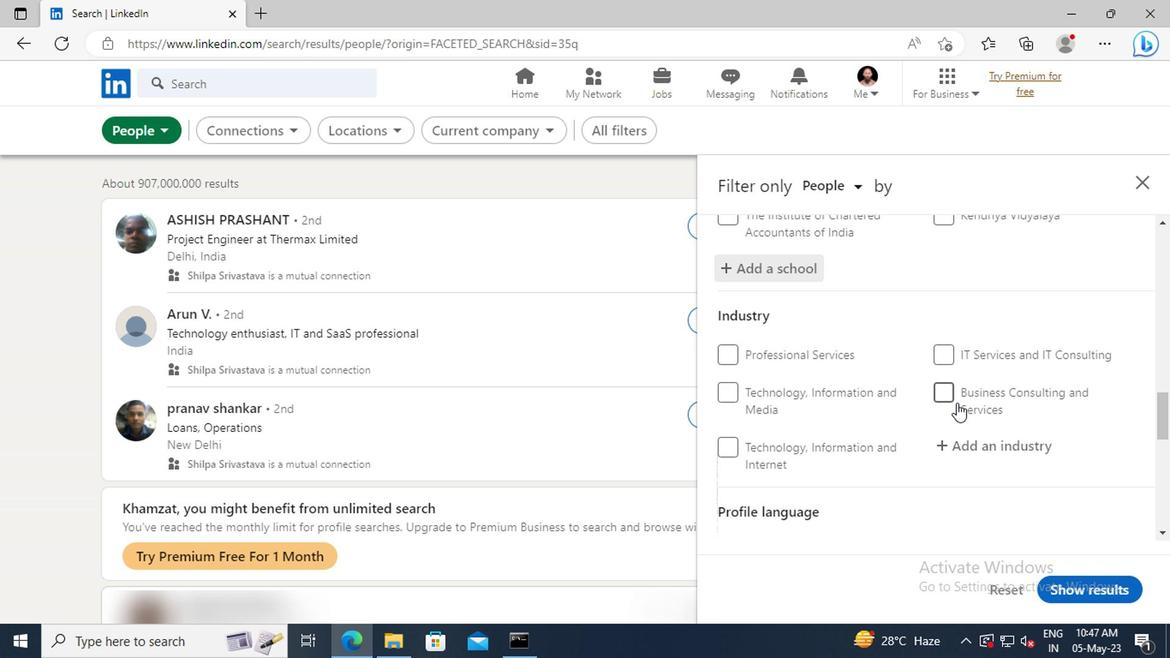 
Action: Mouse scrolled (947, 392) with delta (0, 0)
Screenshot: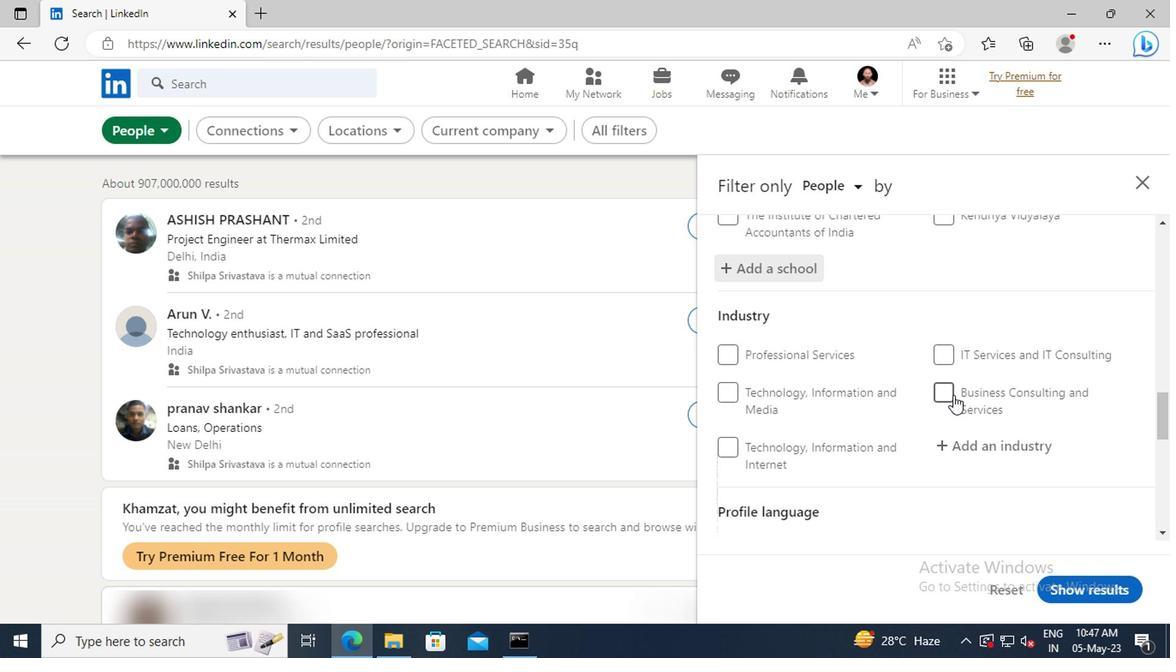 
Action: Mouse moved to (953, 399)
Screenshot: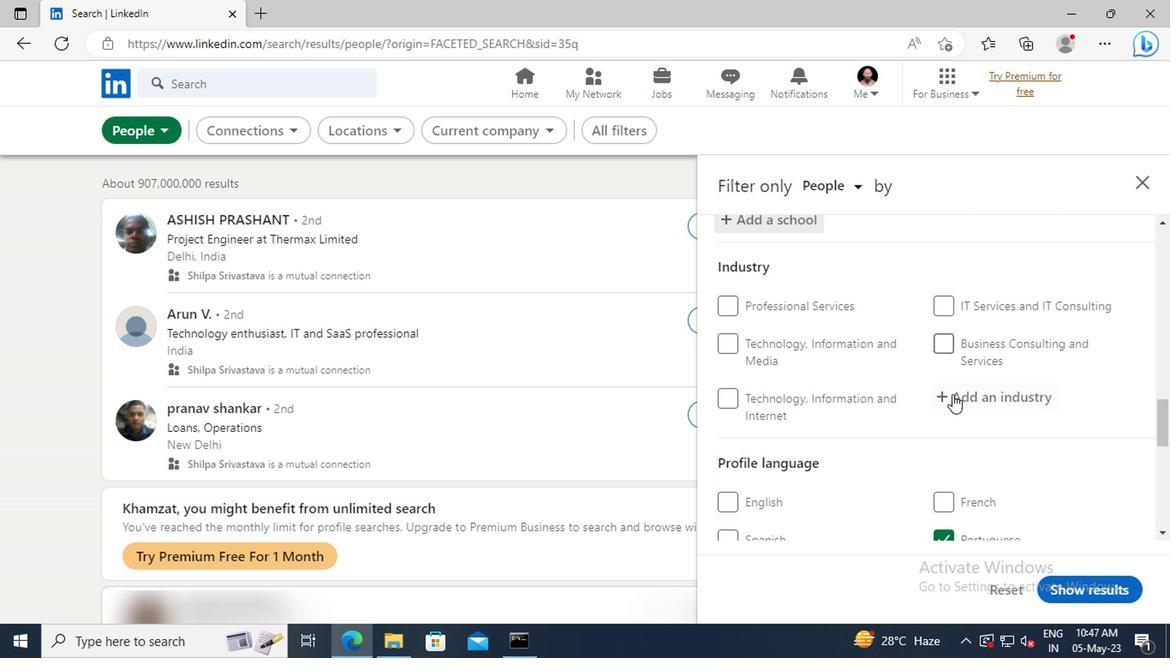 
Action: Mouse pressed left at (953, 399)
Screenshot: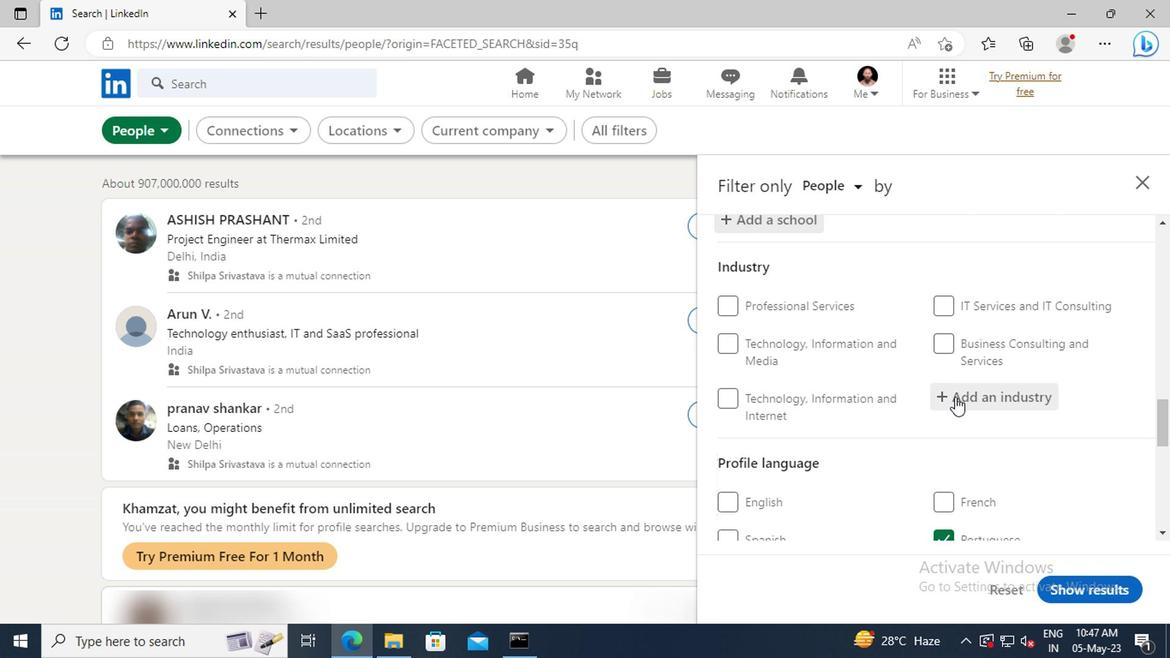 
Action: Key pressed <Key.shift>SECURITY<Key.space><Key.shift>GU
Screenshot: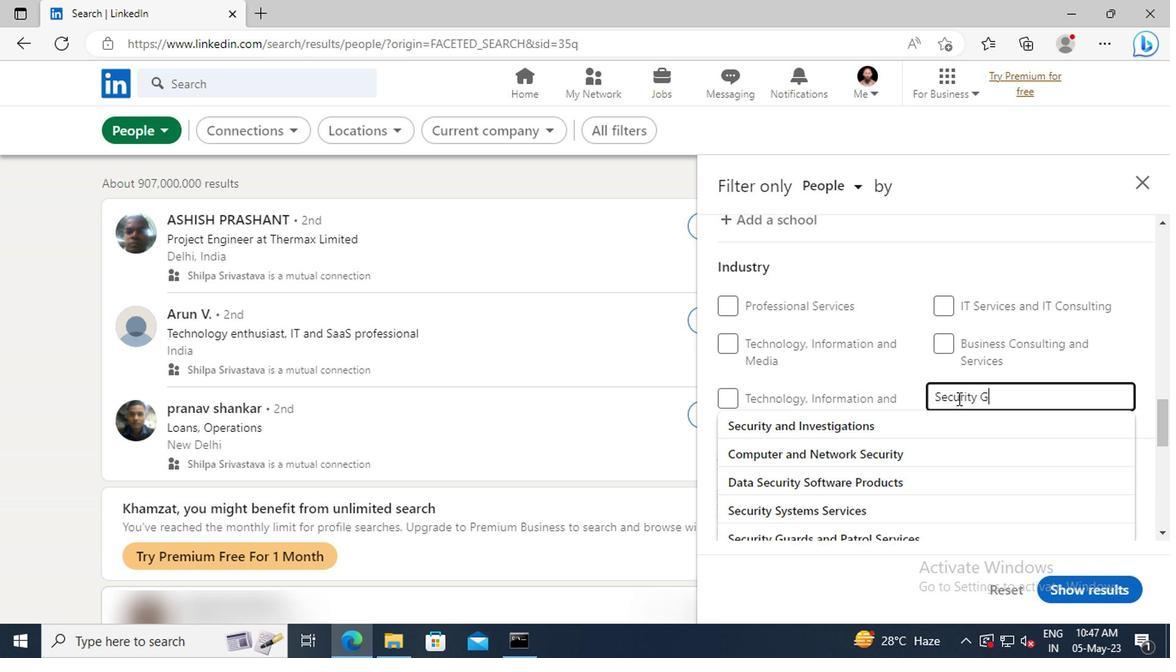 
Action: Mouse moved to (958, 423)
Screenshot: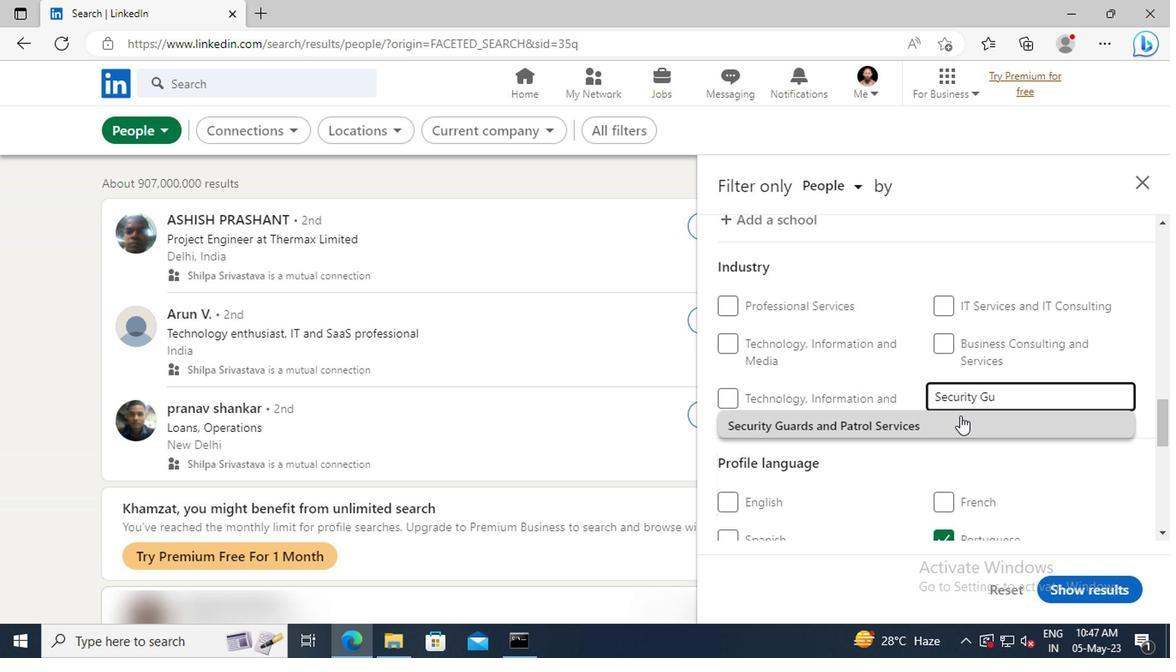 
Action: Mouse pressed left at (958, 423)
Screenshot: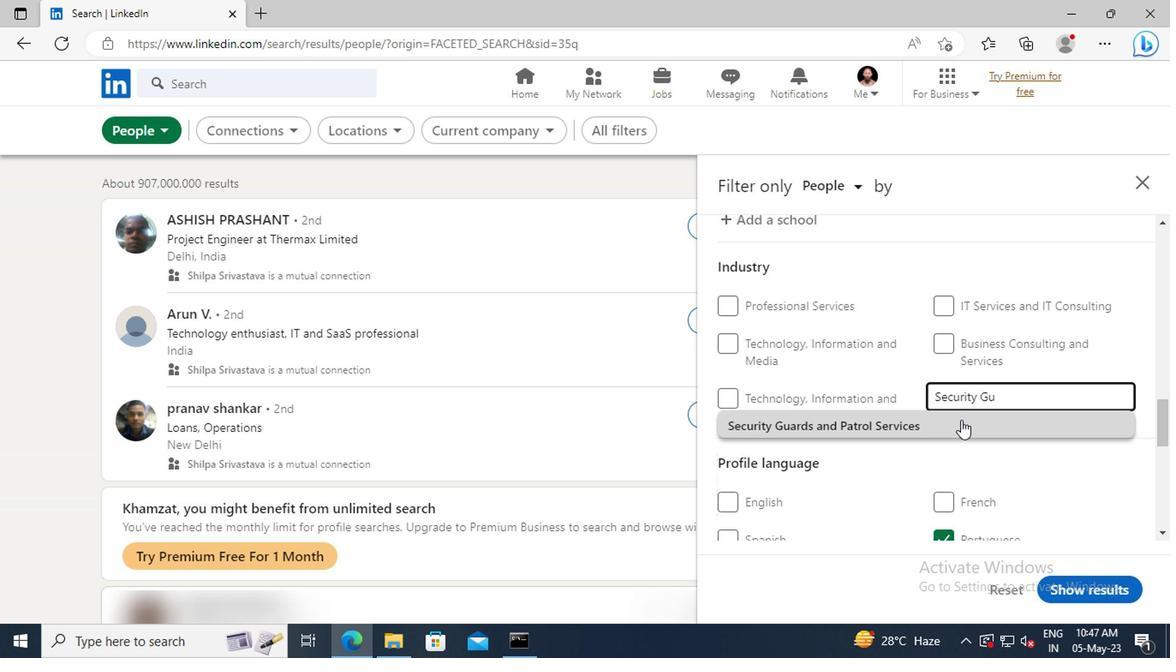 
Action: Mouse scrolled (958, 422) with delta (0, 0)
Screenshot: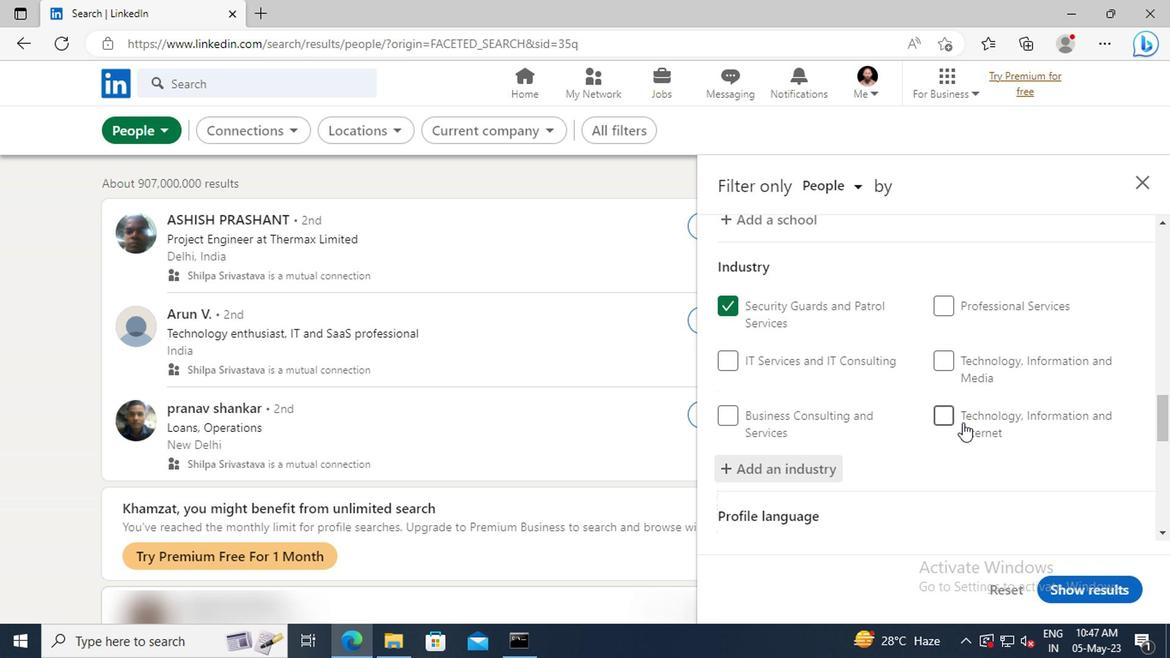 
Action: Mouse scrolled (958, 422) with delta (0, 0)
Screenshot: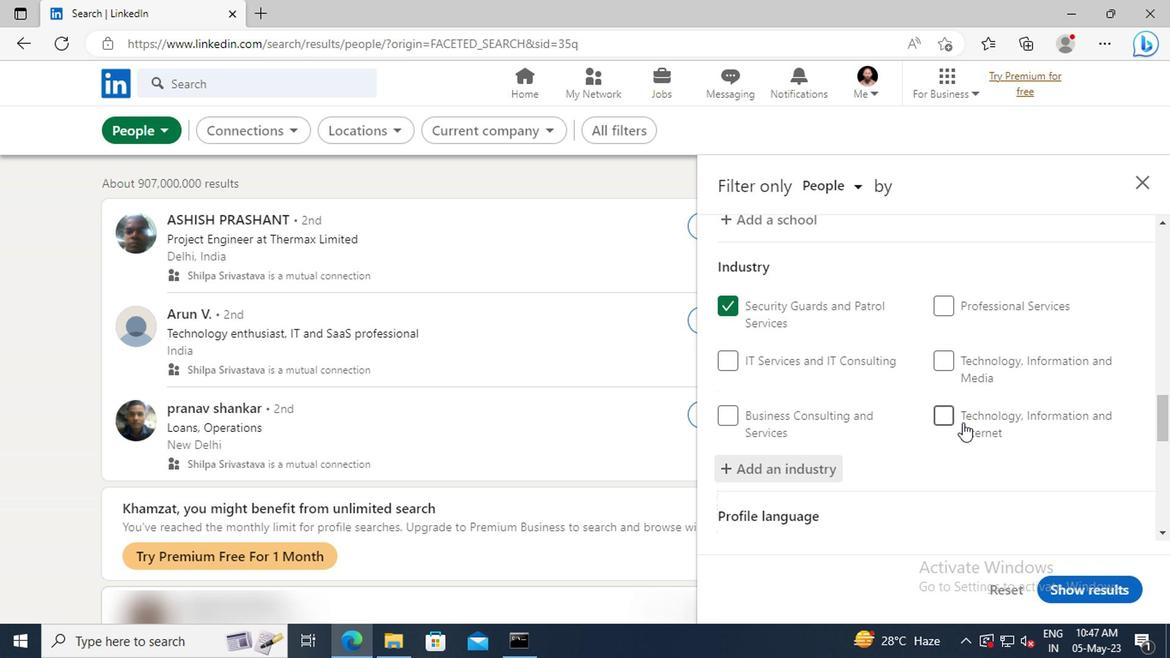 
Action: Mouse moved to (956, 392)
Screenshot: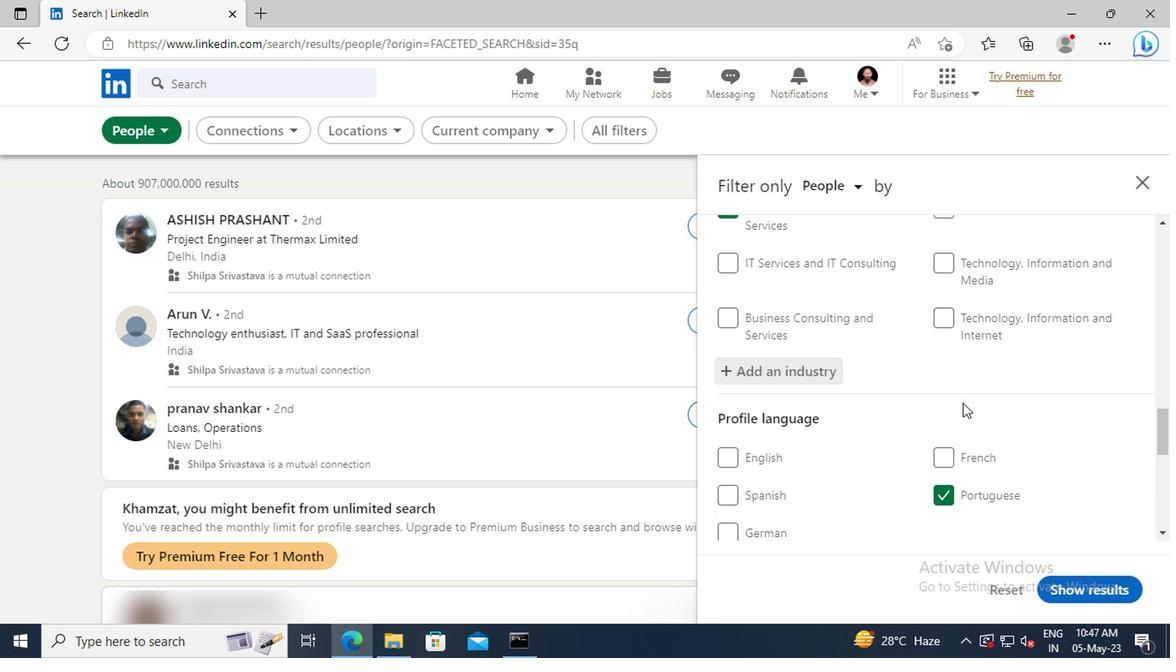 
Action: Mouse scrolled (956, 391) with delta (0, -1)
Screenshot: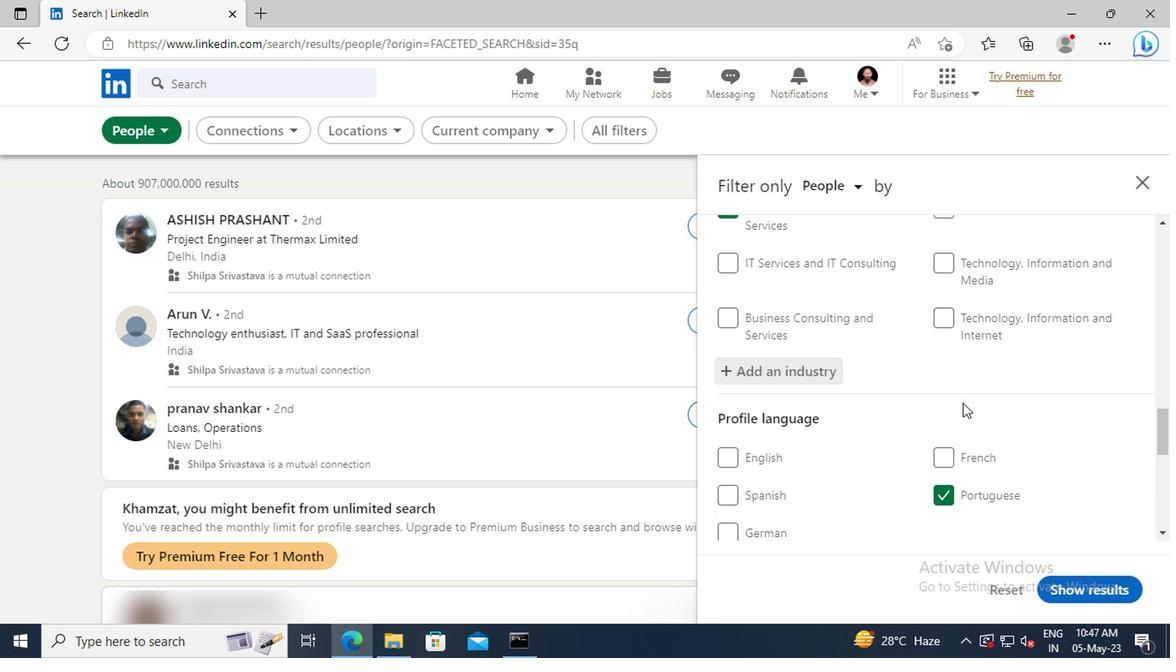 
Action: Mouse moved to (956, 392)
Screenshot: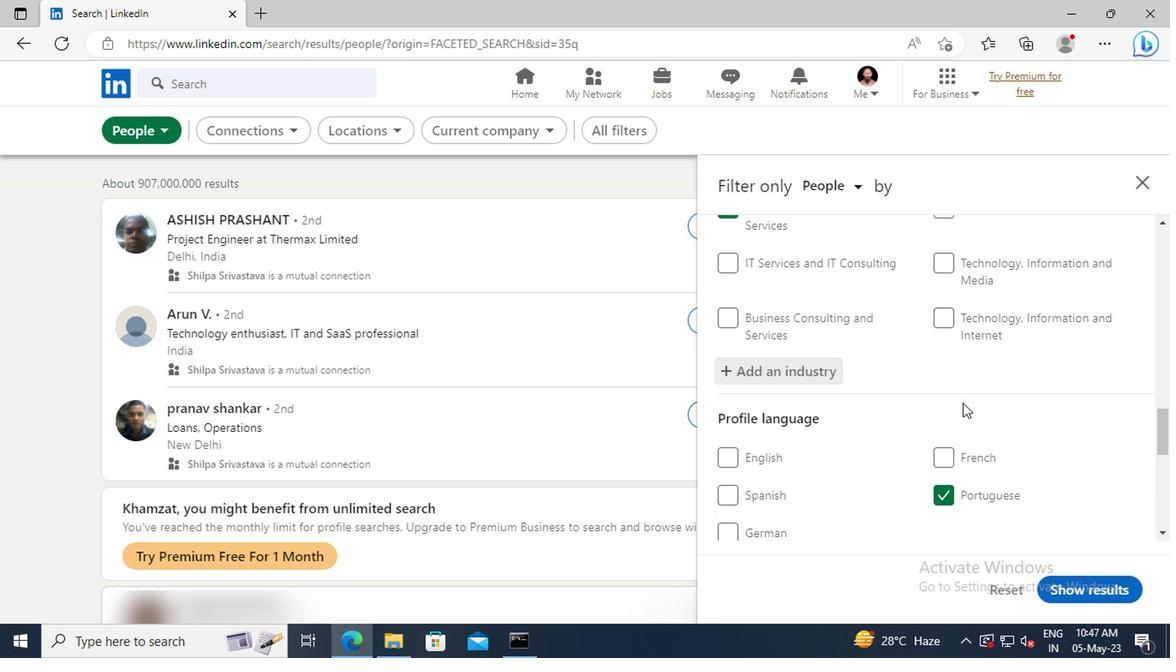 
Action: Mouse scrolled (956, 391) with delta (0, -1)
Screenshot: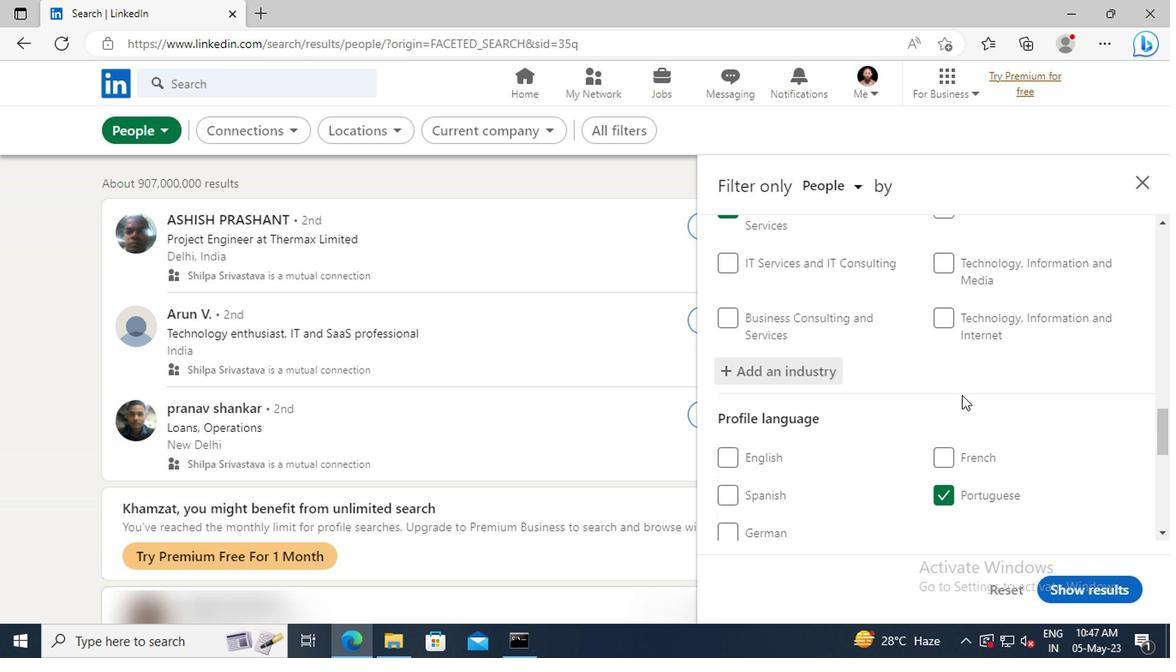 
Action: Mouse moved to (955, 390)
Screenshot: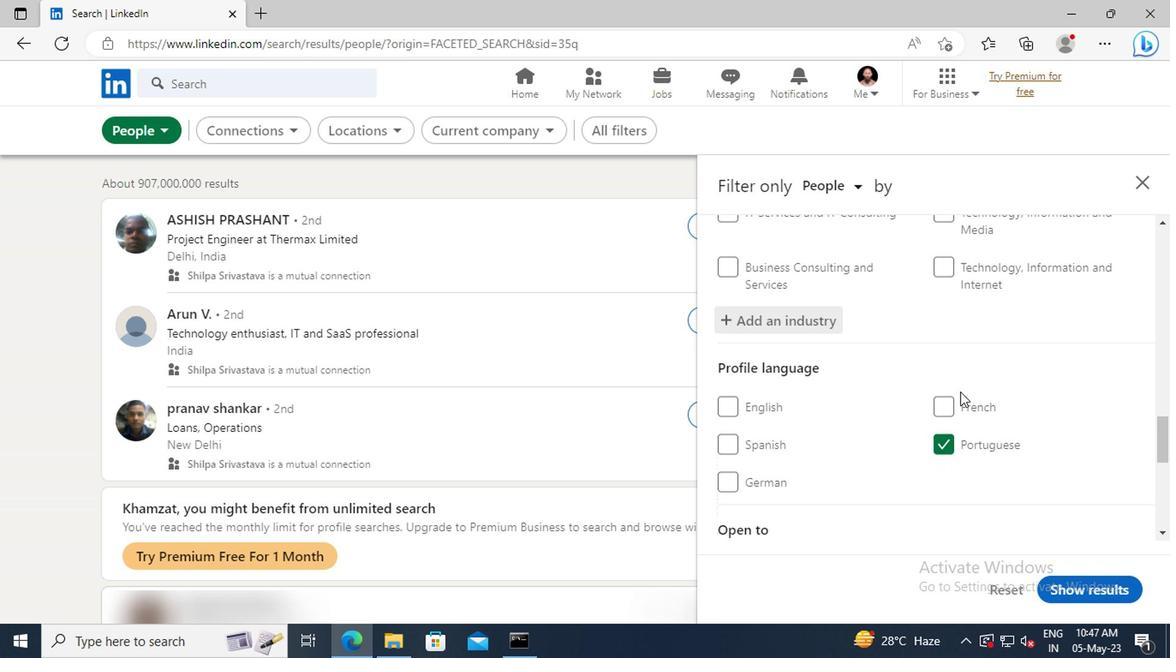 
Action: Mouse scrolled (955, 388) with delta (0, -1)
Screenshot: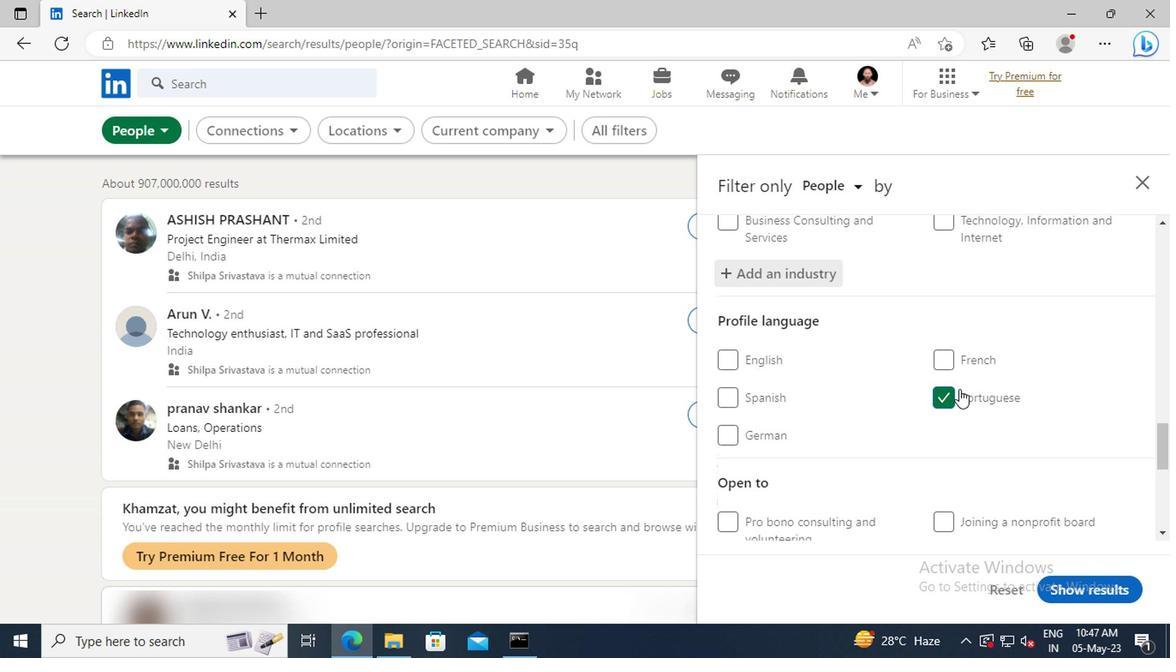
Action: Mouse scrolled (955, 388) with delta (0, -1)
Screenshot: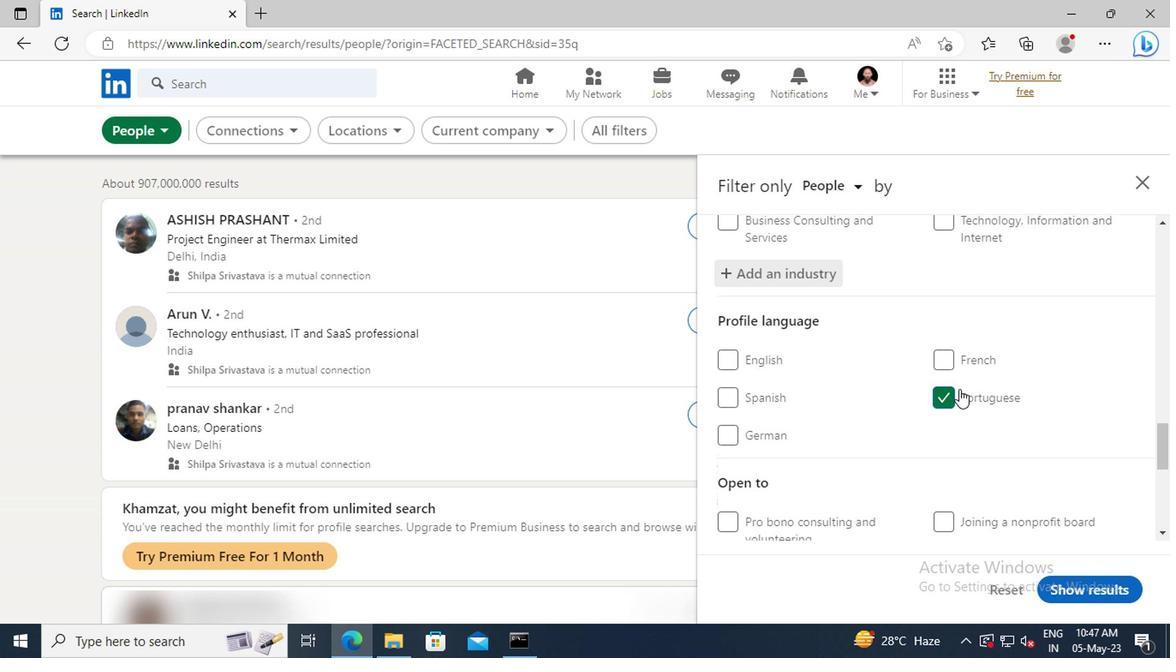 
Action: Mouse scrolled (955, 388) with delta (0, -1)
Screenshot: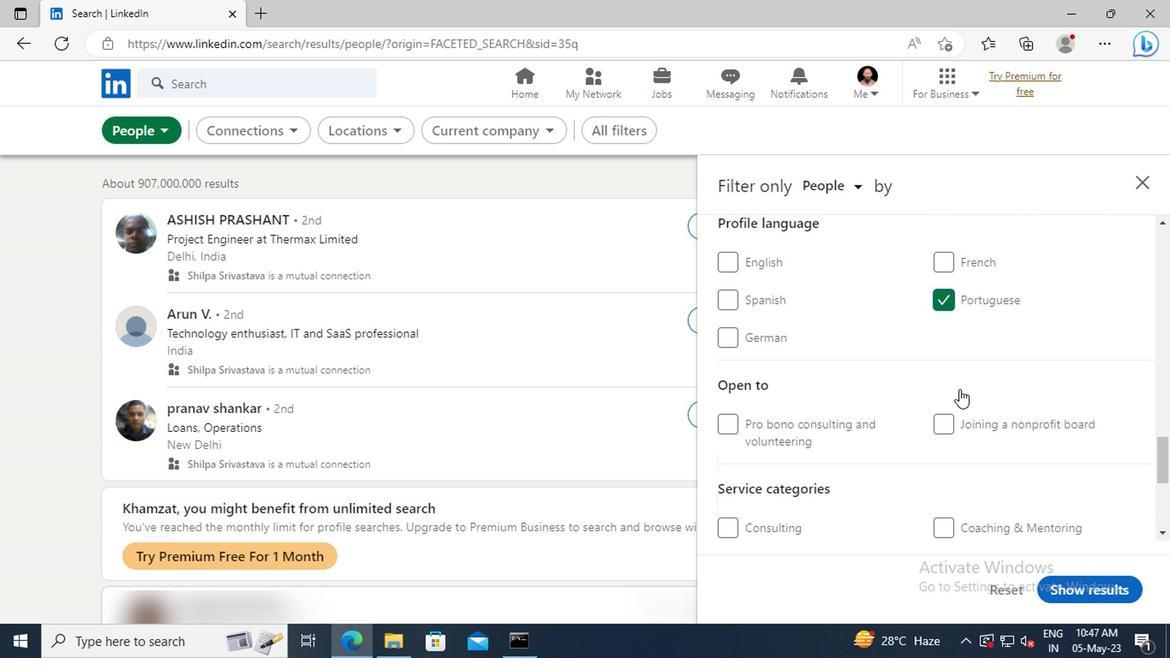 
Action: Mouse scrolled (955, 388) with delta (0, -1)
Screenshot: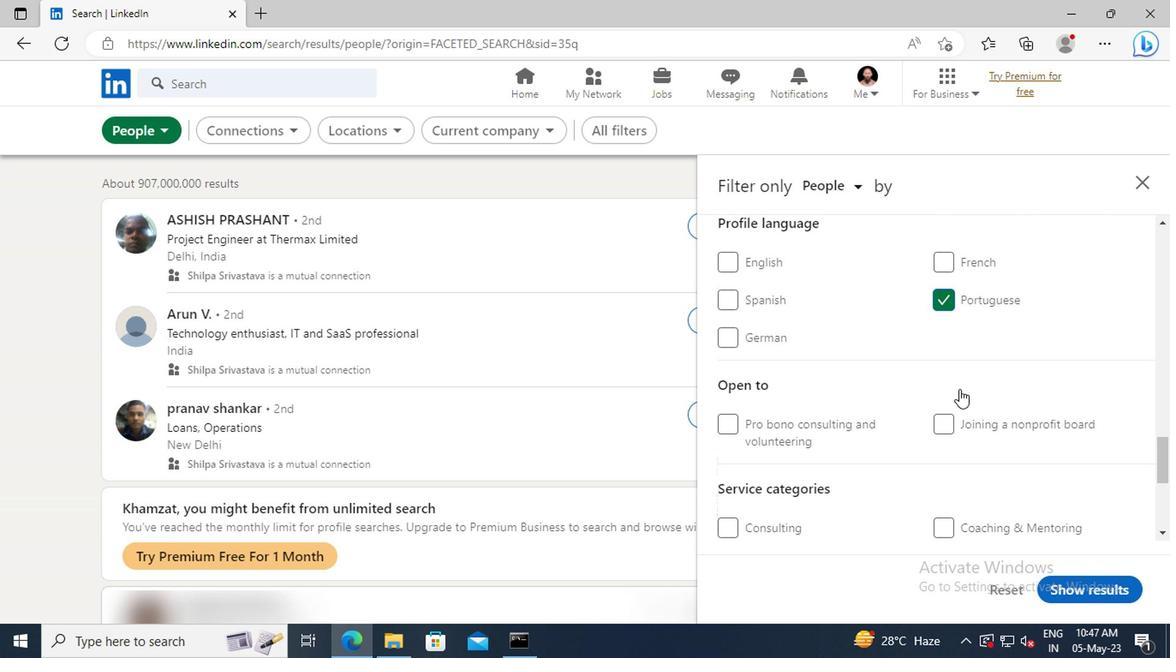 
Action: Mouse scrolled (955, 388) with delta (0, -1)
Screenshot: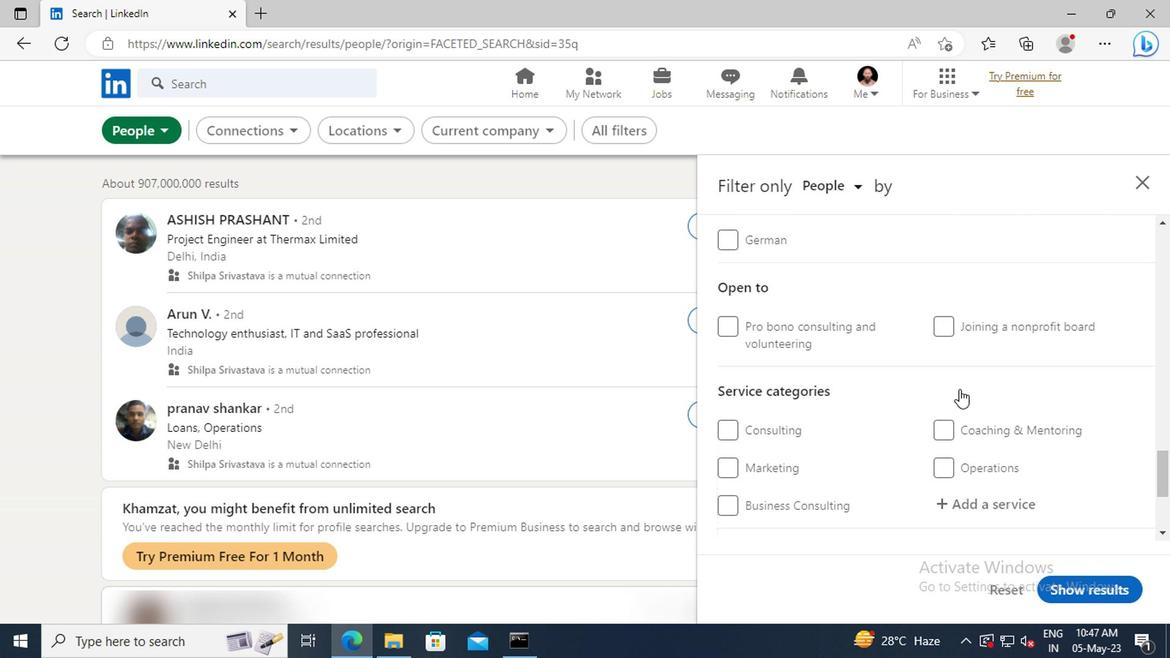
Action: Mouse scrolled (955, 388) with delta (0, -1)
Screenshot: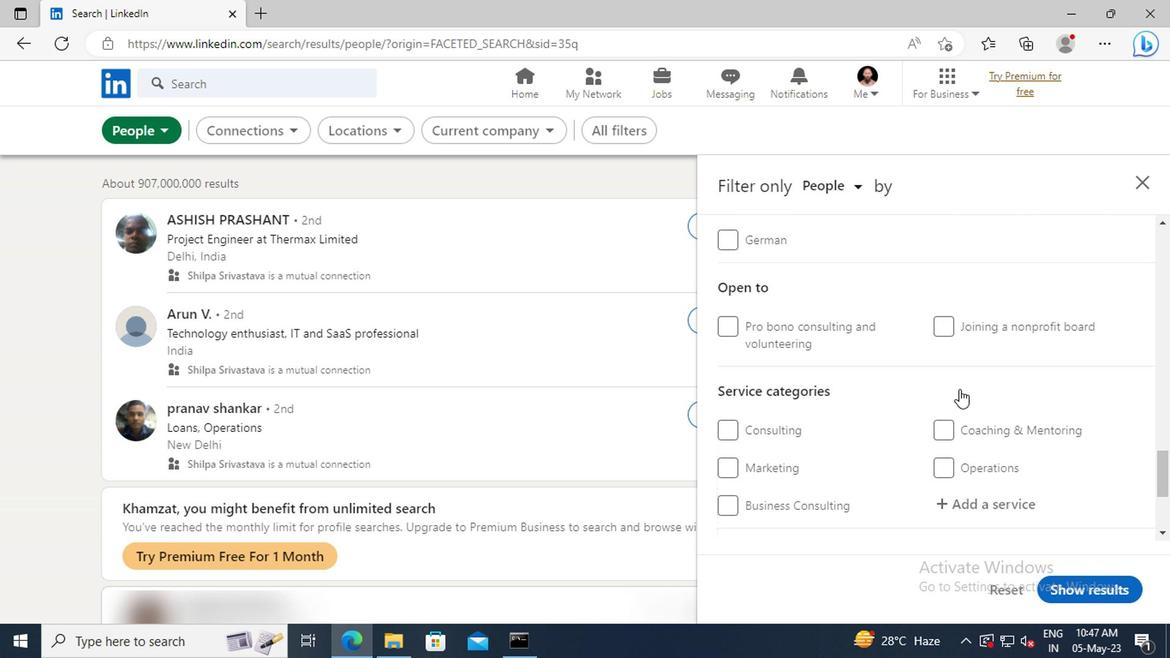 
Action: Mouse moved to (957, 403)
Screenshot: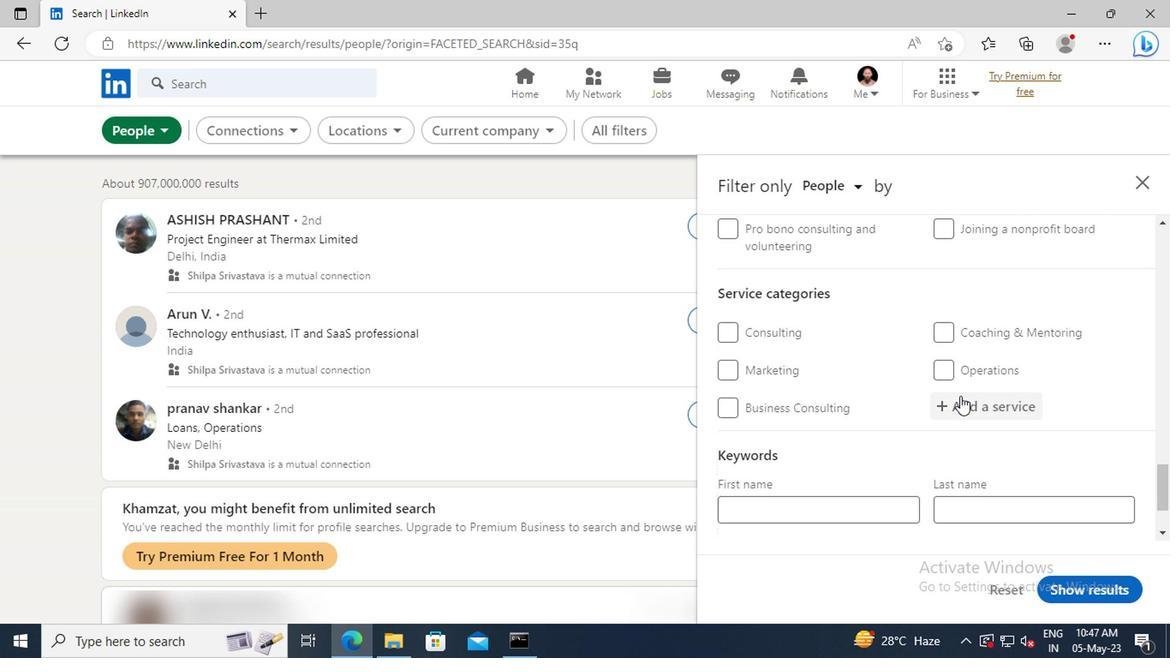 
Action: Mouse pressed left at (957, 403)
Screenshot: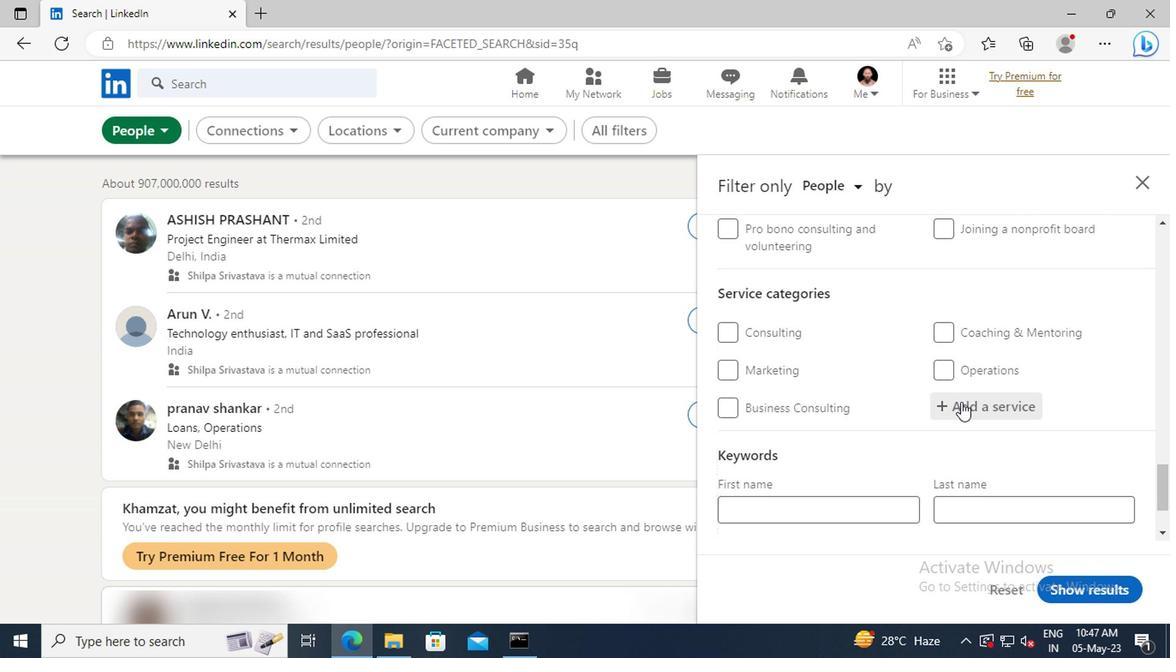 
Action: Key pressed <Key.shift>FIN
Screenshot: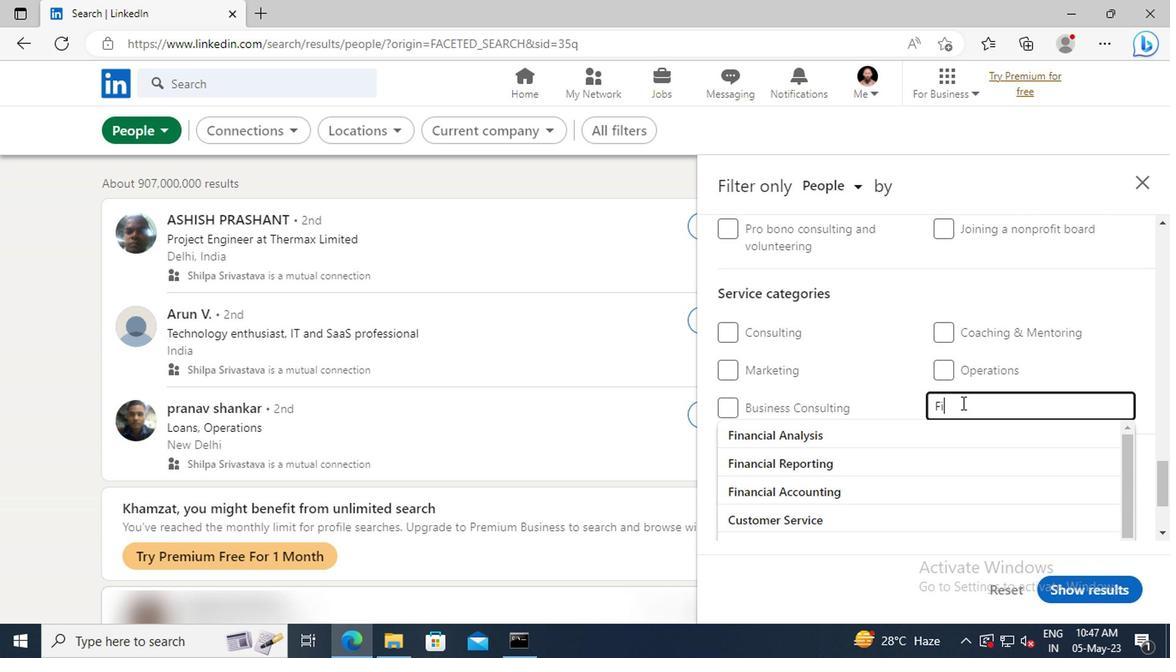 
Action: Mouse moved to (966, 429)
Screenshot: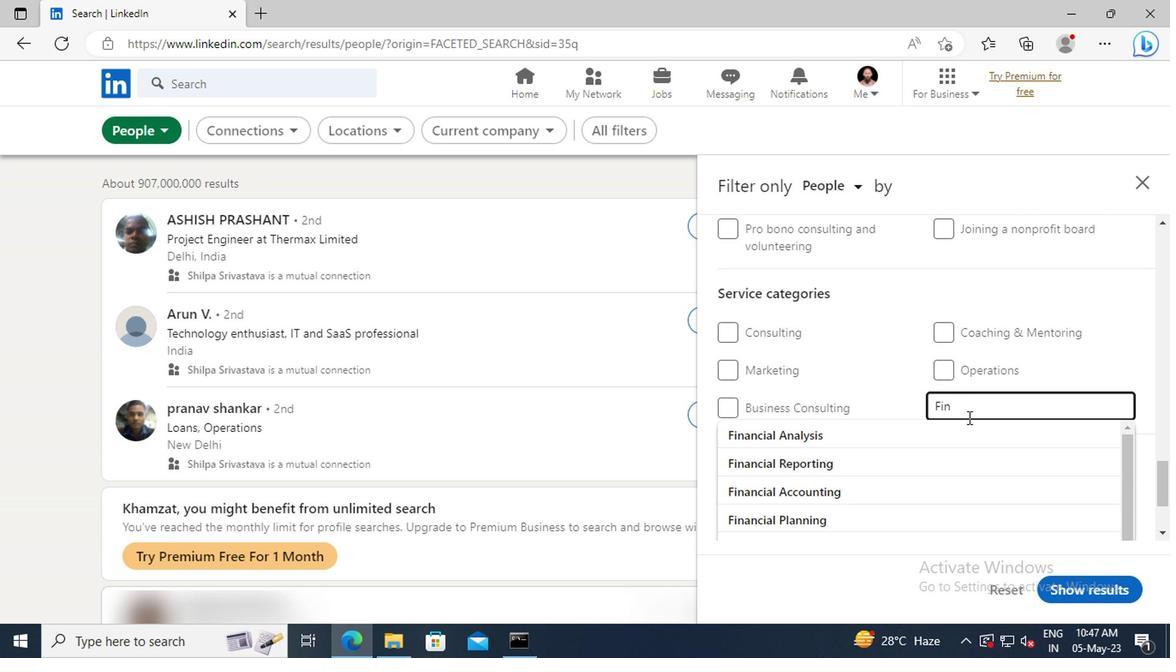 
Action: Mouse pressed left at (966, 429)
Screenshot: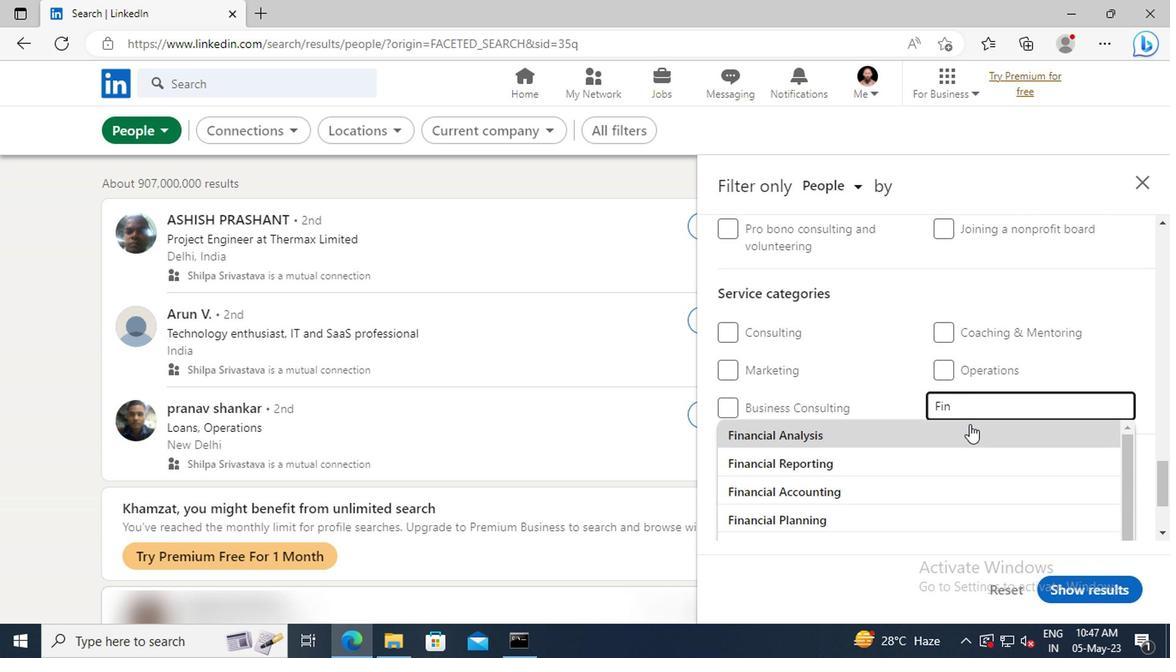 
Action: Mouse scrolled (966, 429) with delta (0, 0)
Screenshot: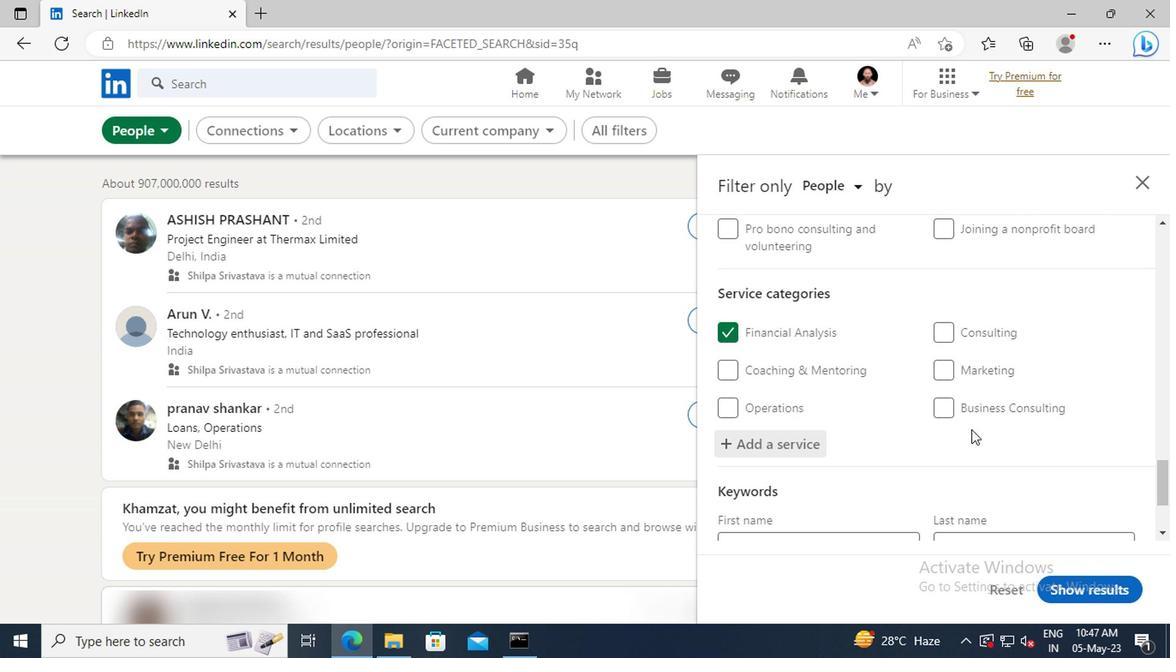 
Action: Mouse scrolled (966, 429) with delta (0, 0)
Screenshot: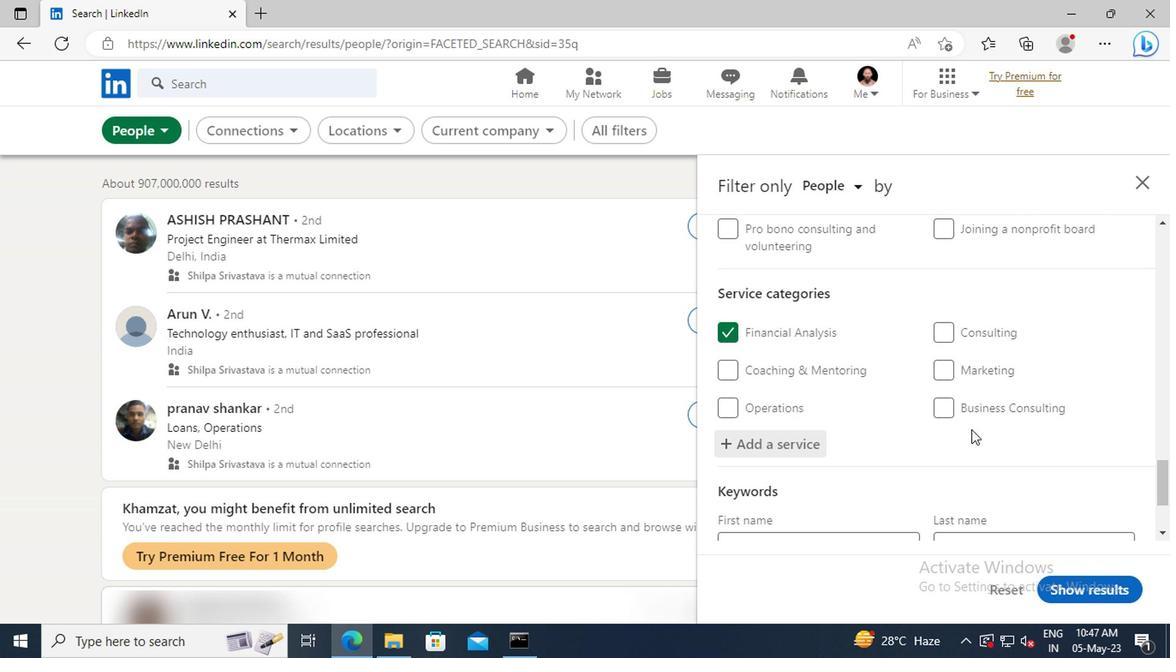 
Action: Mouse moved to (966, 431)
Screenshot: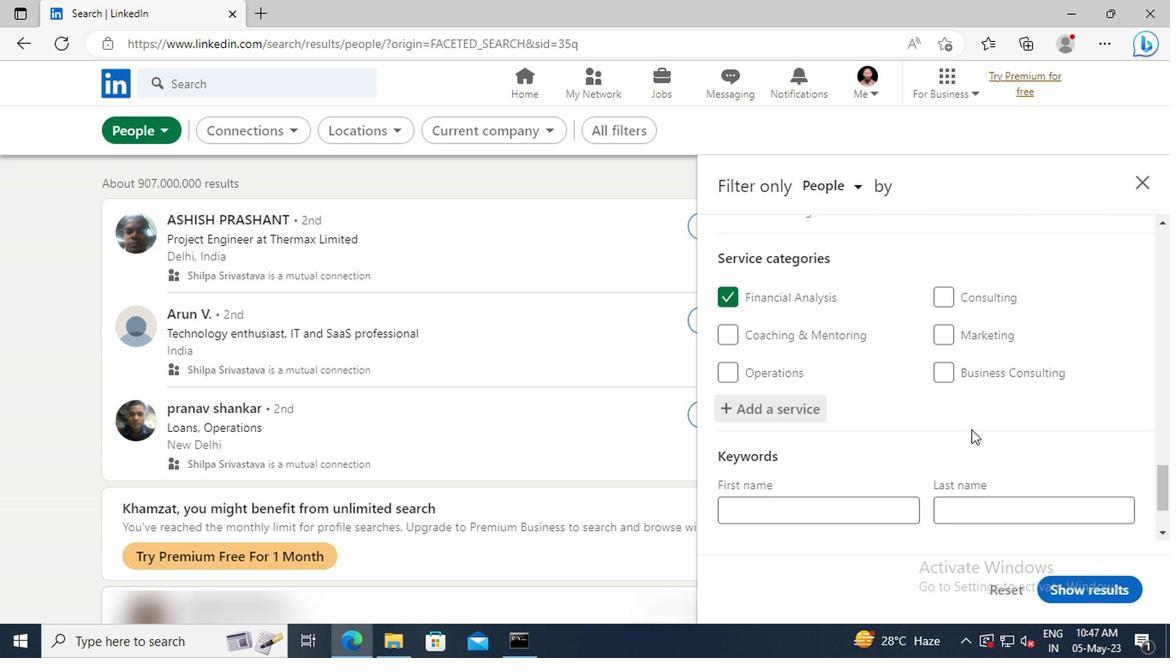 
Action: Mouse scrolled (966, 429) with delta (0, -1)
Screenshot: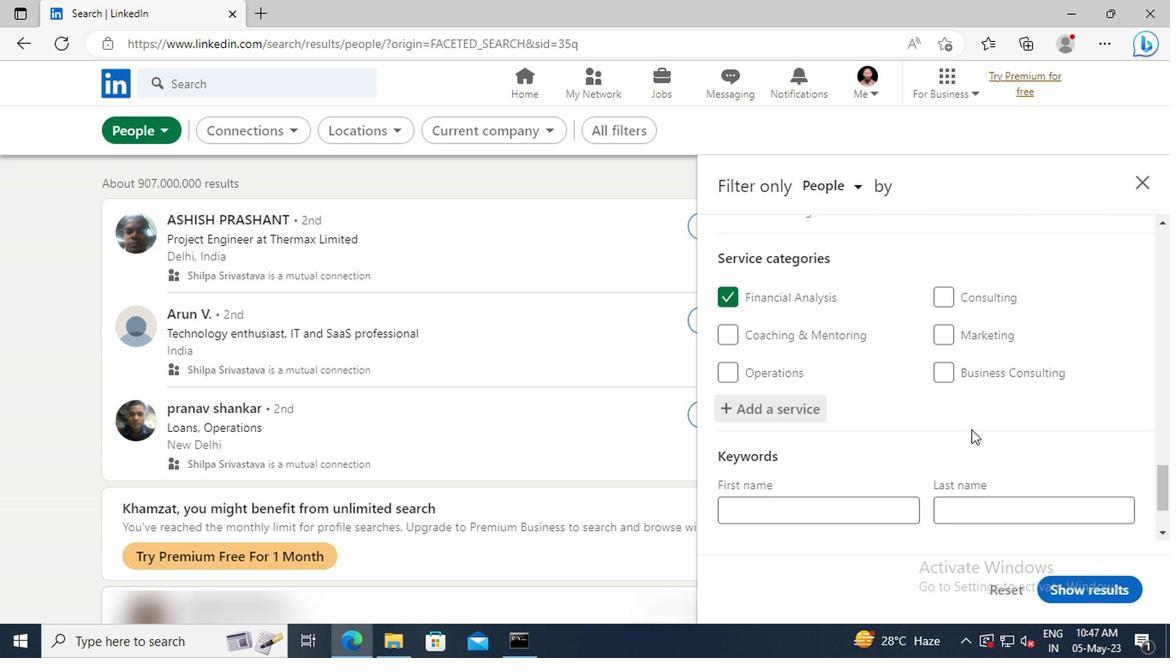 
Action: Mouse moved to (865, 468)
Screenshot: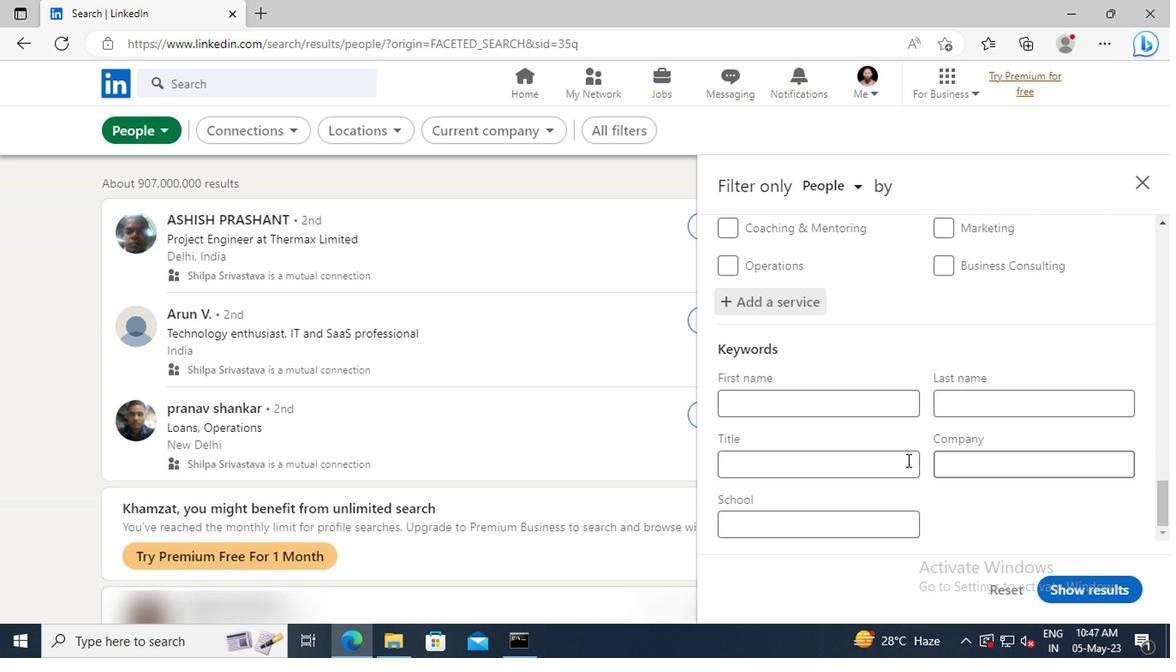 
Action: Mouse pressed left at (865, 468)
Screenshot: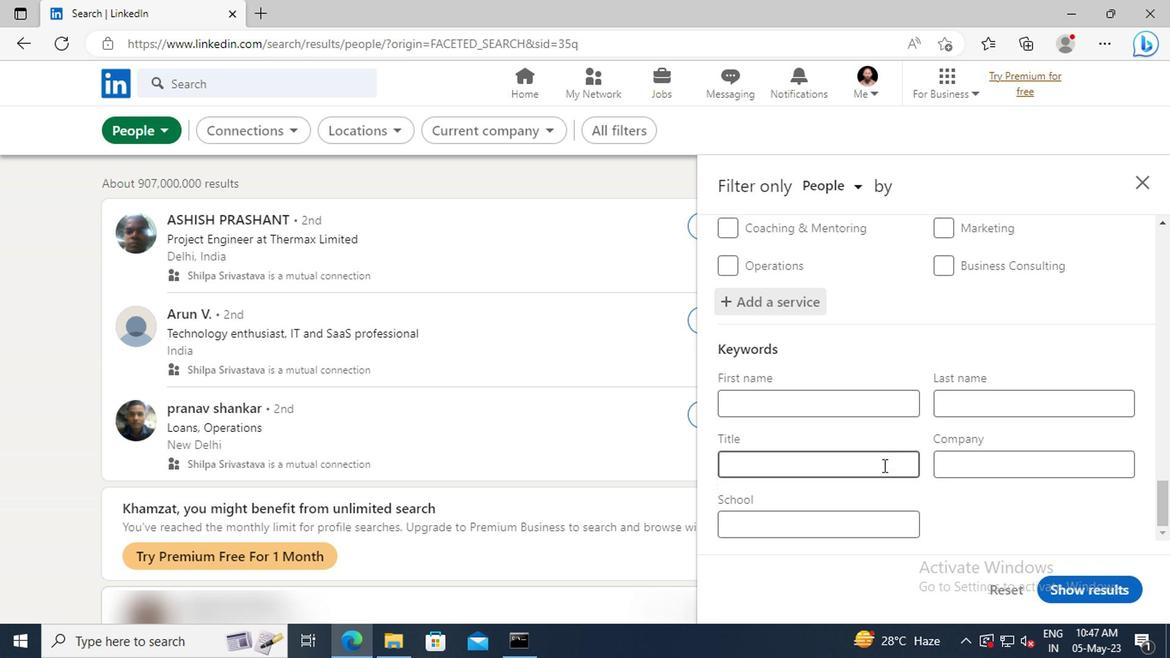 
Action: Key pressed <Key.shift>SALES<Key.space><Key.shift>MANAGER<Key.enter>
Screenshot: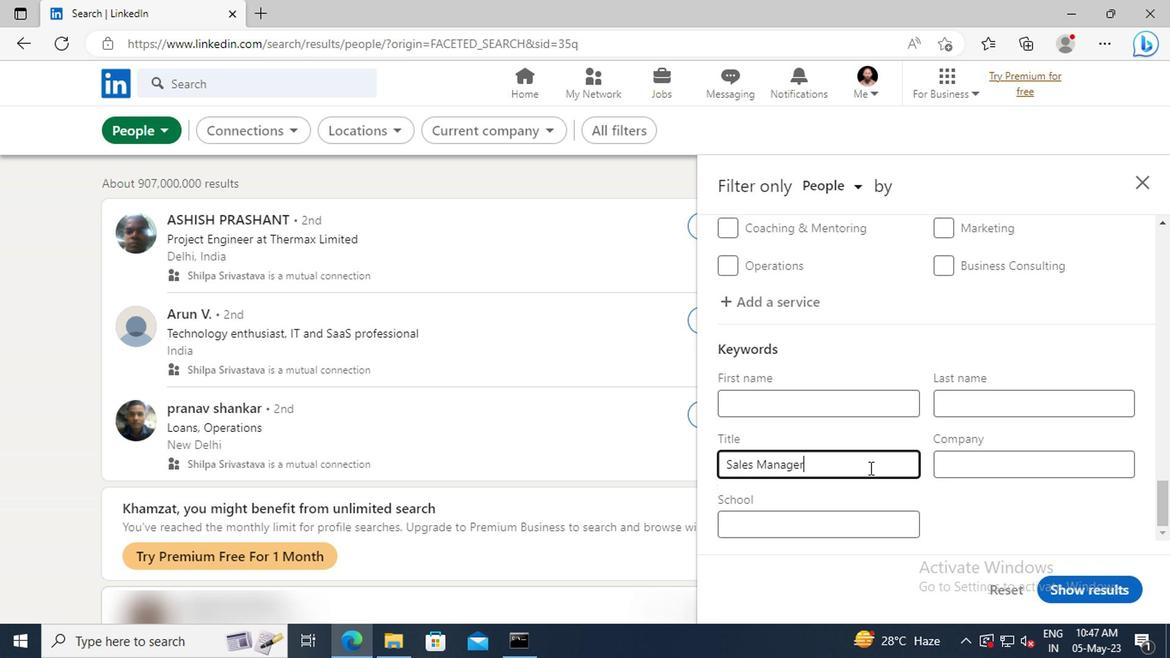 
Action: Mouse moved to (1066, 590)
Screenshot: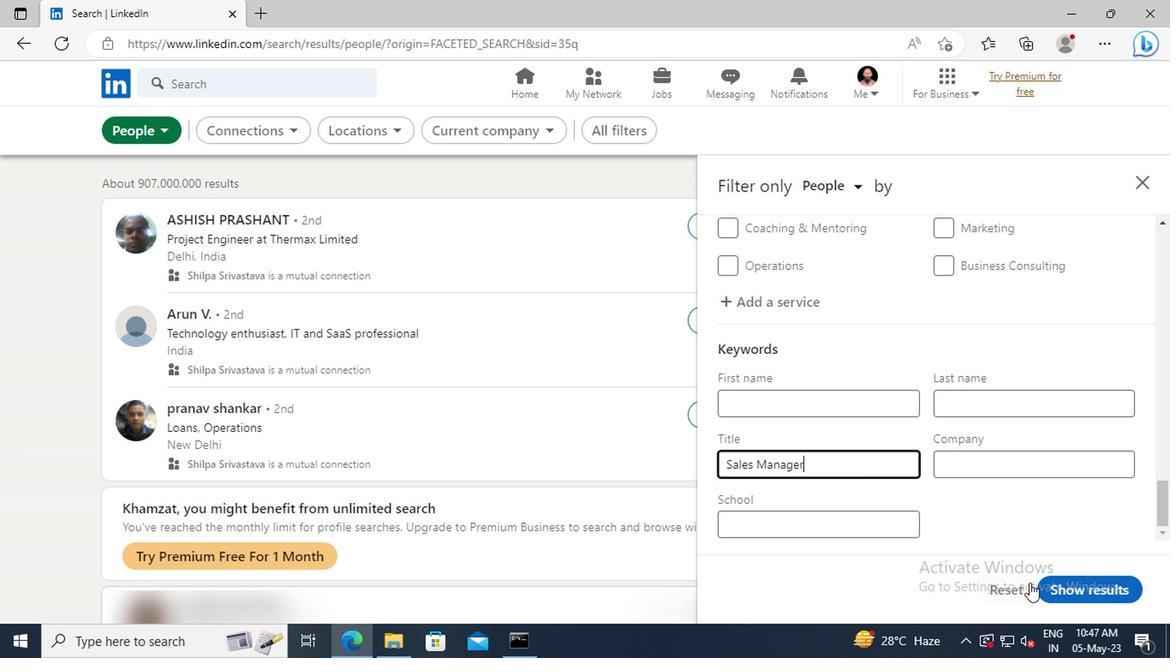 
Action: Mouse pressed left at (1066, 590)
Screenshot: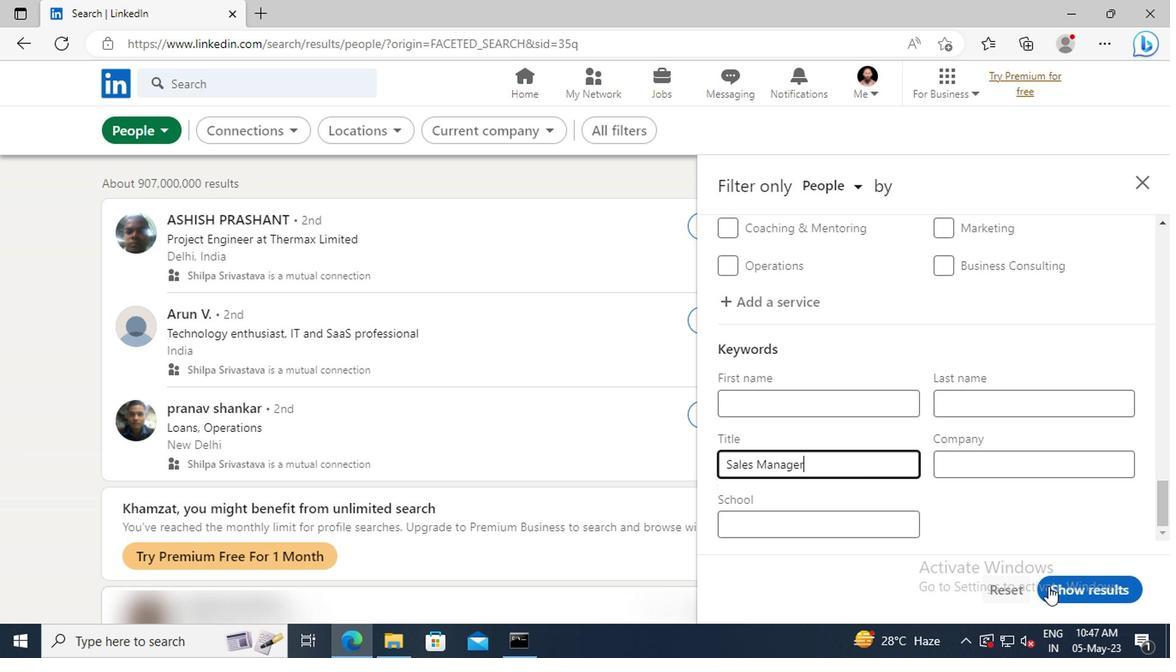 
